 Task: Find connections with filter location Saint-Denis with filter topic #staysafewith filter profile language French with filter current company Daimler India Commercial Vehicles with filter school MIT School of Distance Education with filter industry Retail Books and Printed News with filter service category Video Editing with filter keywords title Marketing Consultant
Action: Mouse moved to (287, 239)
Screenshot: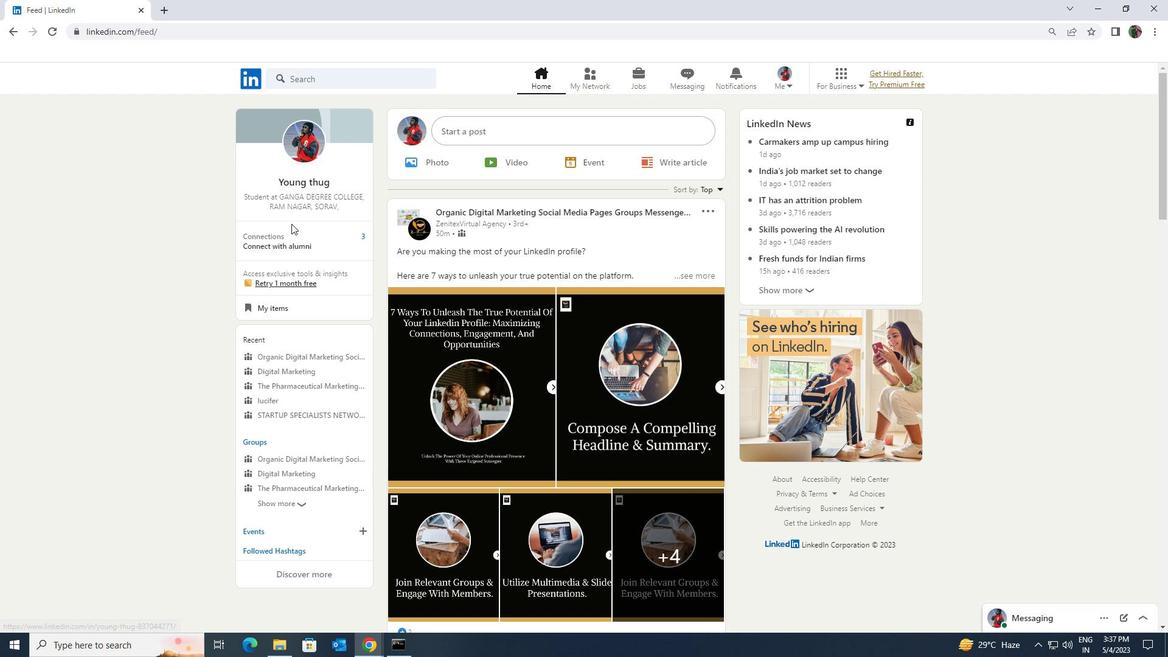 
Action: Mouse pressed left at (287, 239)
Screenshot: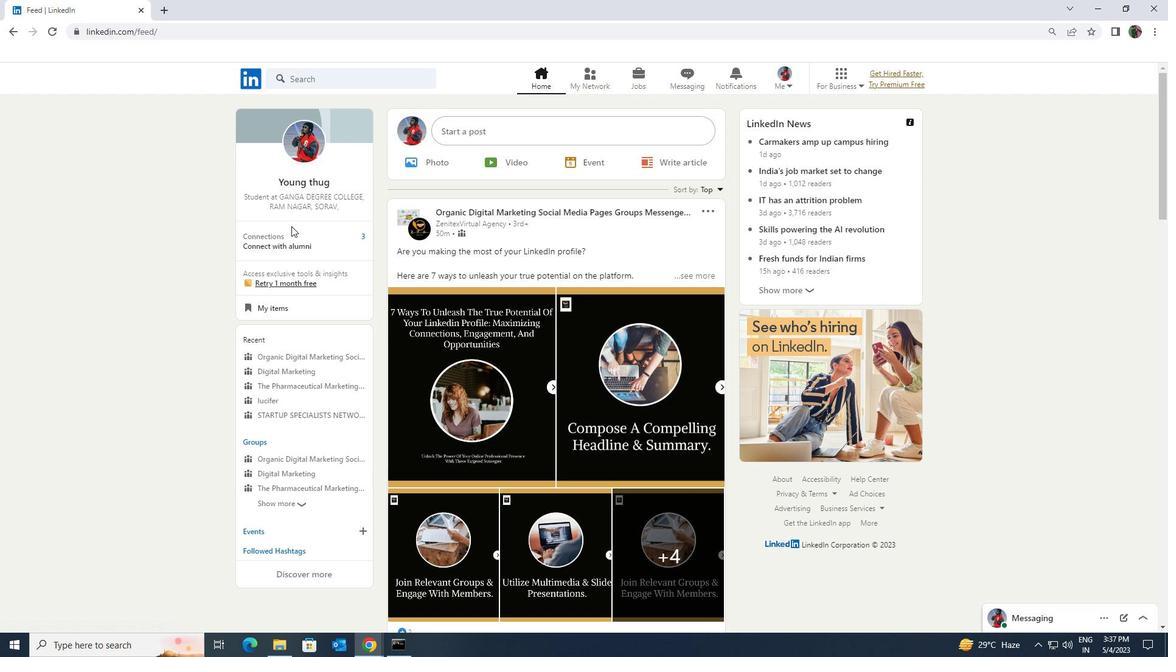 
Action: Mouse moved to (307, 153)
Screenshot: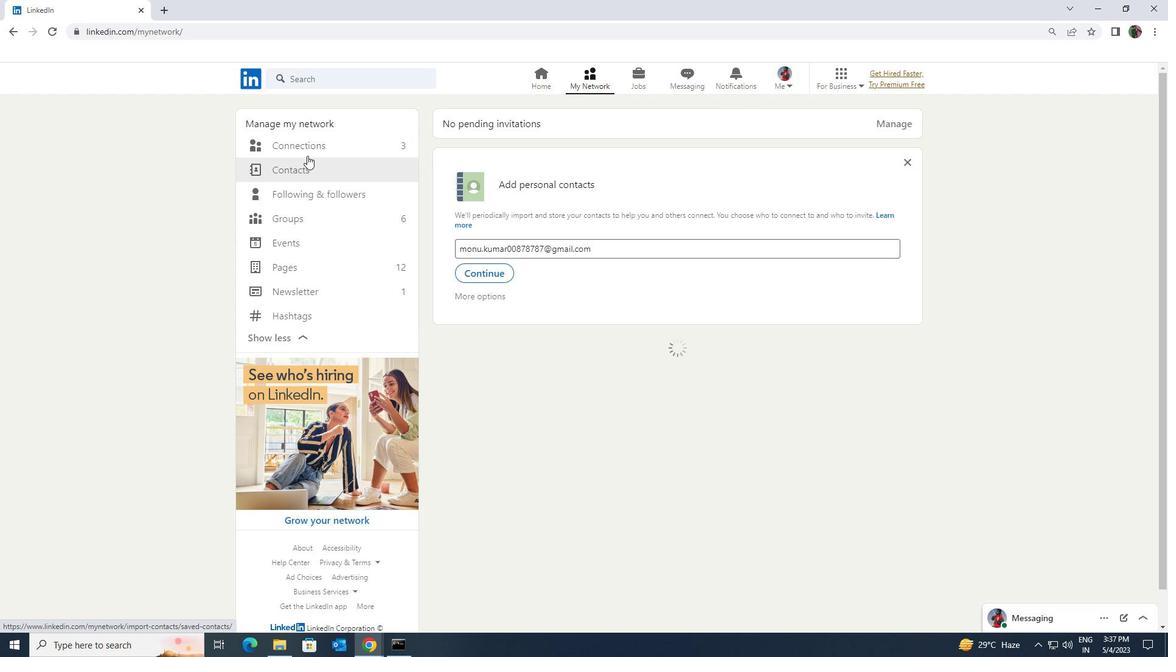 
Action: Mouse pressed left at (307, 153)
Screenshot: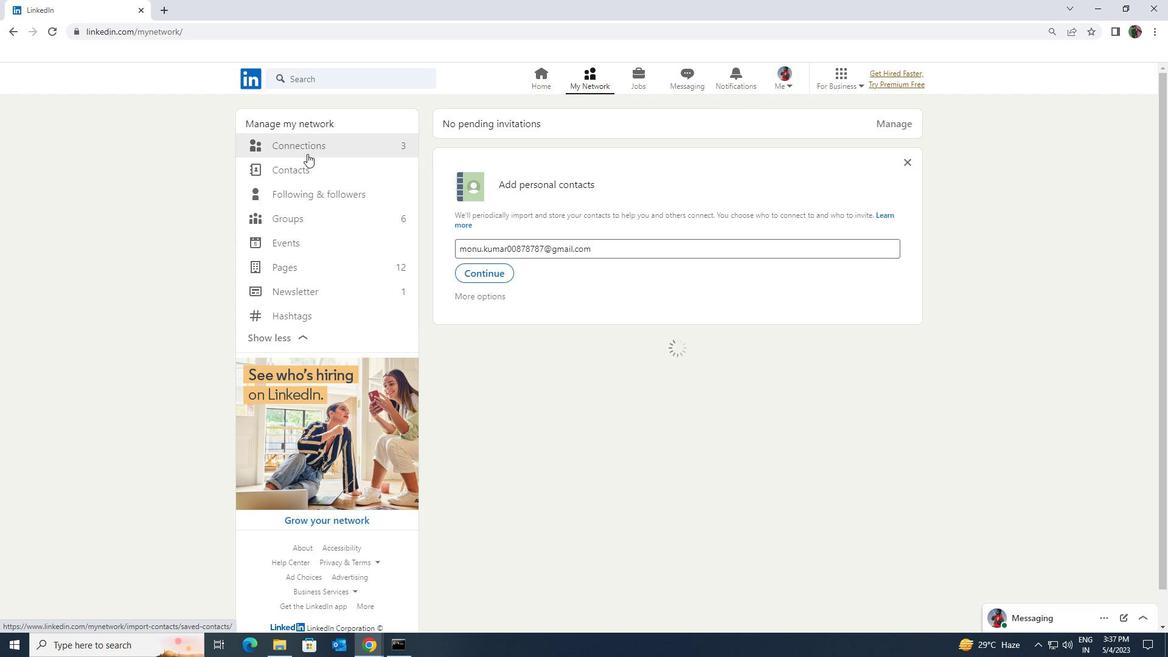 
Action: Mouse moved to (308, 148)
Screenshot: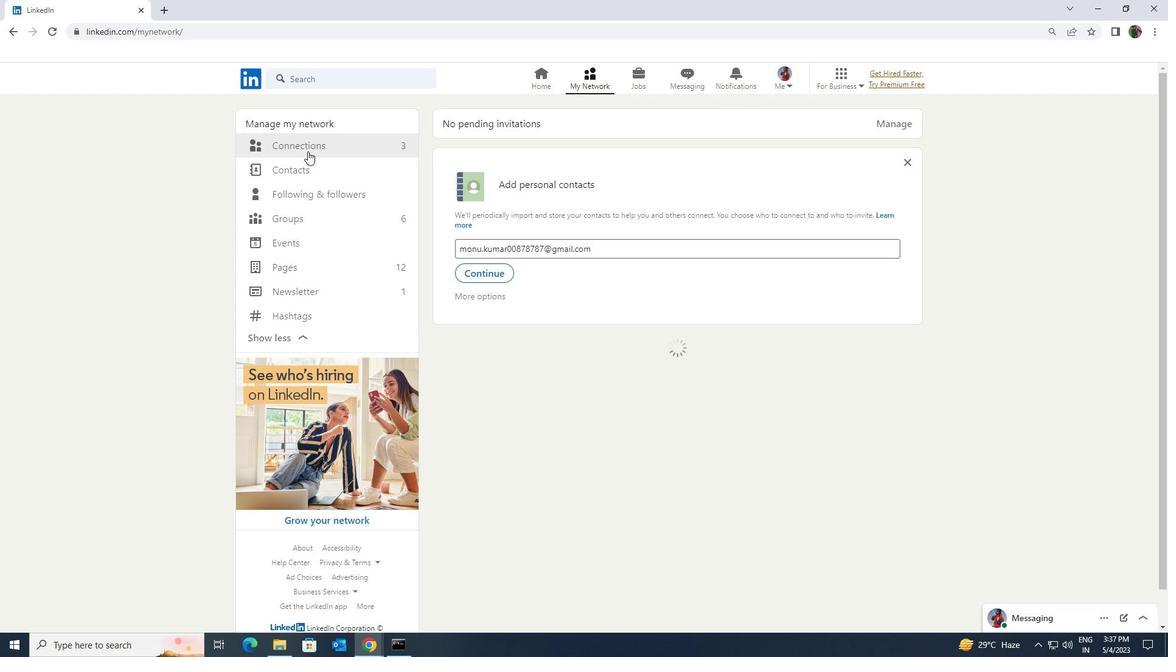 
Action: Mouse pressed left at (308, 148)
Screenshot: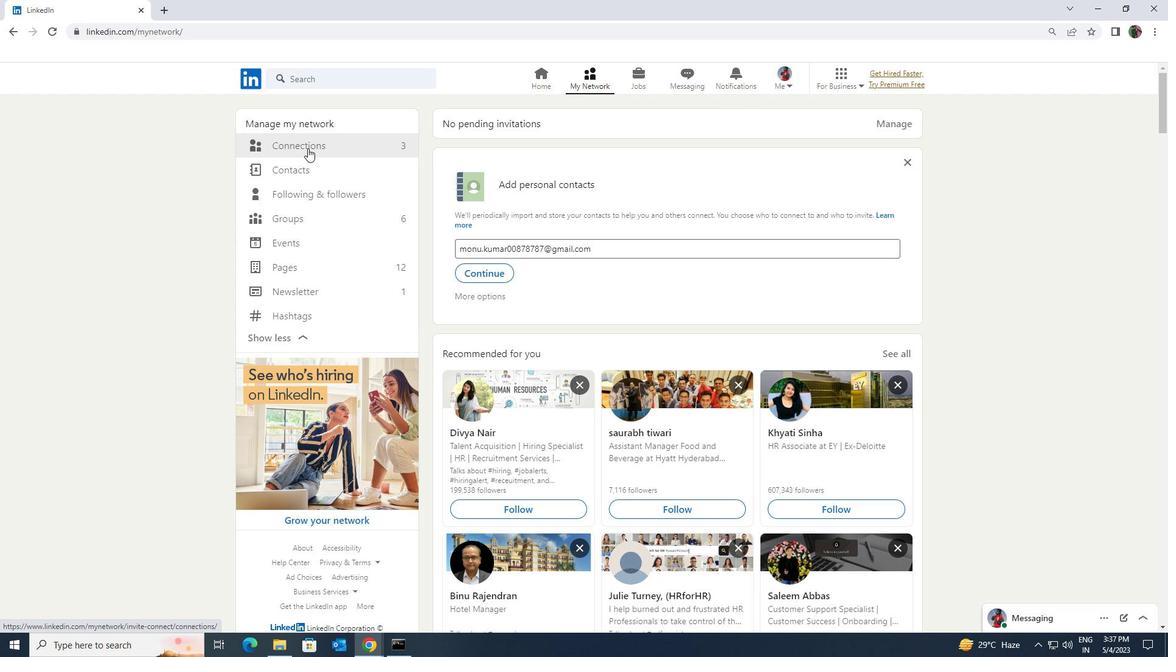 
Action: Mouse moved to (670, 147)
Screenshot: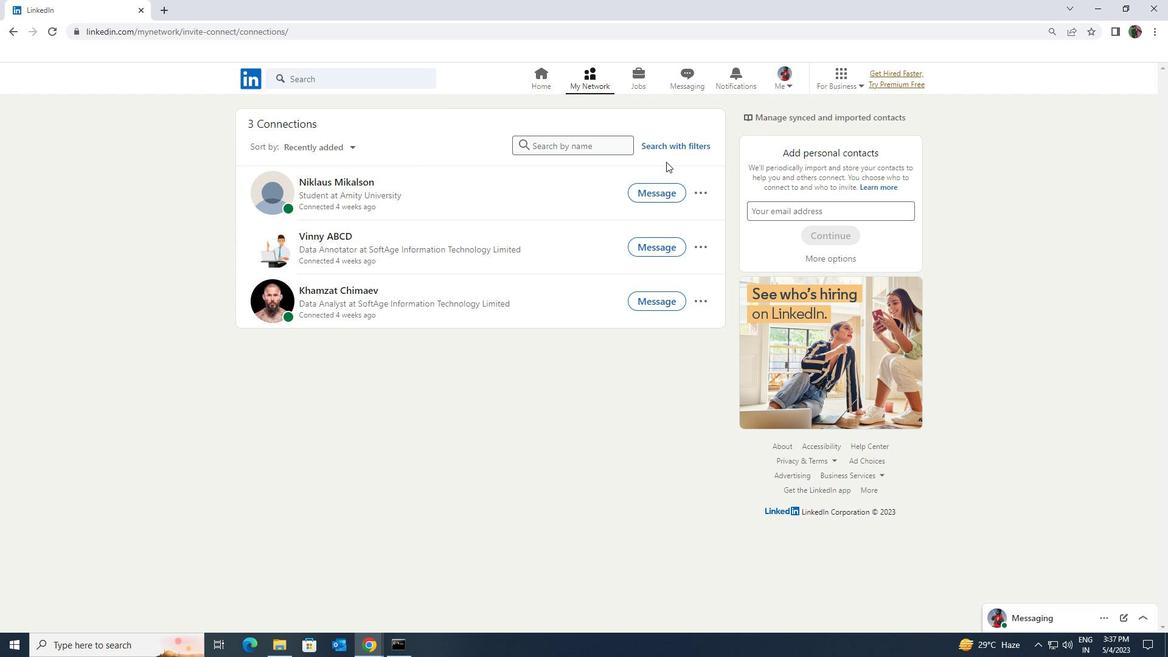 
Action: Mouse pressed left at (670, 147)
Screenshot: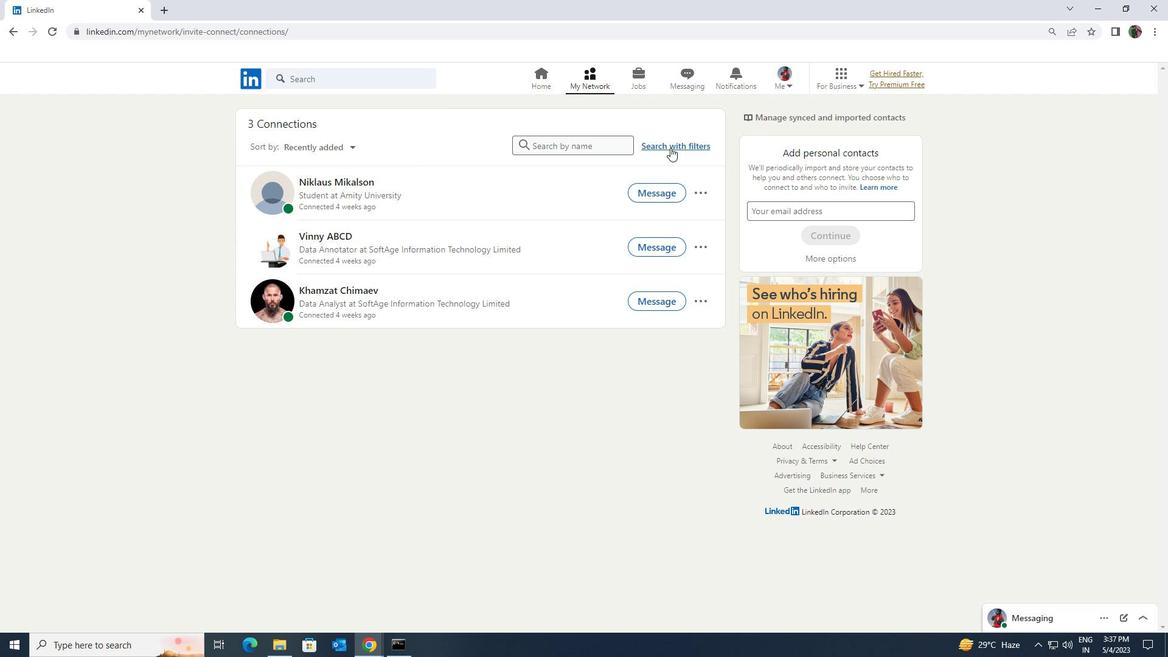 
Action: Mouse moved to (628, 107)
Screenshot: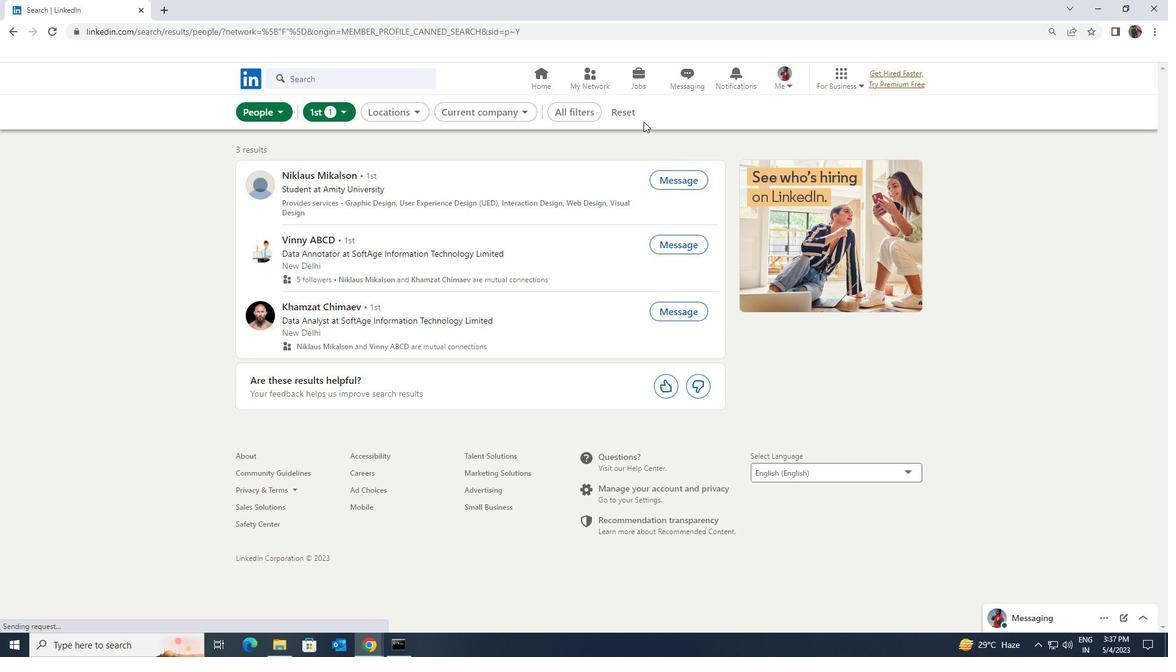 
Action: Mouse pressed left at (628, 107)
Screenshot: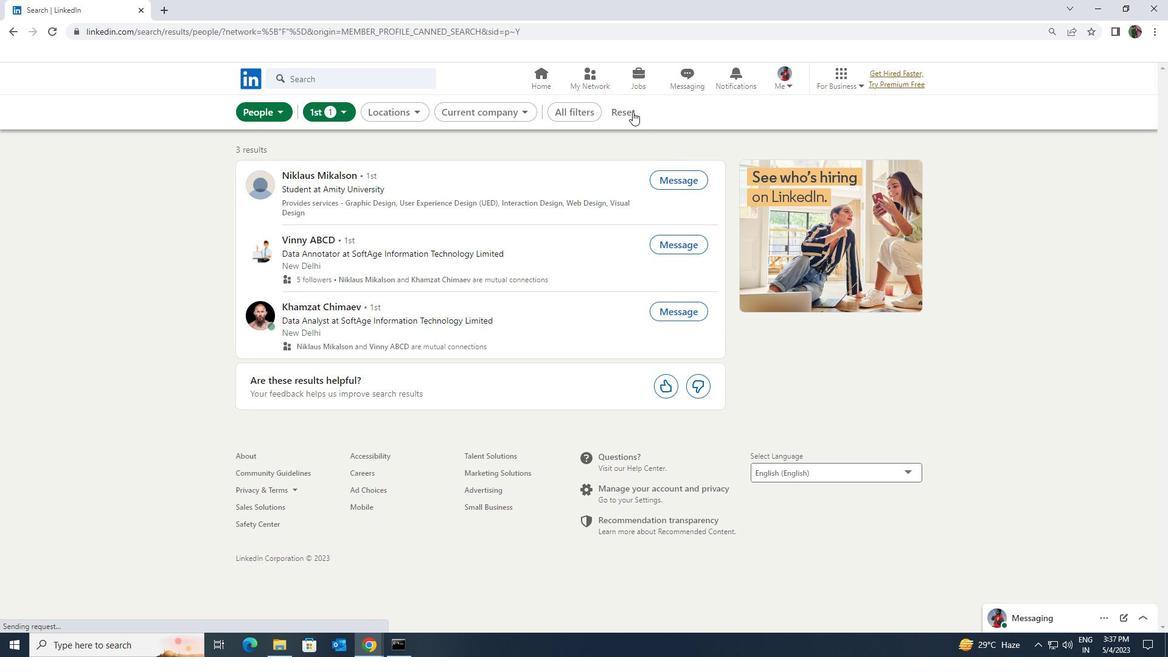 
Action: Mouse moved to (616, 108)
Screenshot: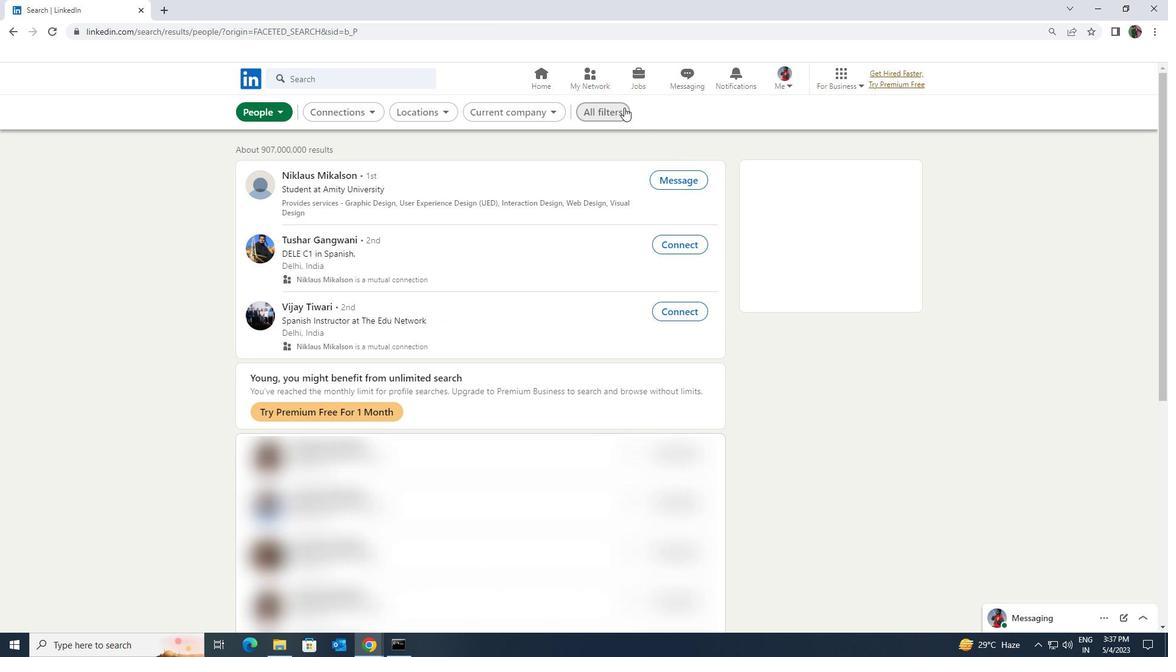 
Action: Mouse pressed left at (616, 108)
Screenshot: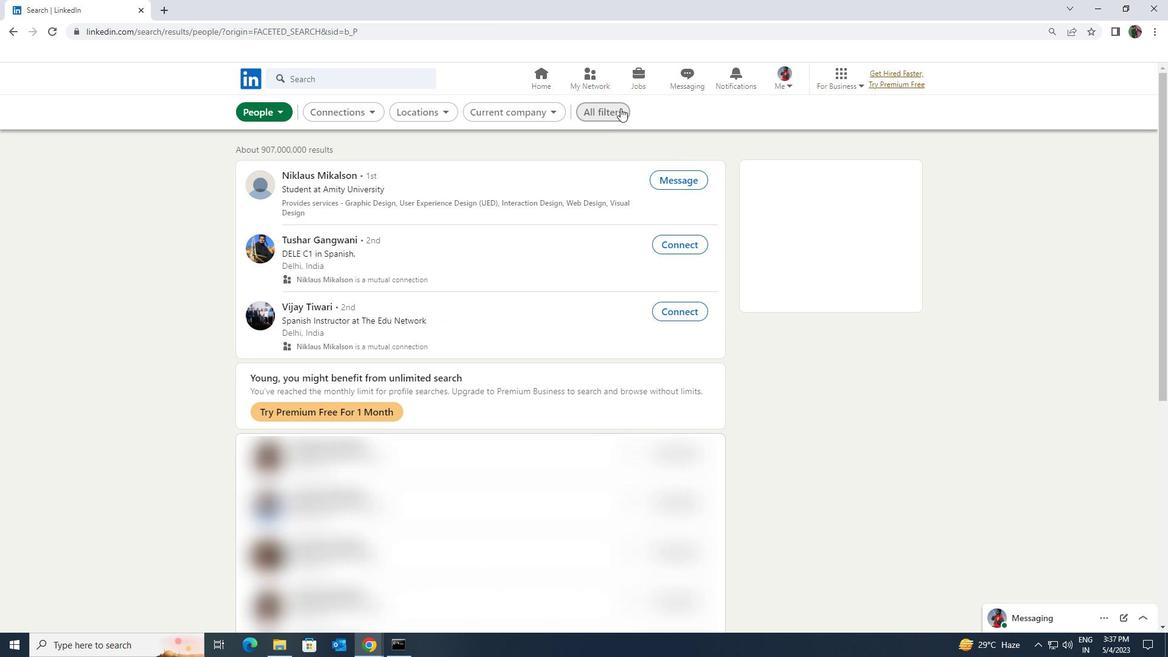 
Action: Mouse moved to (1018, 479)
Screenshot: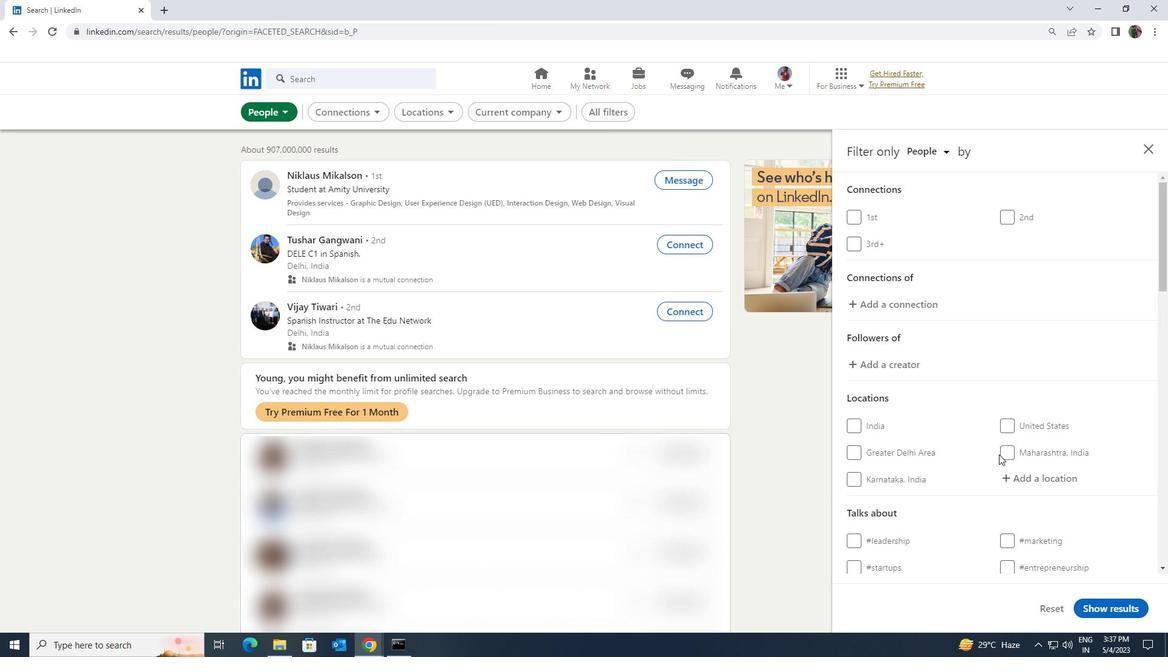 
Action: Mouse pressed left at (1018, 479)
Screenshot: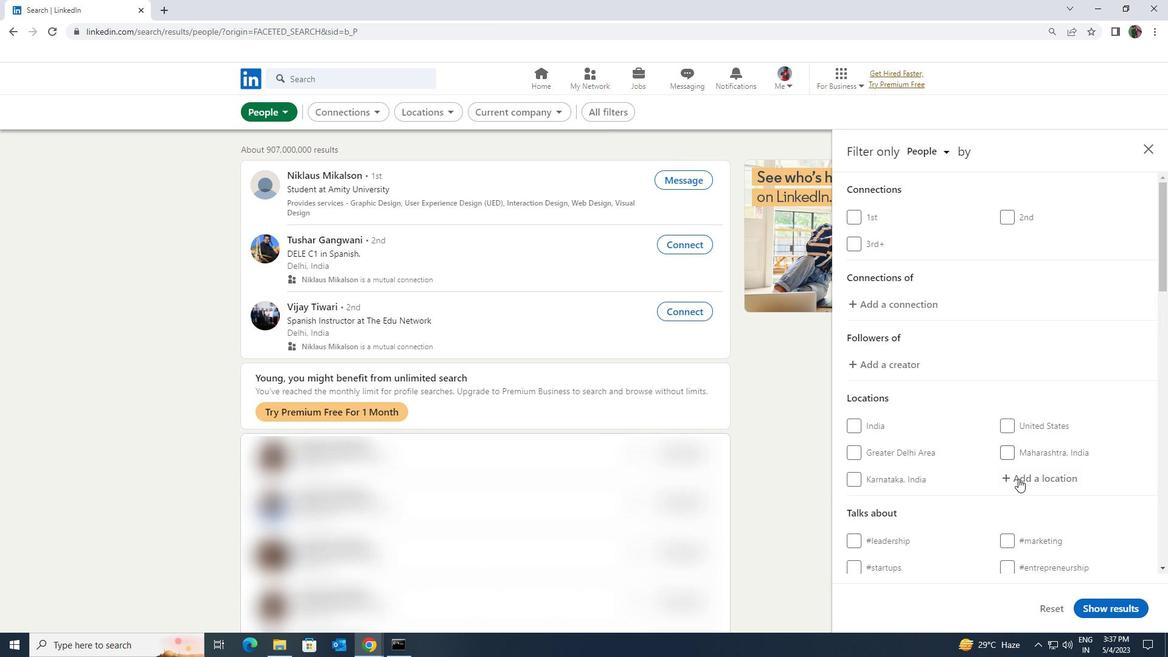 
Action: Key pressed <Key.shift>SAINT<Key.space><Key.shift><Key.shift><Key.shift><Key.shift><Key.shift>DENIS
Screenshot: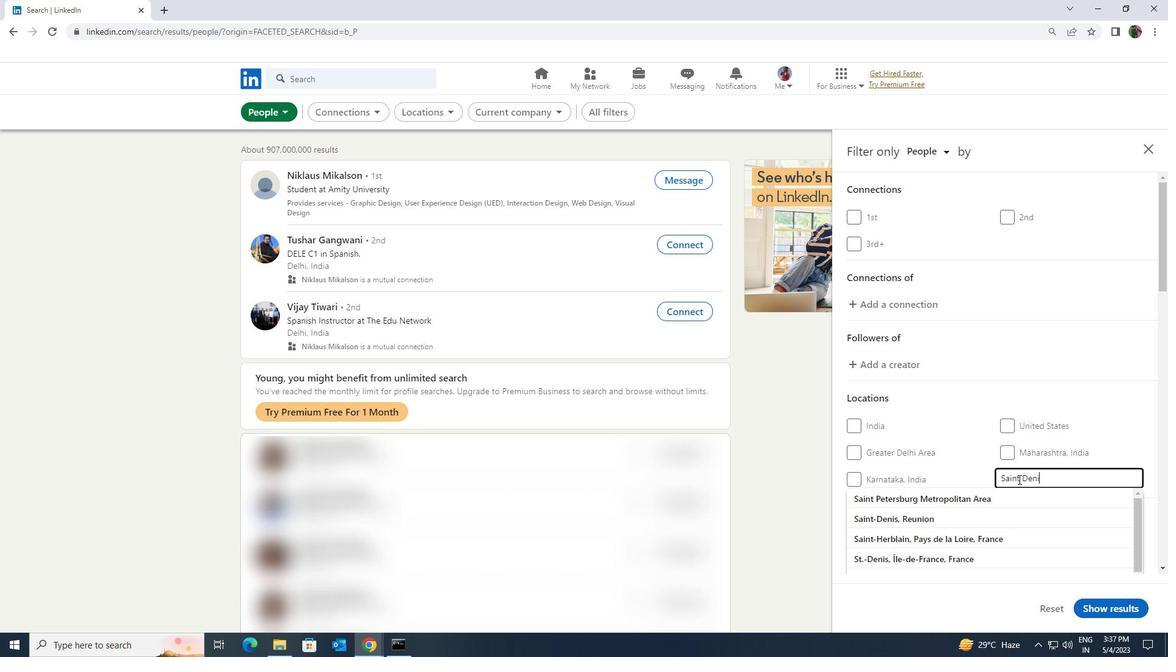 
Action: Mouse moved to (1009, 499)
Screenshot: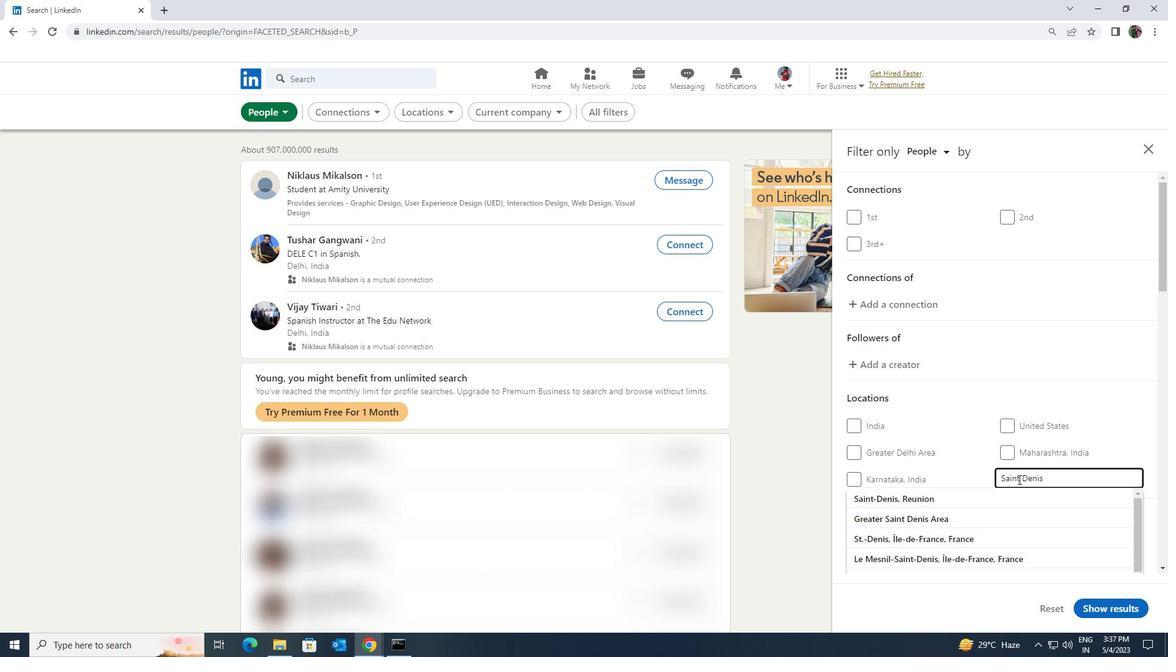 
Action: Mouse pressed left at (1009, 499)
Screenshot: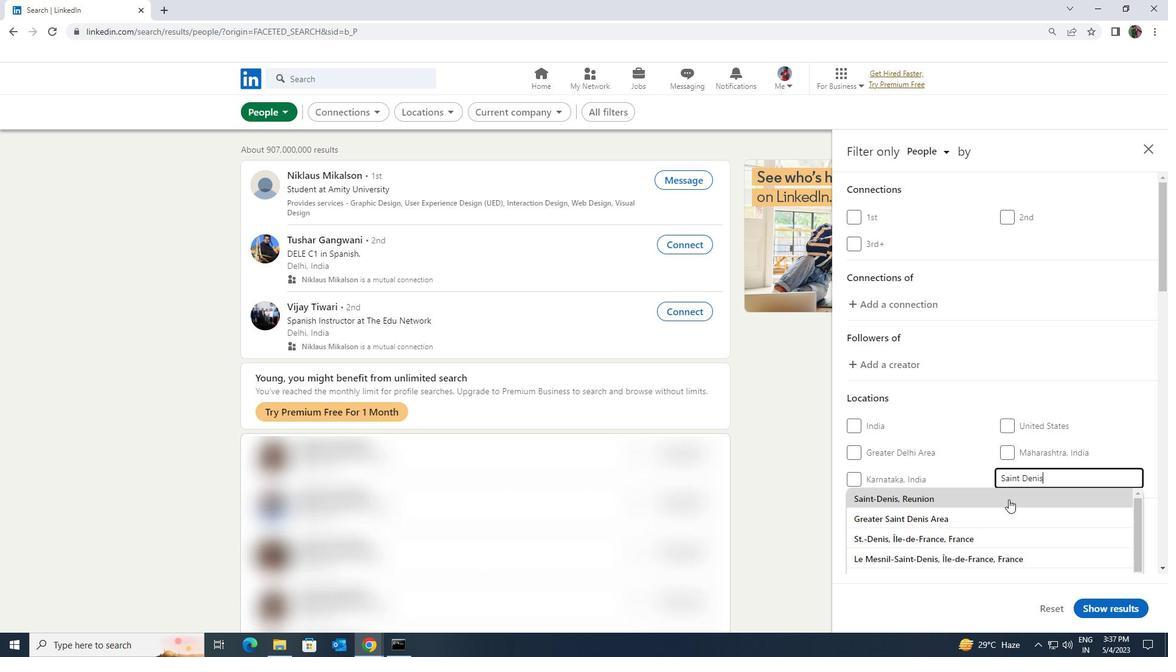 
Action: Mouse scrolled (1009, 499) with delta (0, 0)
Screenshot: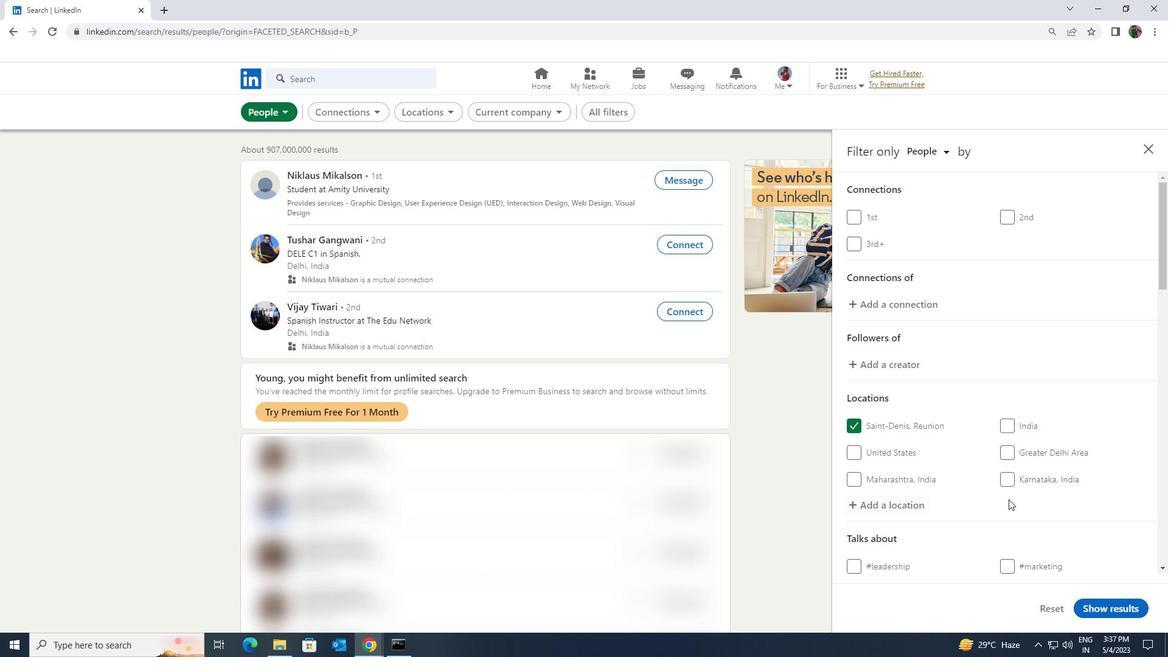 
Action: Mouse scrolled (1009, 499) with delta (0, 0)
Screenshot: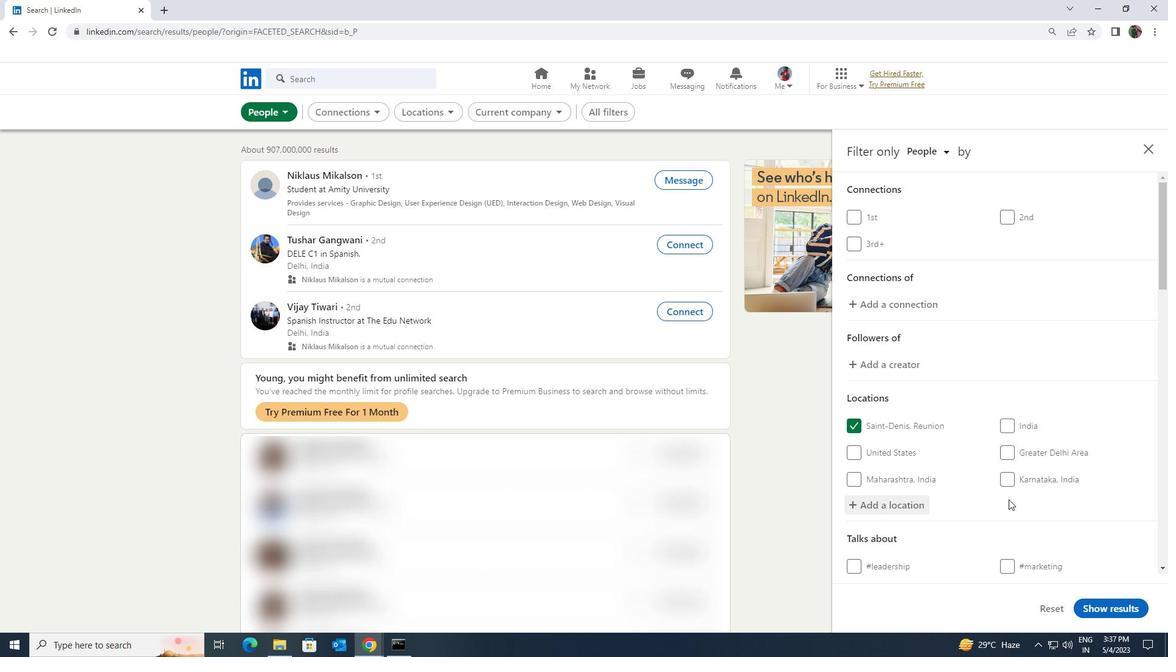 
Action: Mouse moved to (1009, 501)
Screenshot: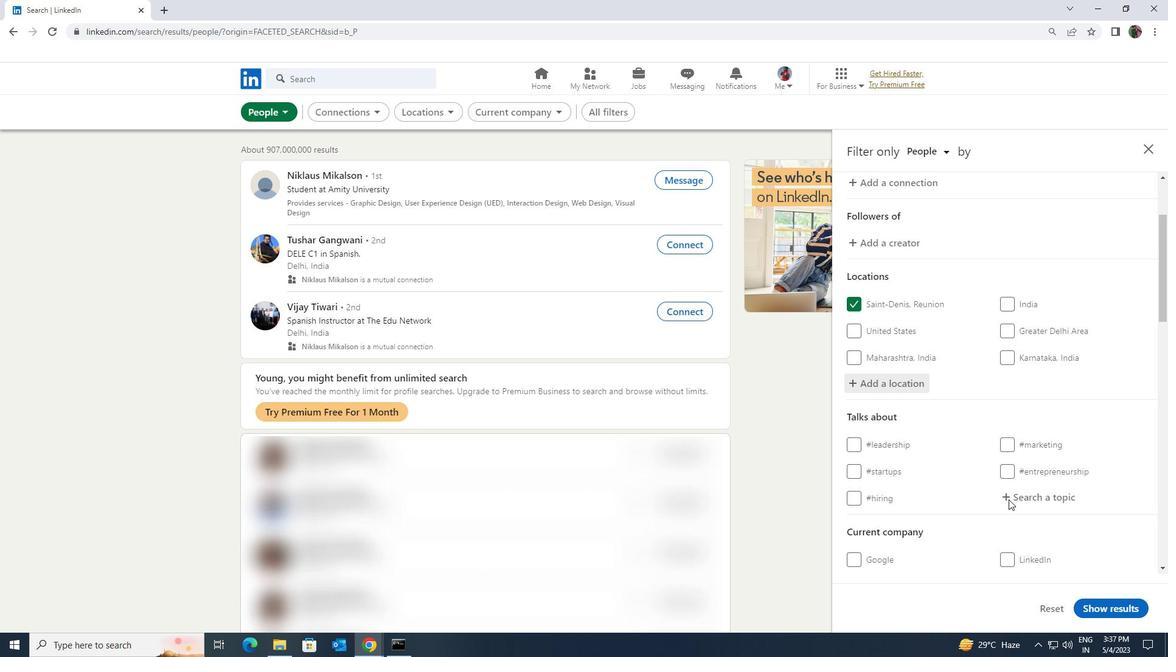 
Action: Mouse pressed left at (1009, 501)
Screenshot: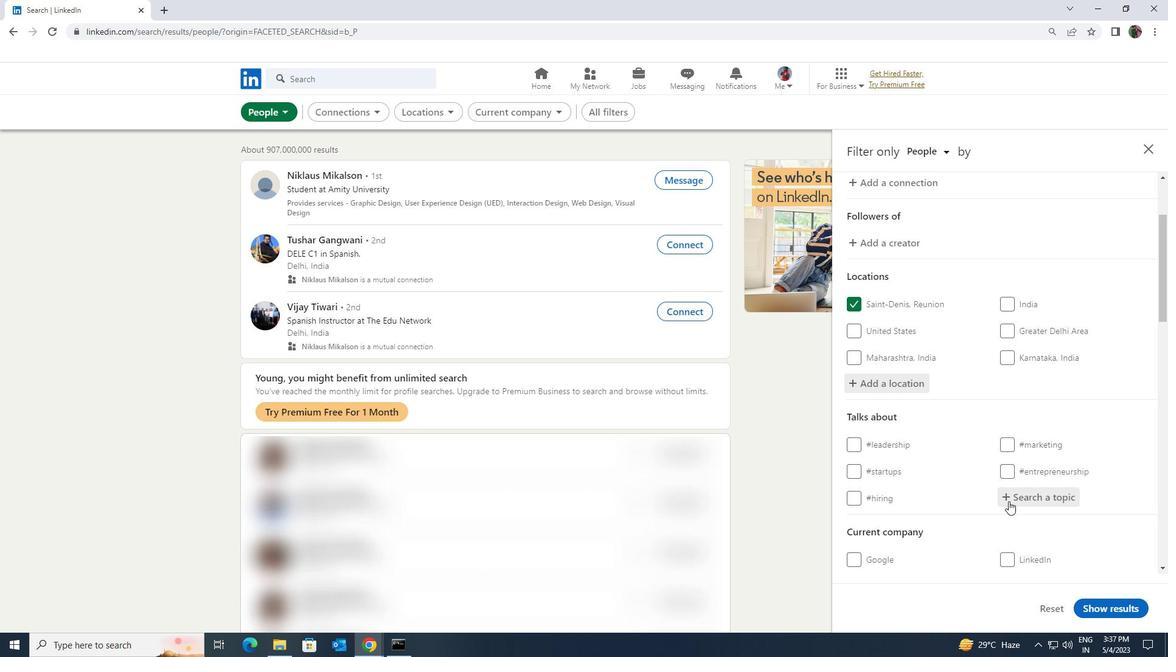 
Action: Key pressed <Key.shift><Key.shift><Key.shift><Key.shift>STAYSAFE
Screenshot: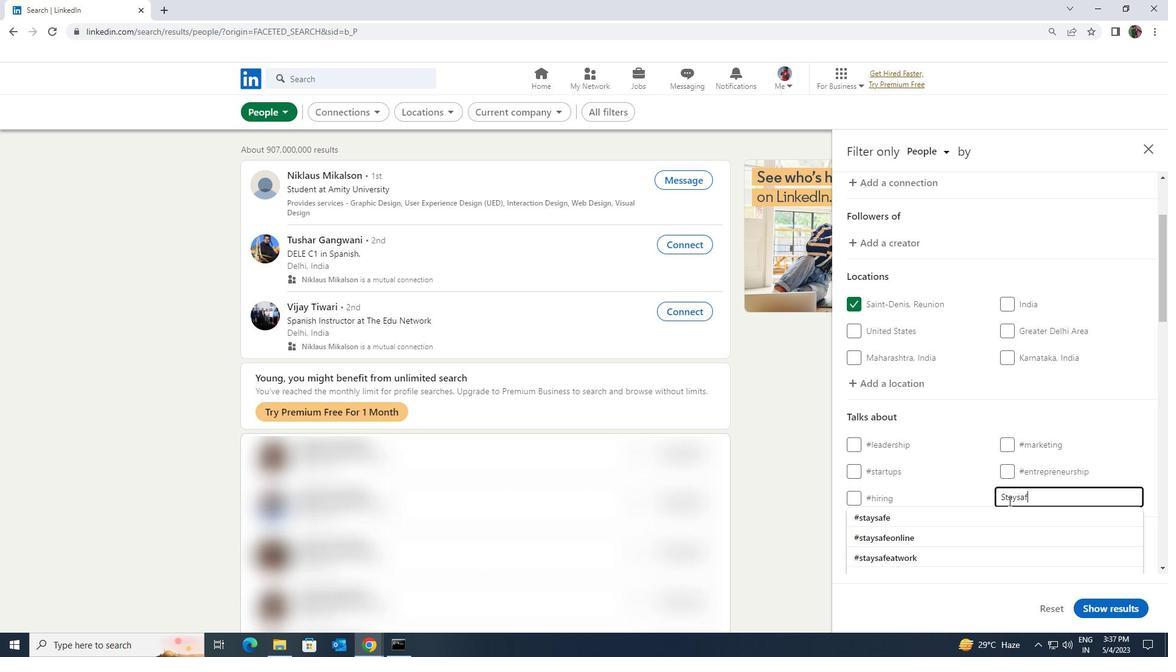 
Action: Mouse moved to (991, 511)
Screenshot: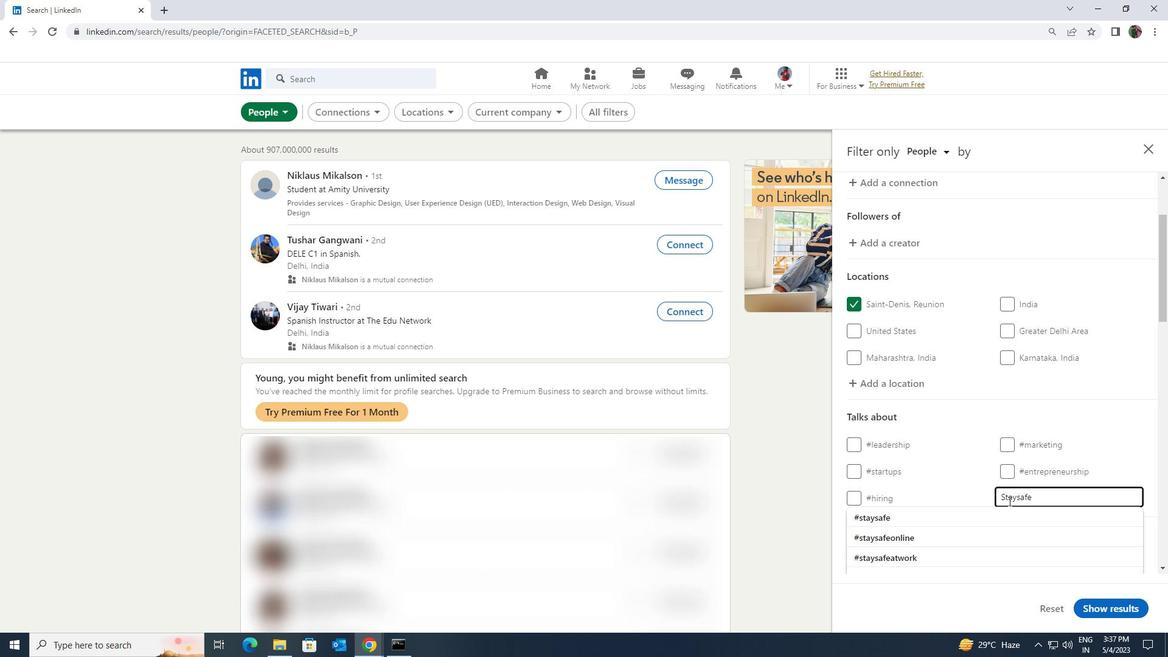 
Action: Mouse pressed left at (991, 511)
Screenshot: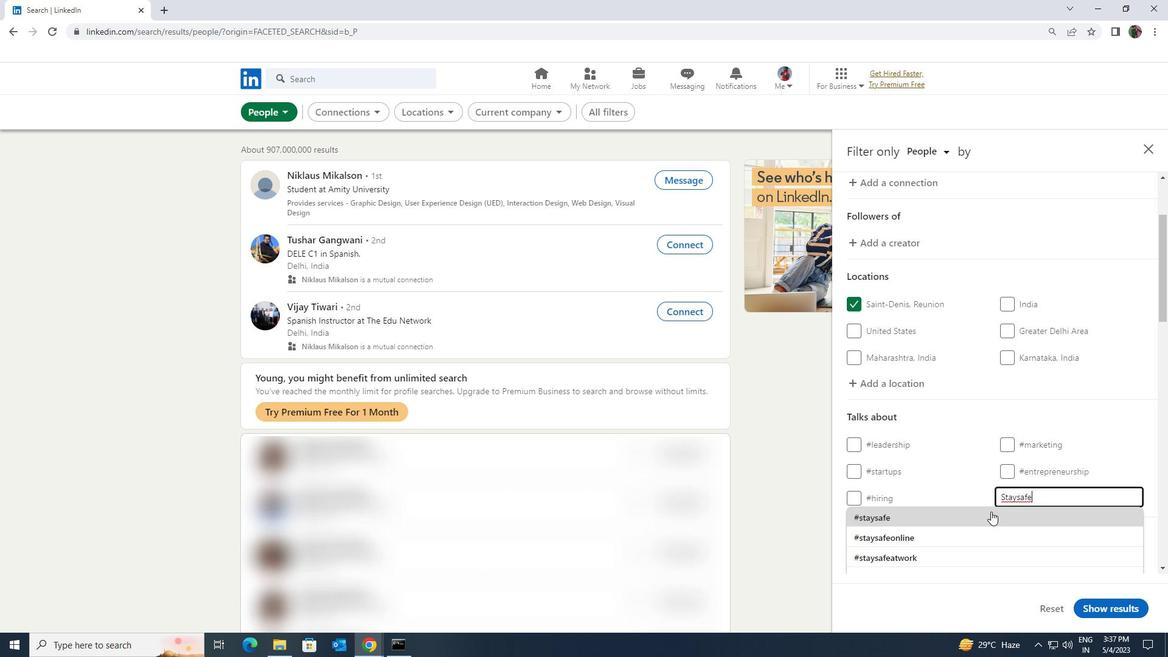 
Action: Mouse scrolled (991, 511) with delta (0, 0)
Screenshot: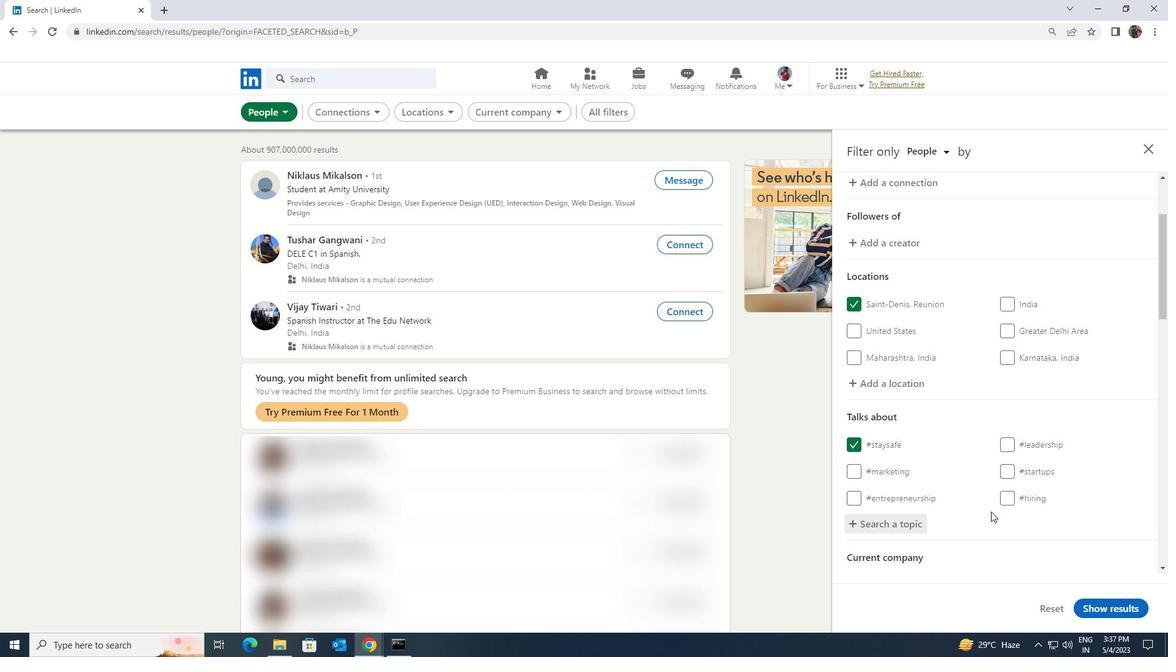 
Action: Mouse moved to (991, 512)
Screenshot: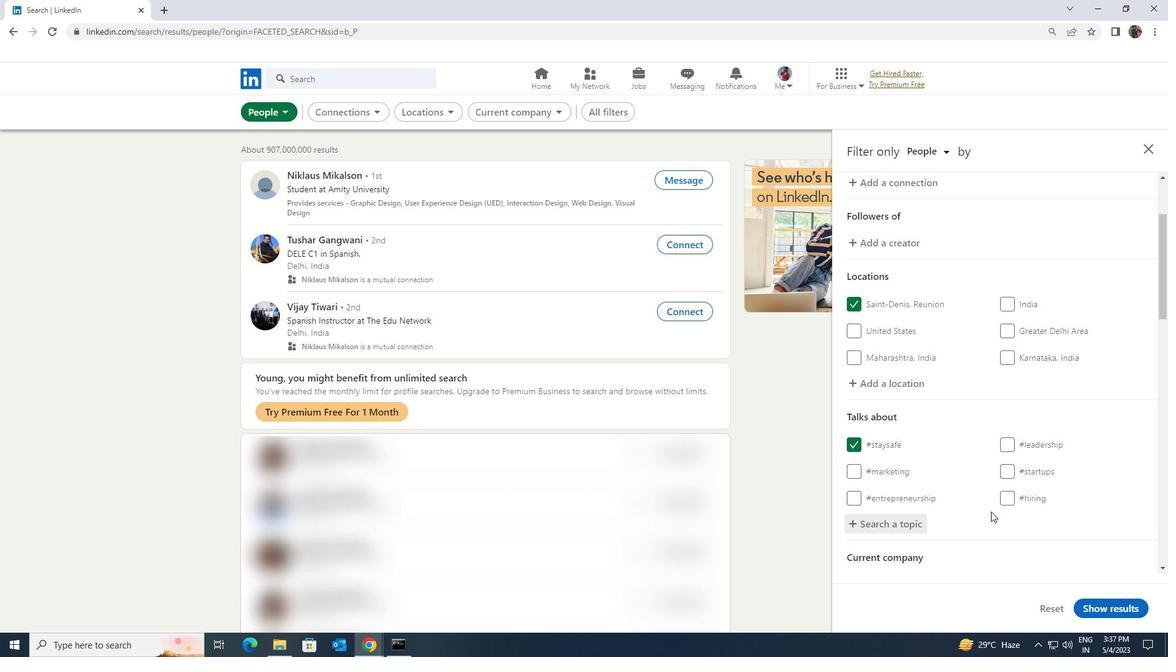 
Action: Mouse scrolled (991, 511) with delta (0, 0)
Screenshot: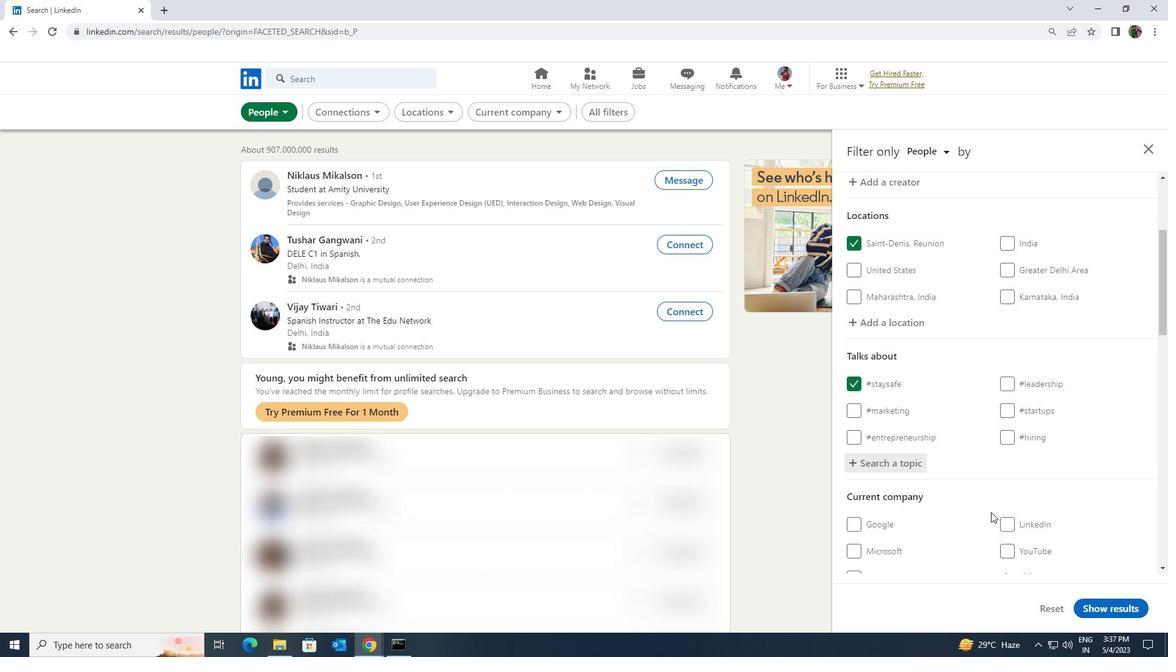 
Action: Mouse scrolled (991, 511) with delta (0, 0)
Screenshot: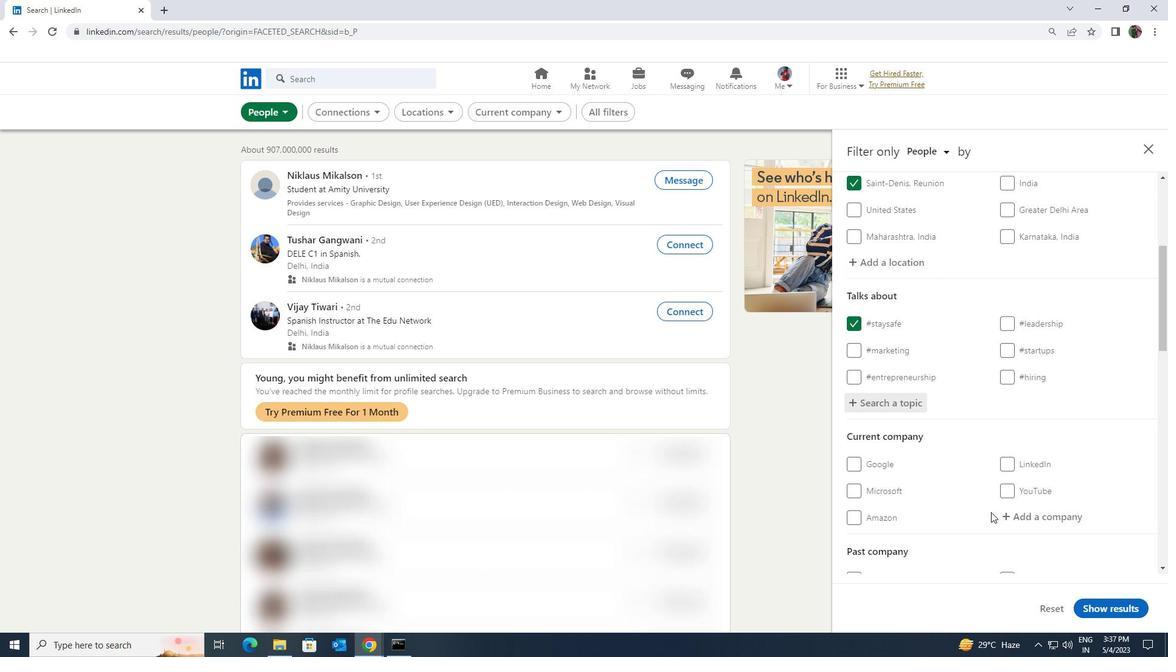 
Action: Mouse scrolled (991, 511) with delta (0, 0)
Screenshot: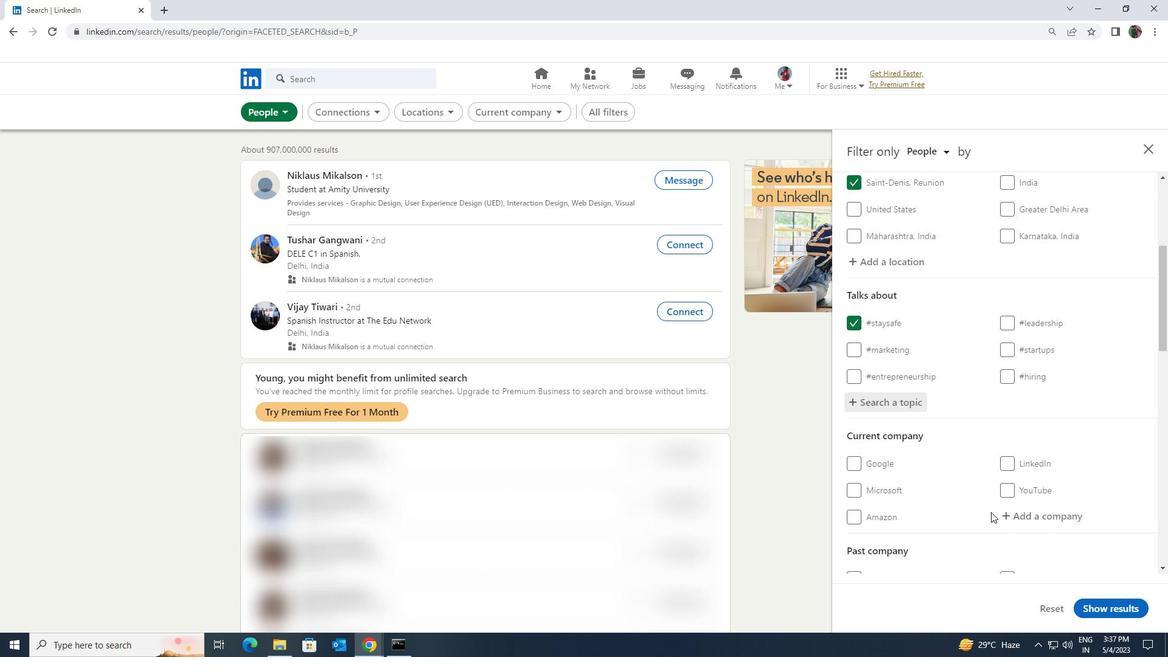 
Action: Mouse scrolled (991, 511) with delta (0, 0)
Screenshot: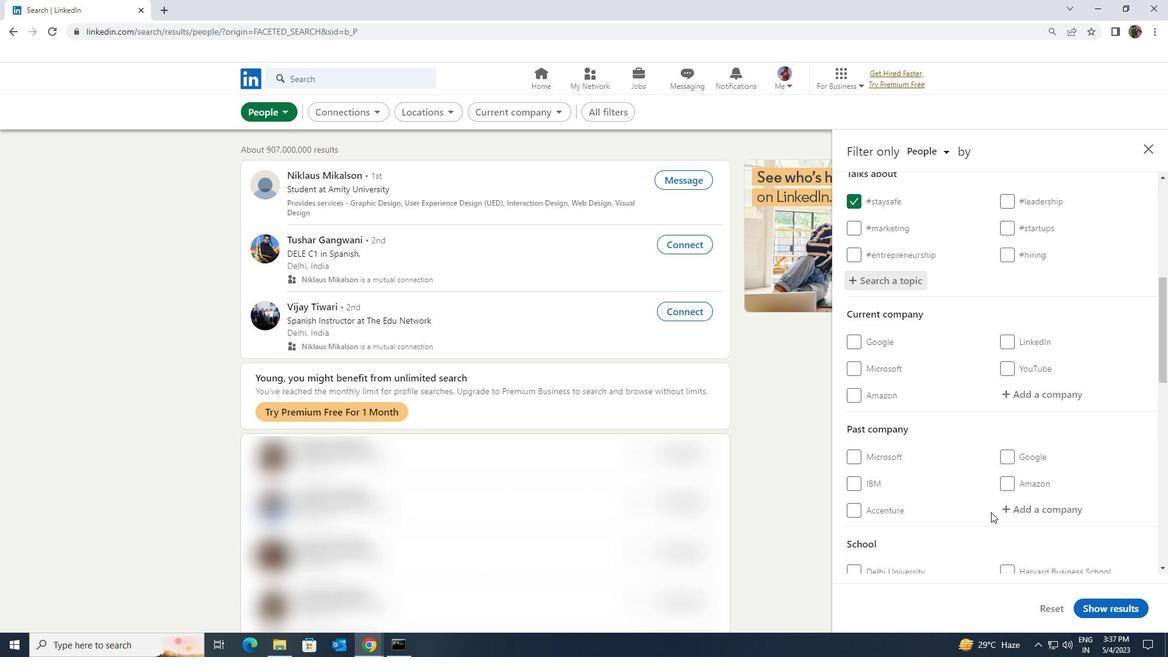 
Action: Mouse scrolled (991, 511) with delta (0, 0)
Screenshot: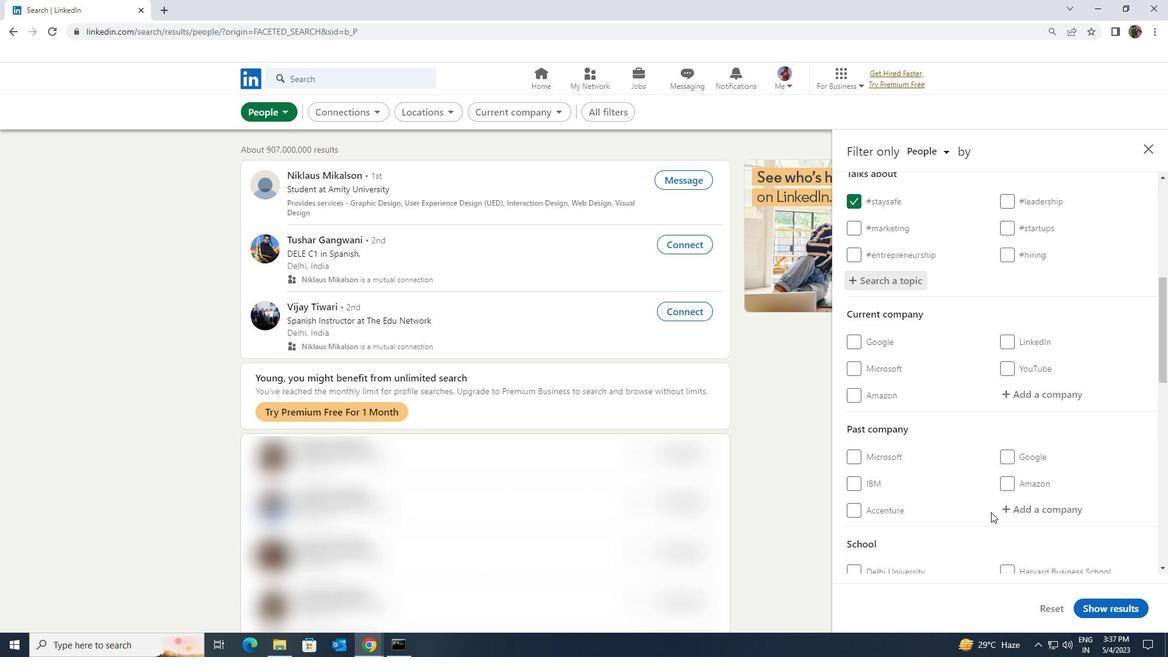
Action: Mouse scrolled (991, 511) with delta (0, 0)
Screenshot: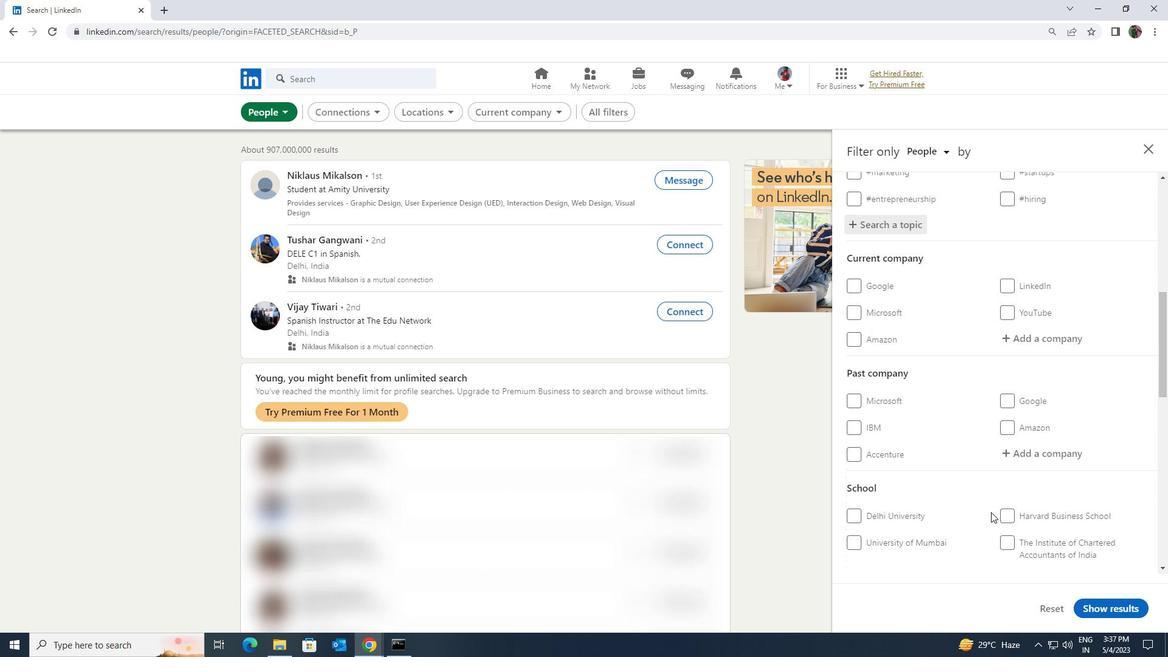 
Action: Mouse scrolled (991, 511) with delta (0, 0)
Screenshot: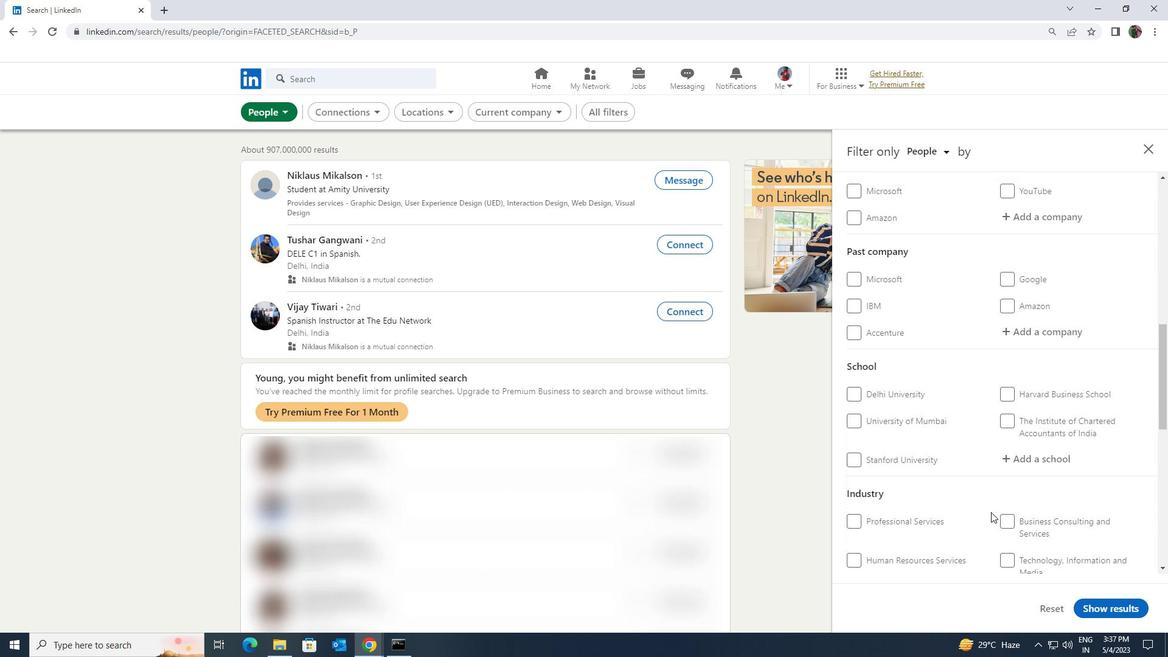 
Action: Mouse scrolled (991, 511) with delta (0, 0)
Screenshot: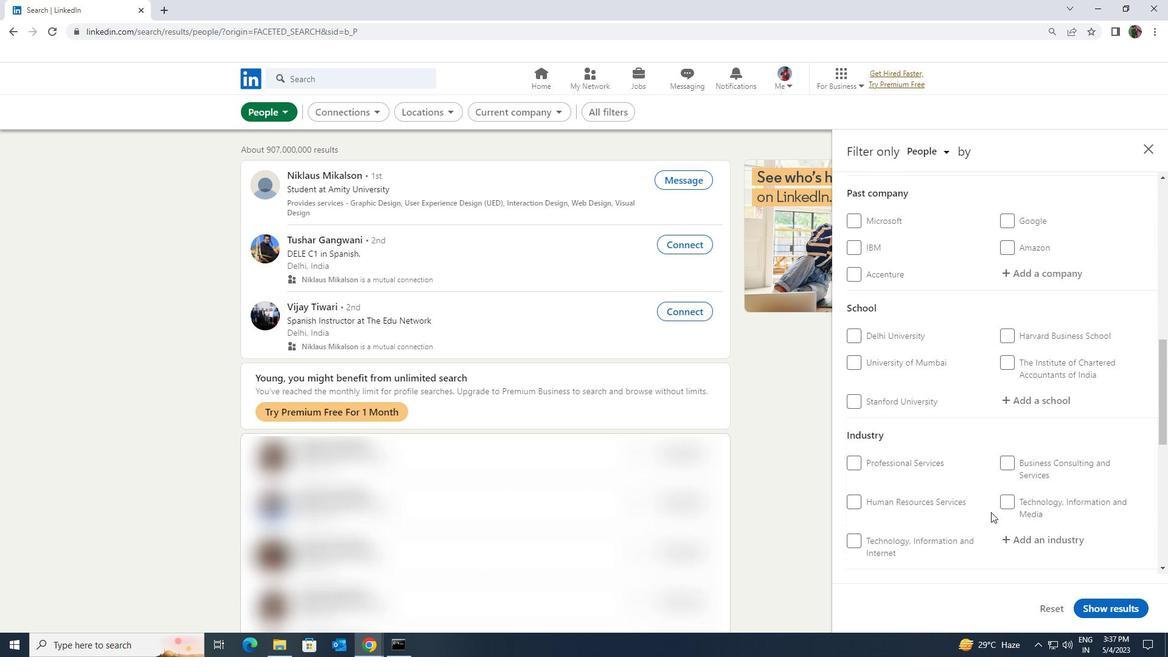 
Action: Mouse moved to (1009, 544)
Screenshot: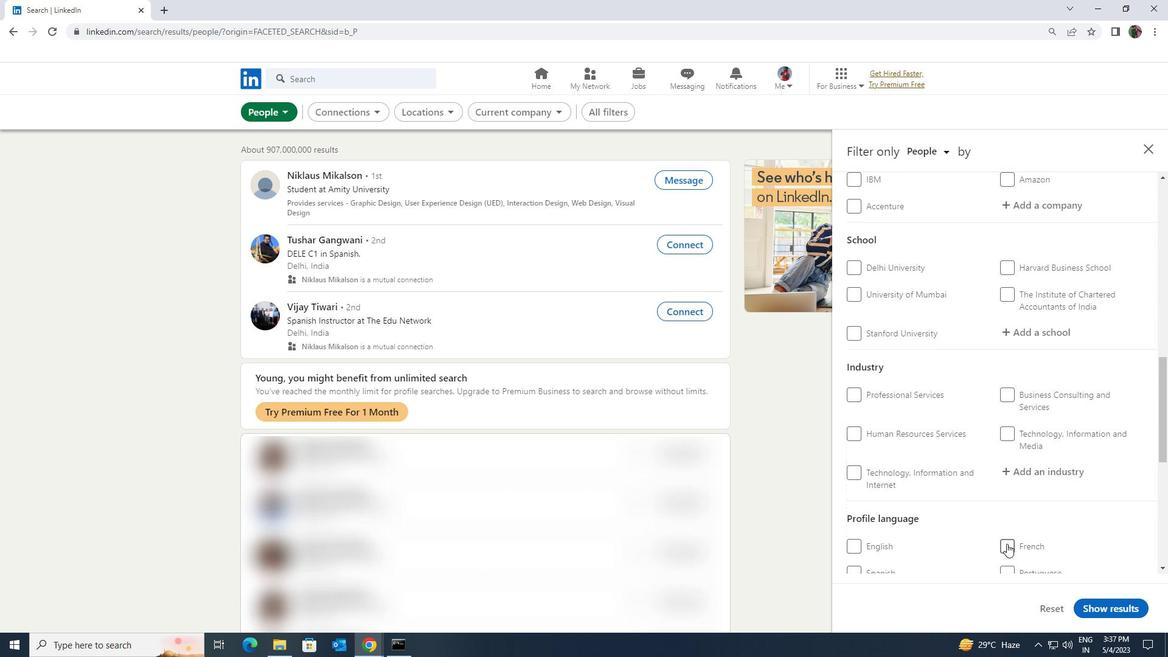 
Action: Mouse pressed left at (1009, 544)
Screenshot: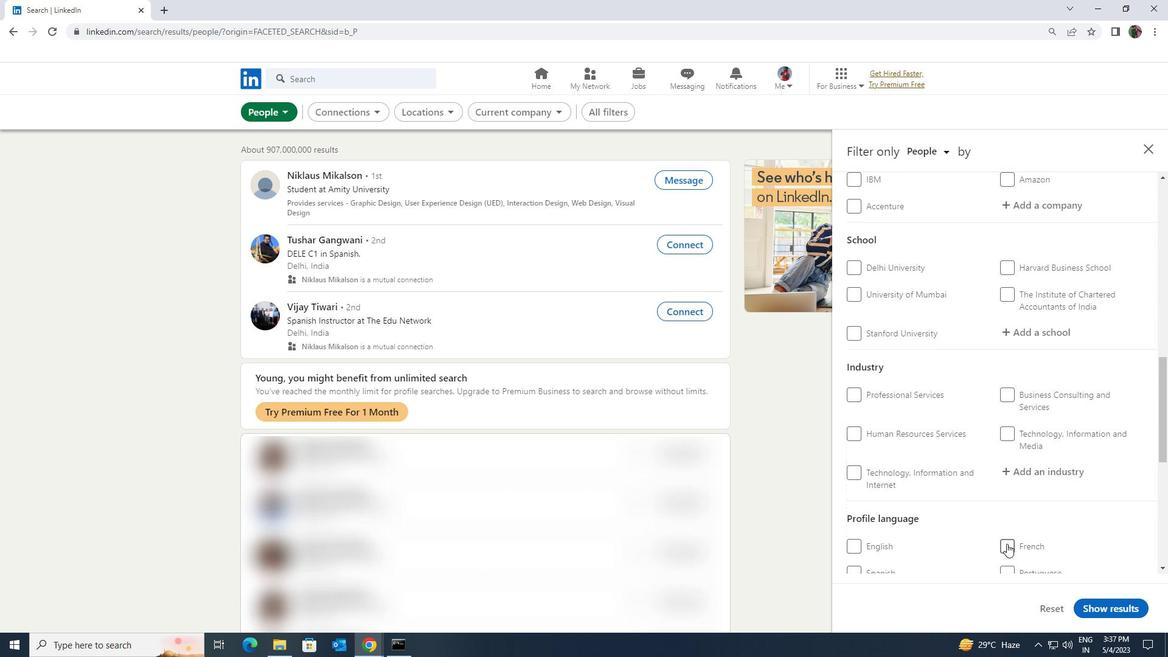 
Action: Mouse moved to (1009, 544)
Screenshot: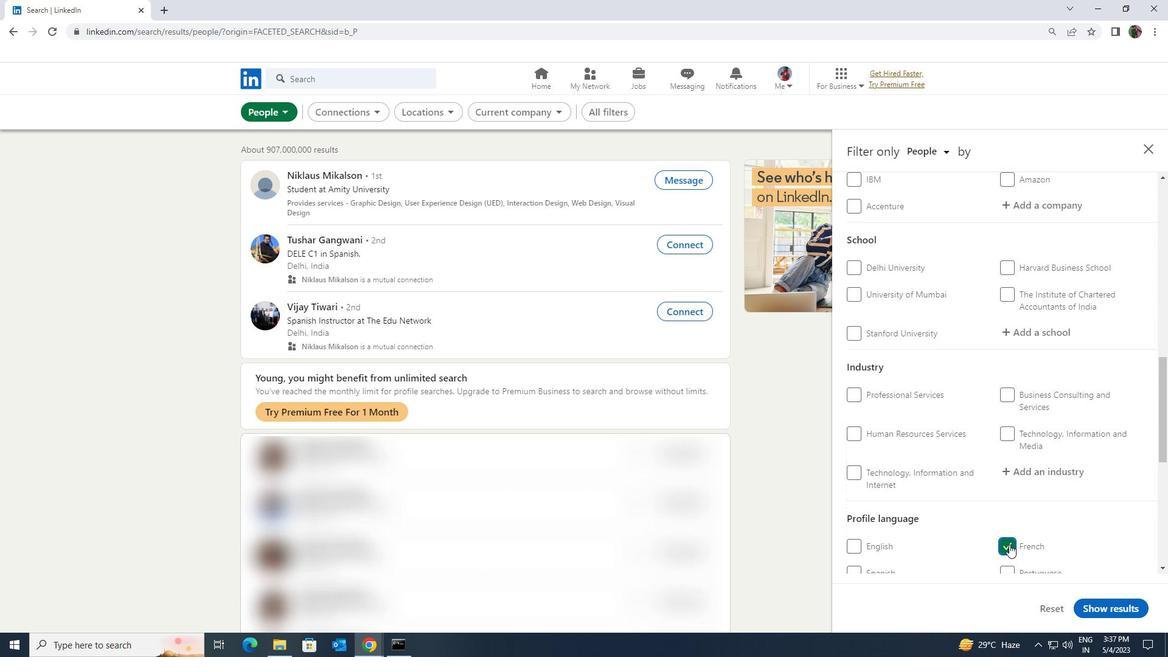 
Action: Mouse scrolled (1009, 545) with delta (0, 0)
Screenshot: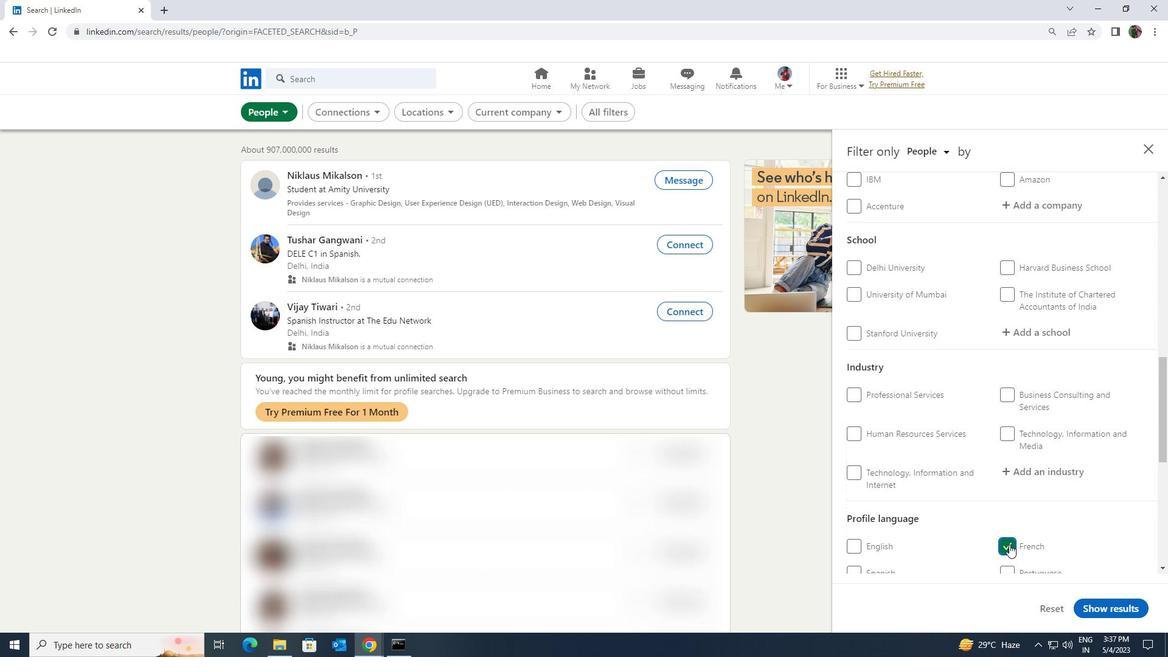 
Action: Mouse moved to (1009, 543)
Screenshot: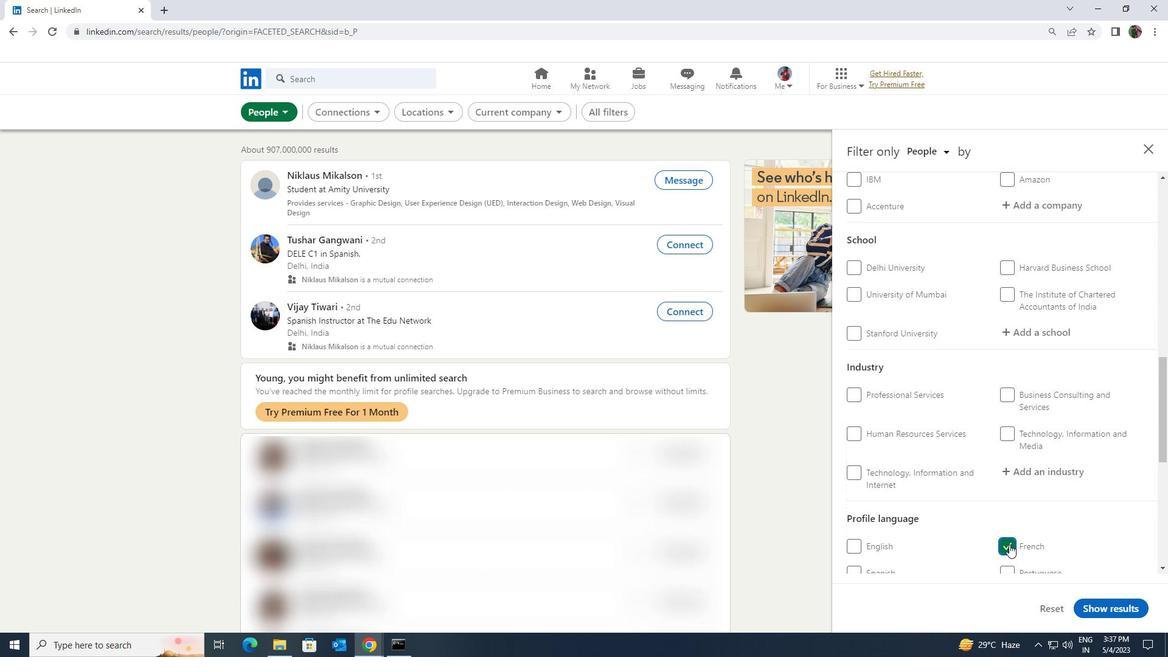 
Action: Mouse scrolled (1009, 544) with delta (0, 0)
Screenshot: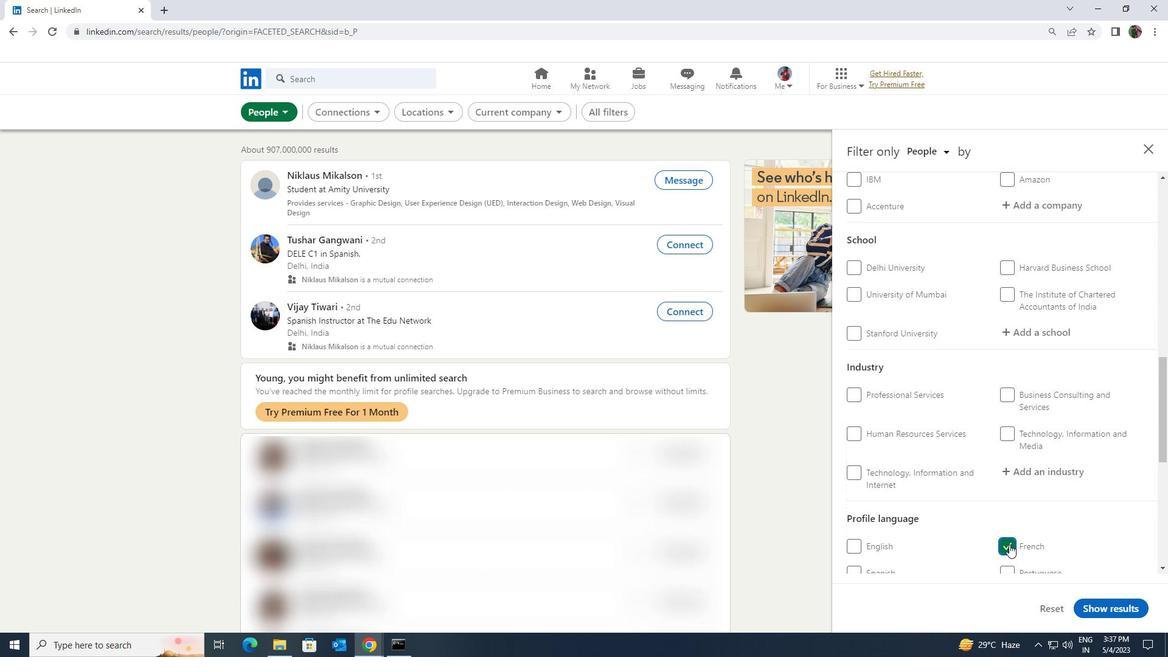 
Action: Mouse moved to (1008, 542)
Screenshot: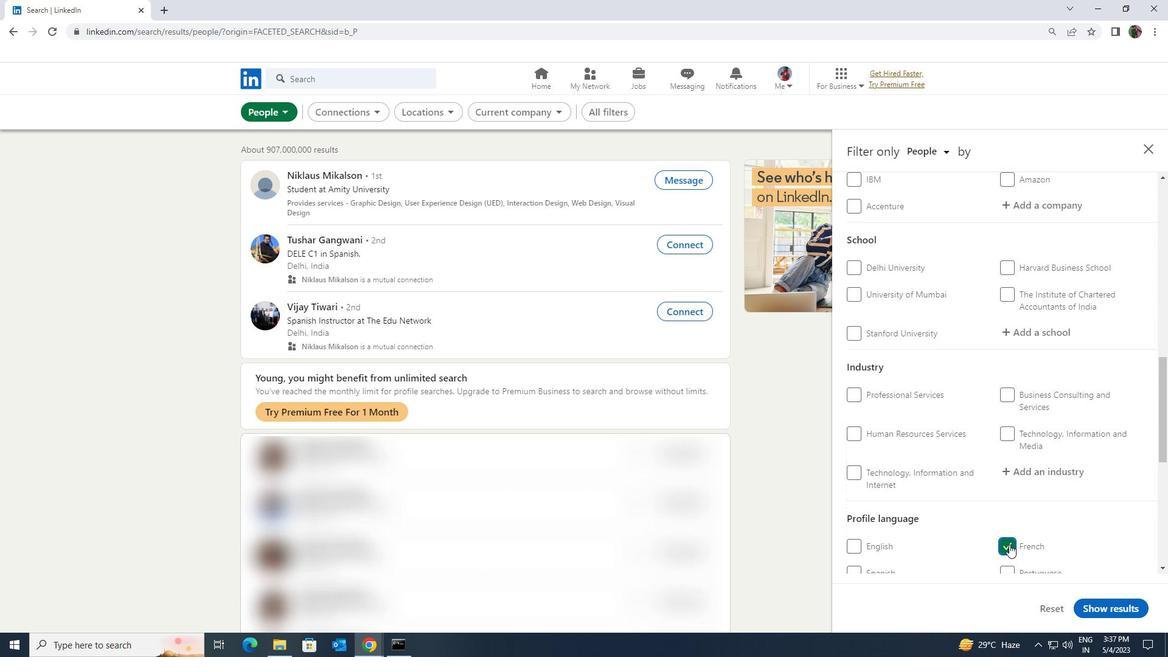 
Action: Mouse scrolled (1008, 542) with delta (0, 0)
Screenshot: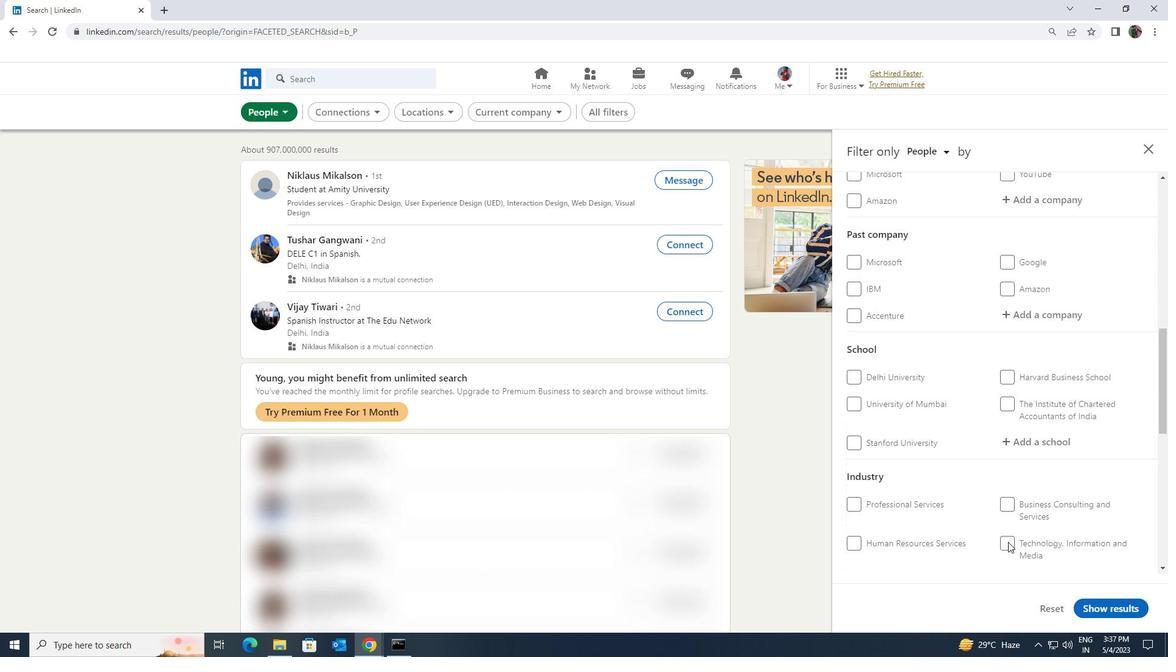 
Action: Mouse scrolled (1008, 542) with delta (0, 0)
Screenshot: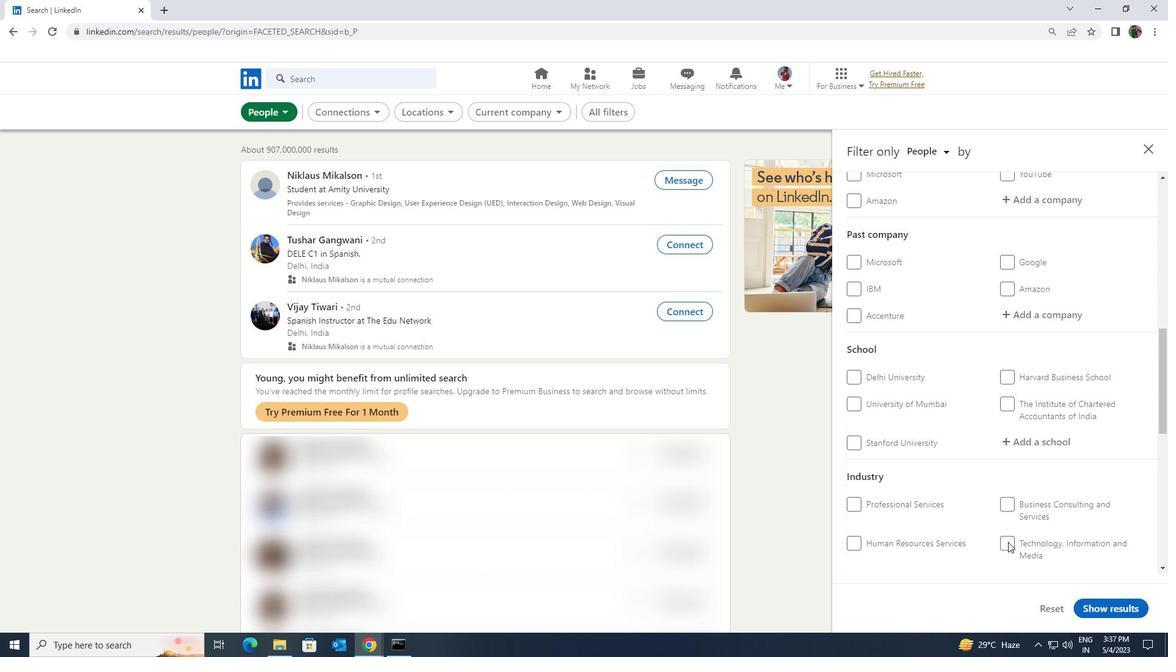 
Action: Mouse scrolled (1008, 542) with delta (0, 0)
Screenshot: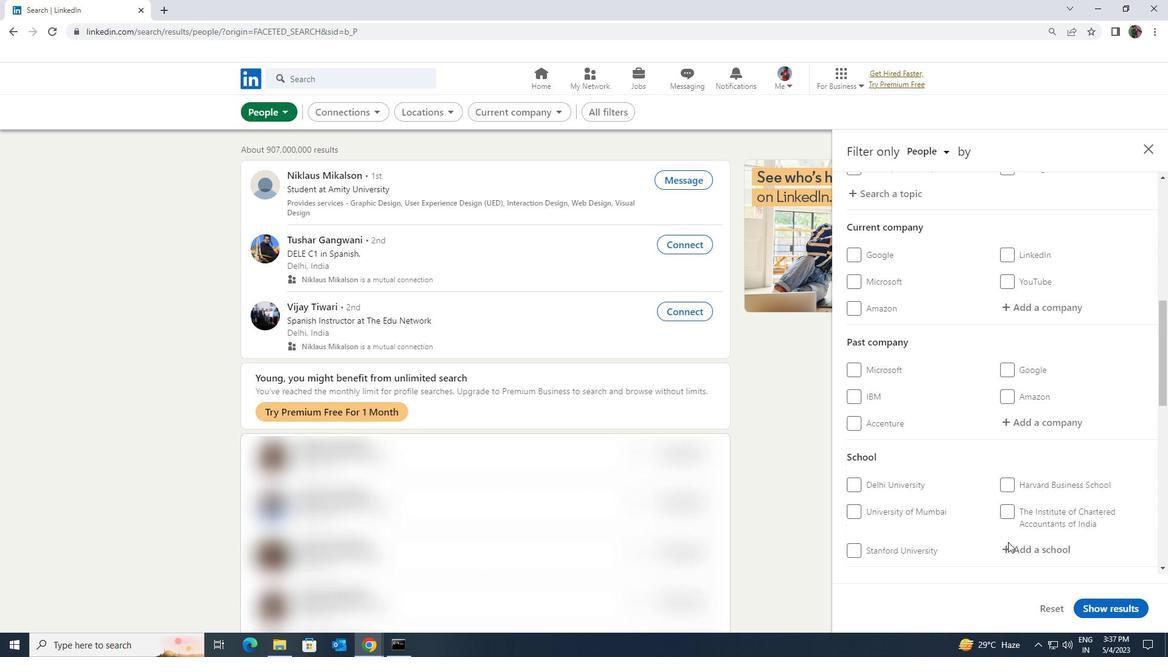 
Action: Mouse moved to (1008, 541)
Screenshot: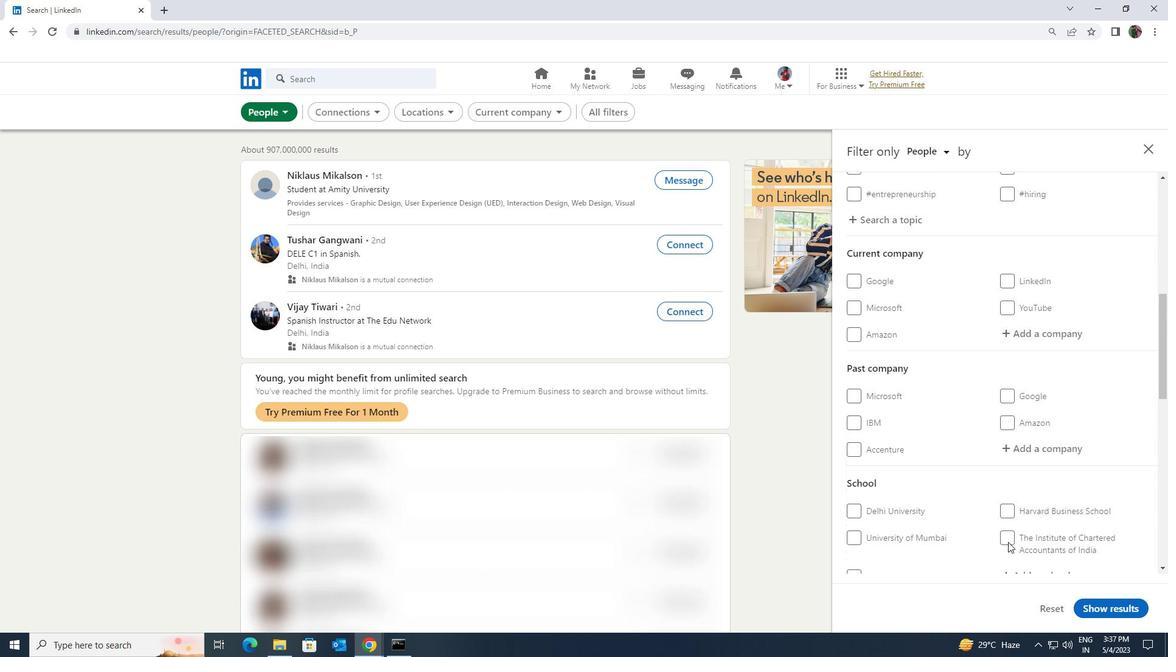
Action: Mouse scrolled (1008, 541) with delta (0, 0)
Screenshot: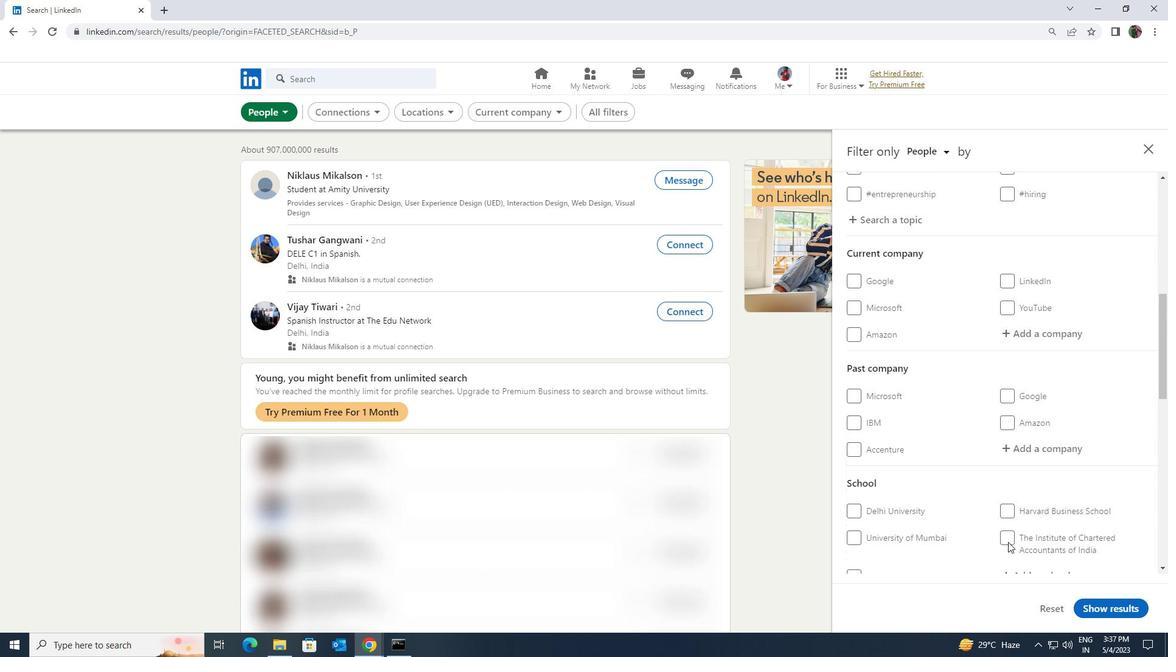 
Action: Mouse moved to (1008, 540)
Screenshot: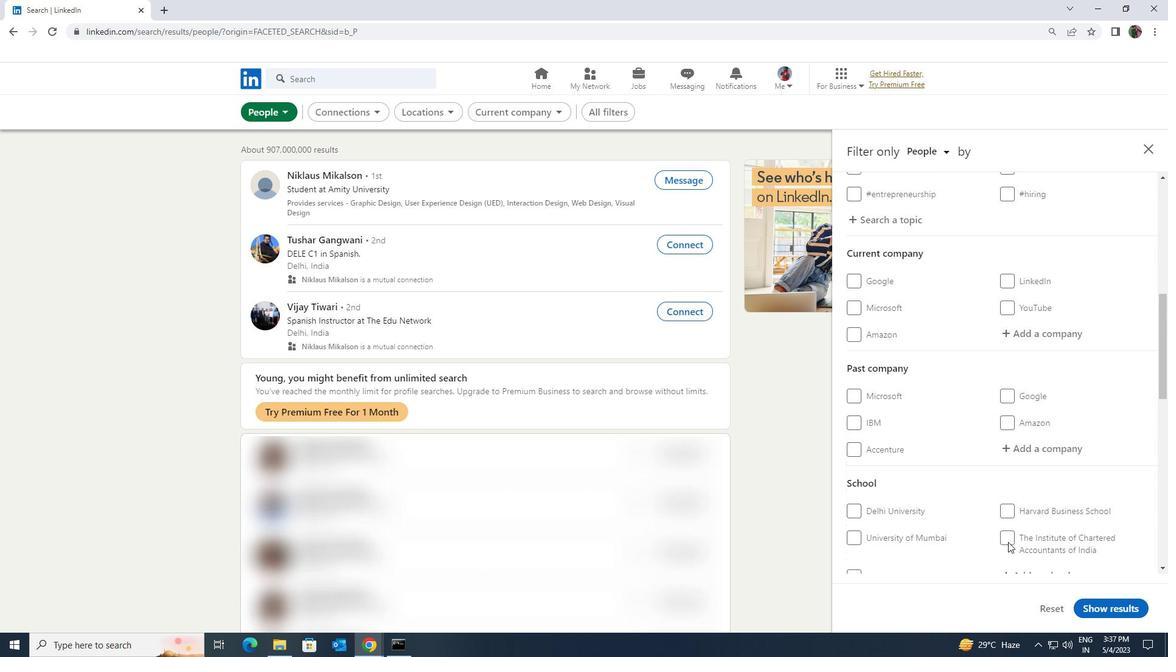 
Action: Mouse scrolled (1008, 541) with delta (0, 0)
Screenshot: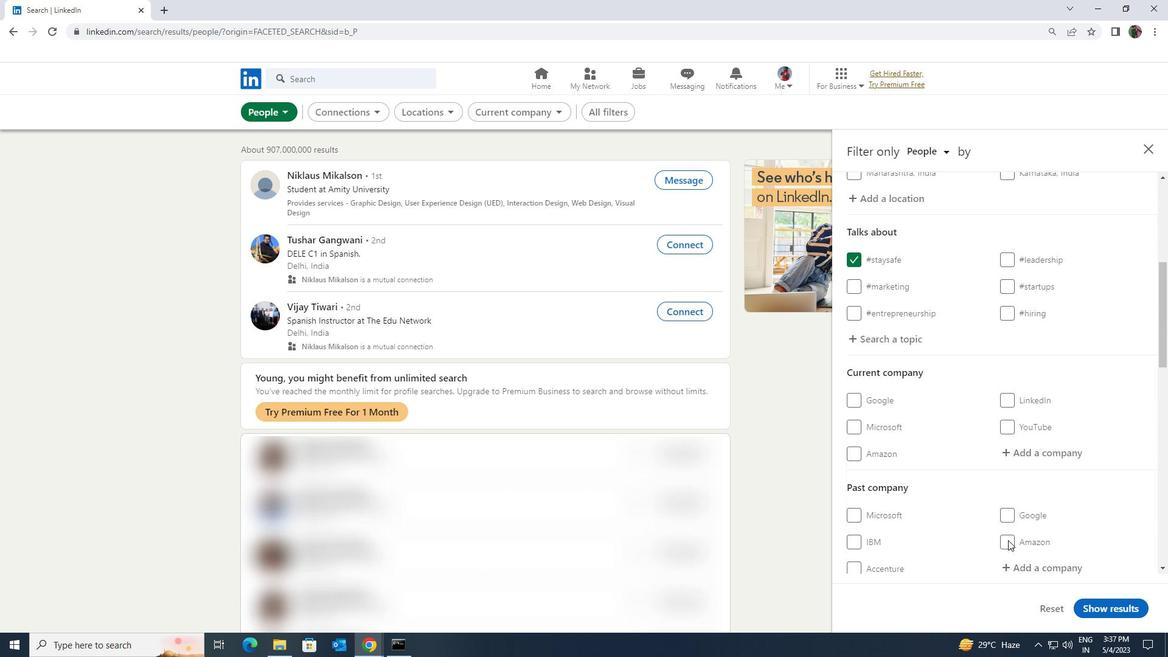 
Action: Mouse moved to (1011, 521)
Screenshot: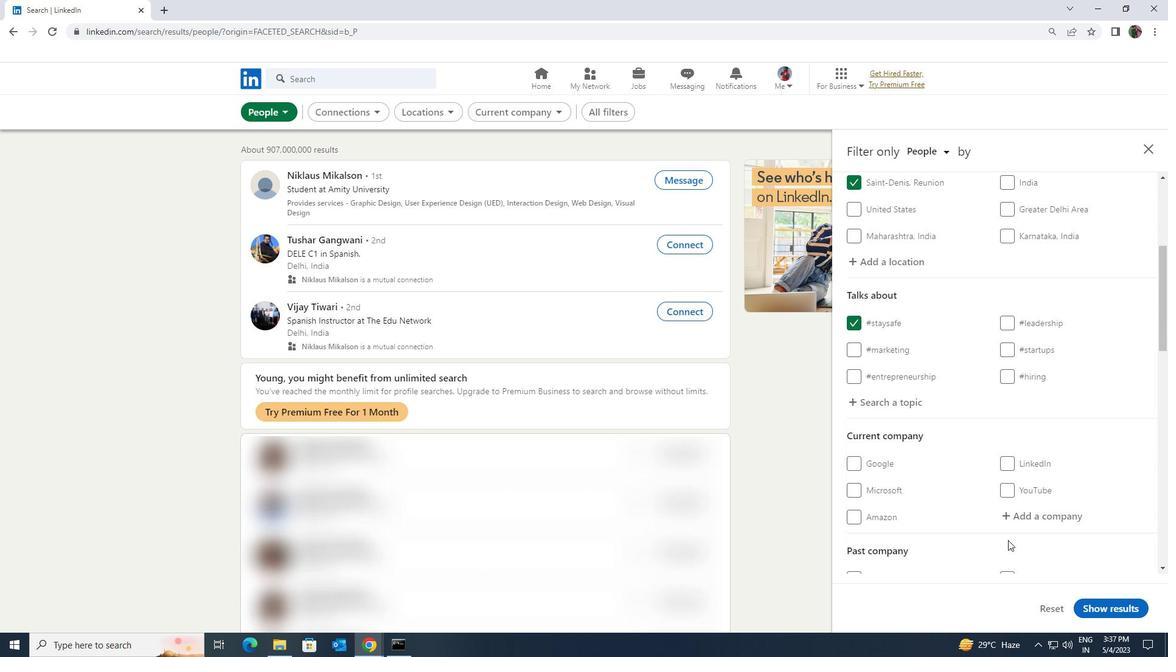 
Action: Mouse pressed left at (1011, 521)
Screenshot: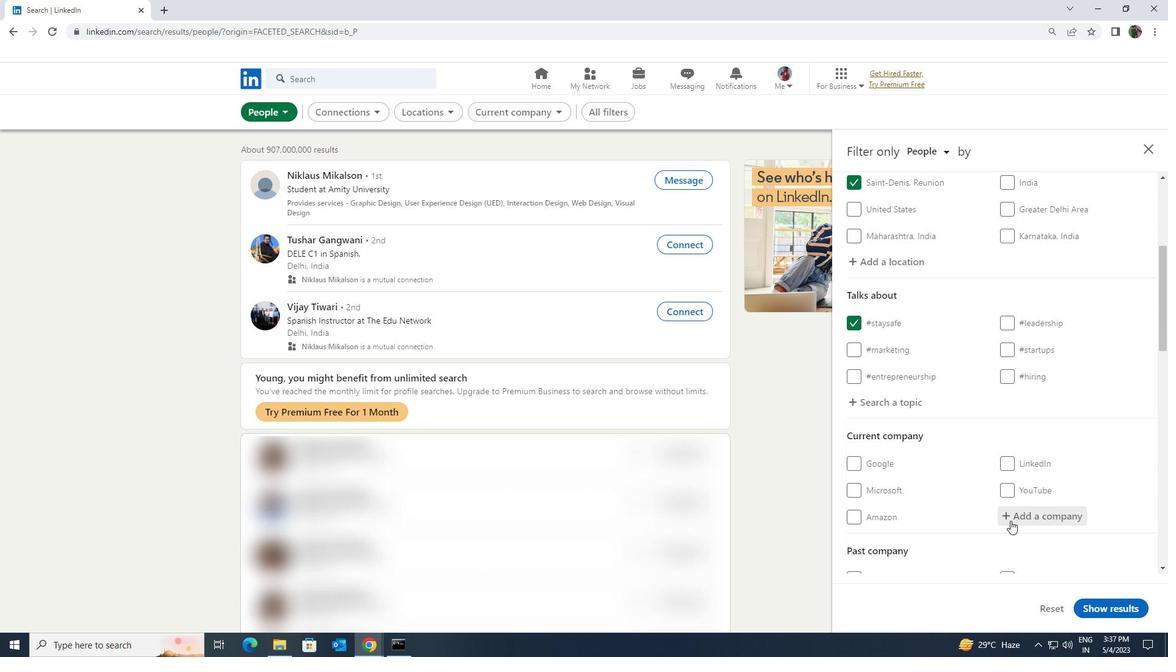 
Action: Key pressed <Key.shift><Key.shift><Key.shift><Key.shift><Key.shift><Key.shift><Key.shift><Key.shift><Key.shift><Key.shift><Key.shift><Key.shift>DAIMLER<Key.space><Key.shift>INDIA
Screenshot: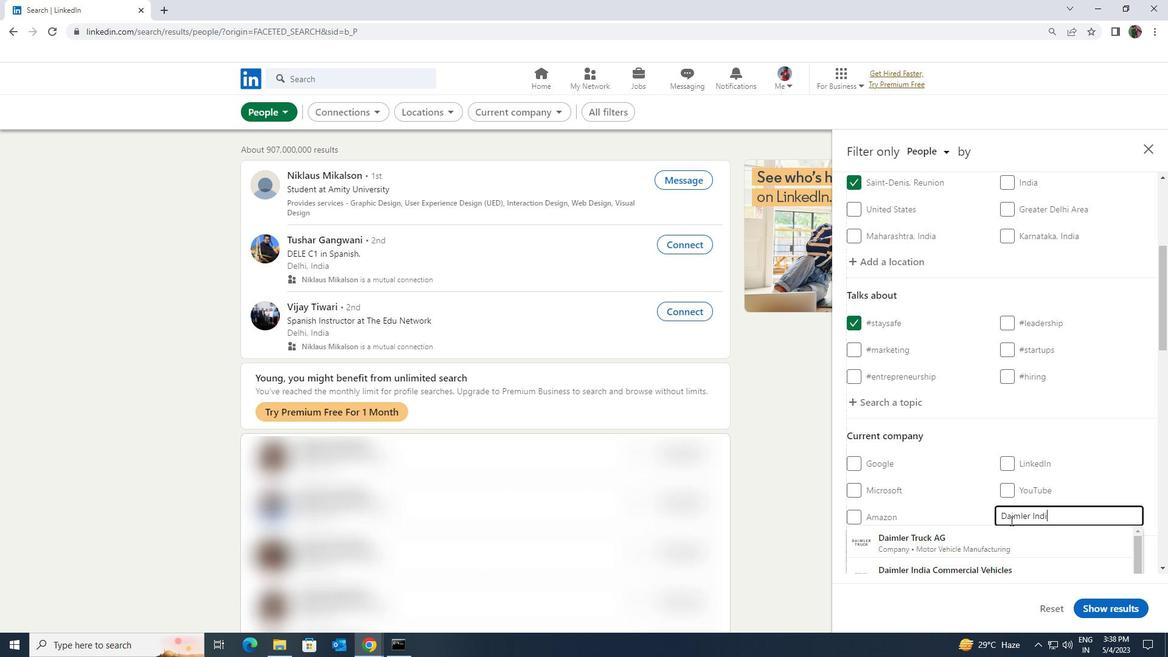 
Action: Mouse moved to (1000, 542)
Screenshot: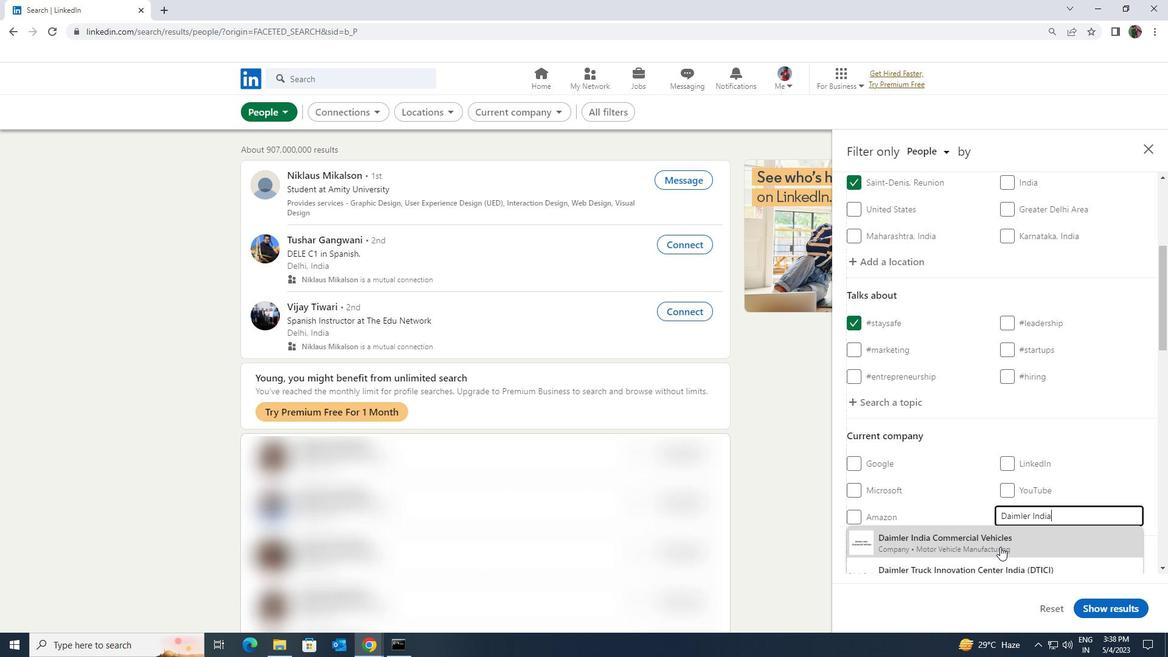 
Action: Mouse pressed left at (1000, 542)
Screenshot: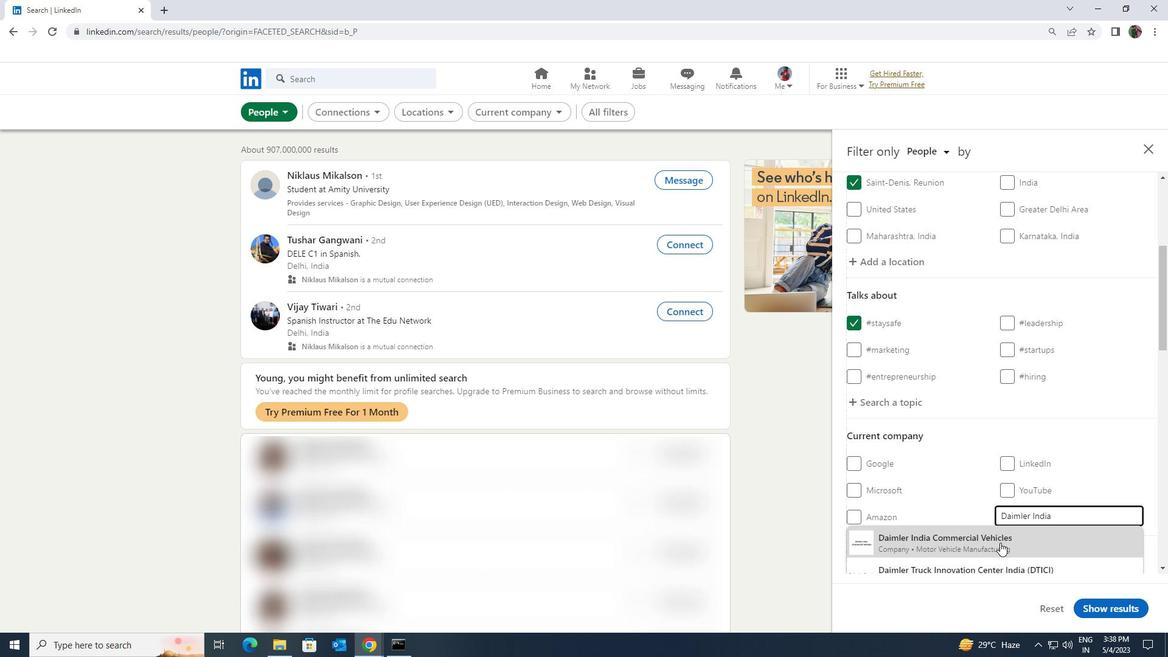 
Action: Mouse scrolled (1000, 542) with delta (0, 0)
Screenshot: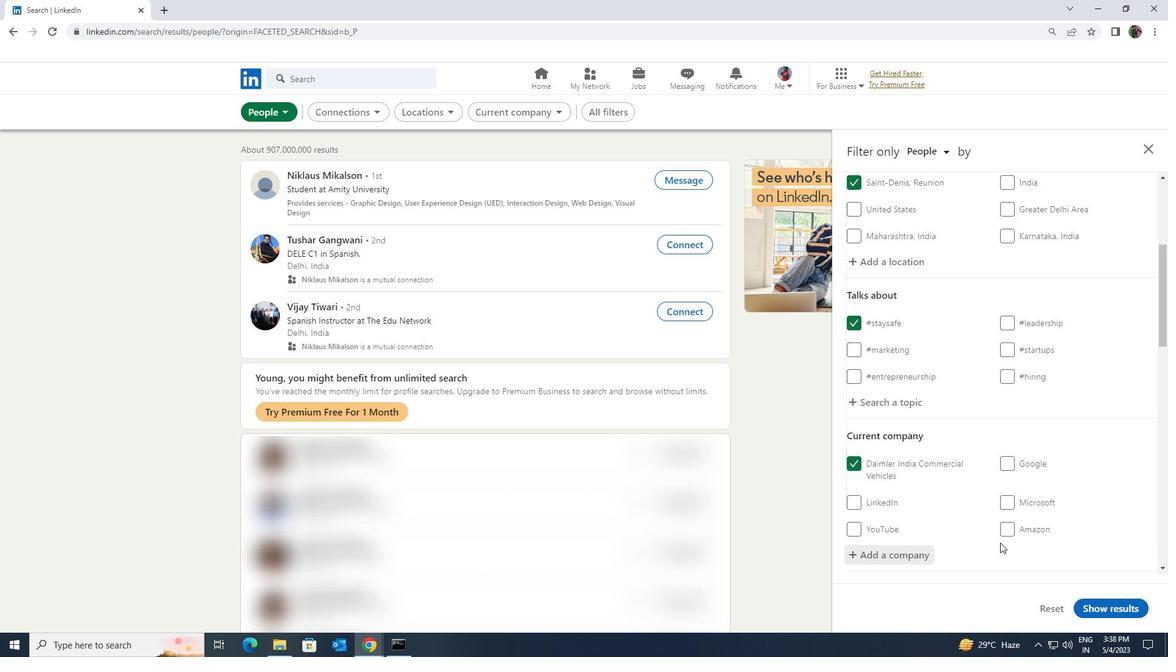 
Action: Mouse scrolled (1000, 542) with delta (0, 0)
Screenshot: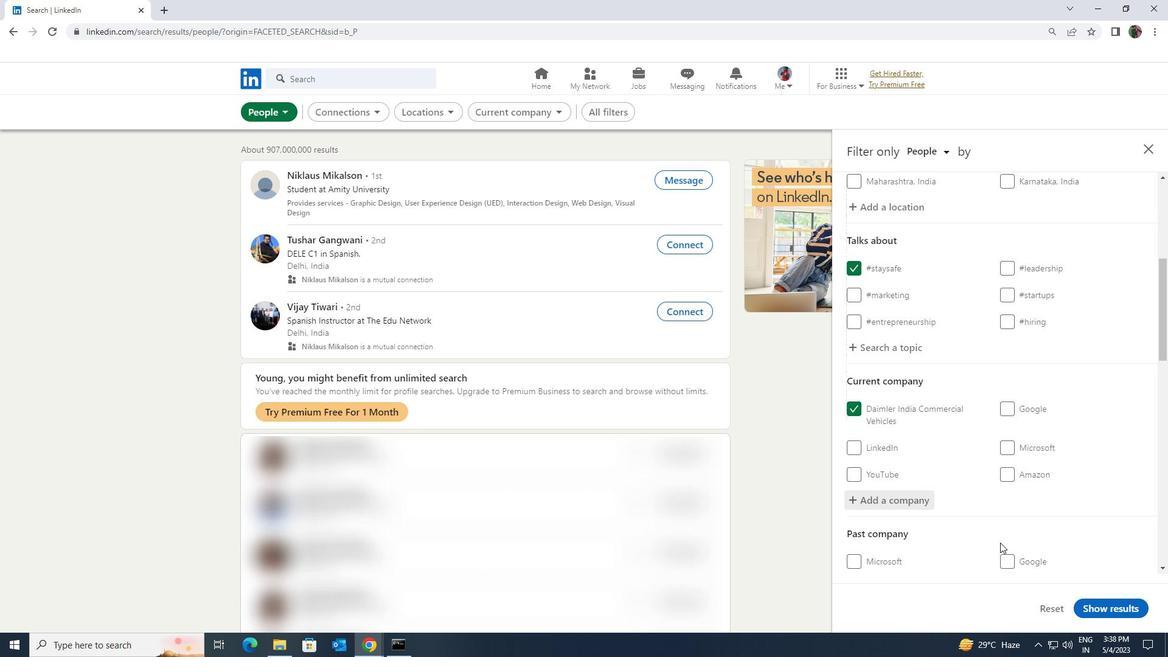 
Action: Mouse scrolled (1000, 542) with delta (0, 0)
Screenshot: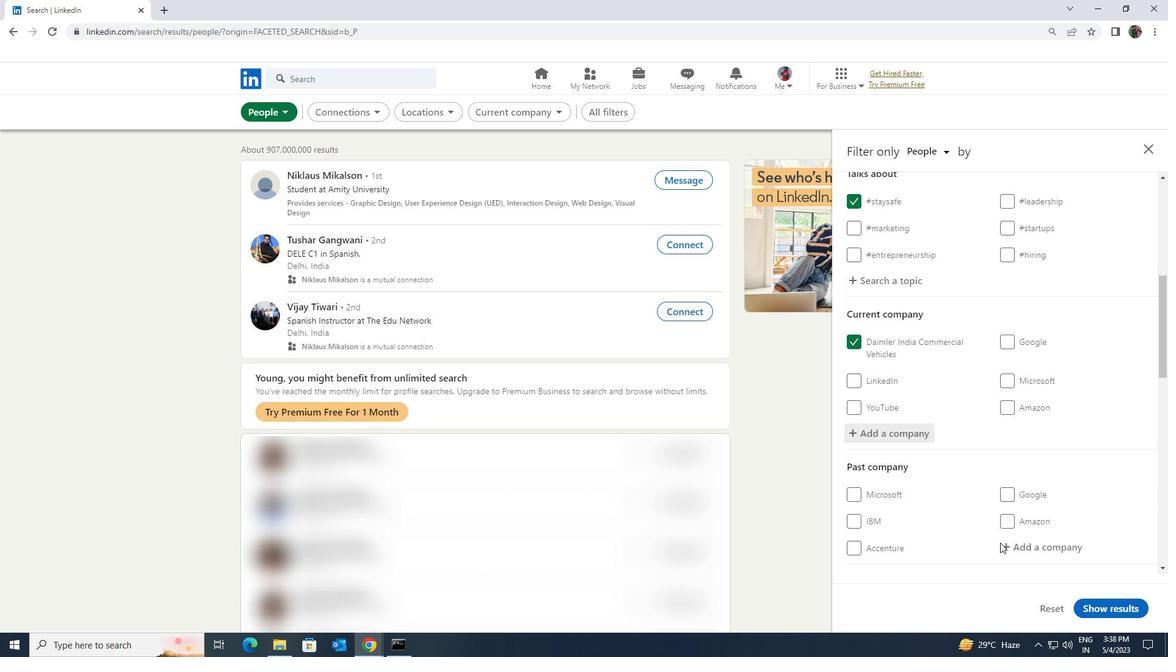 
Action: Mouse scrolled (1000, 542) with delta (0, 0)
Screenshot: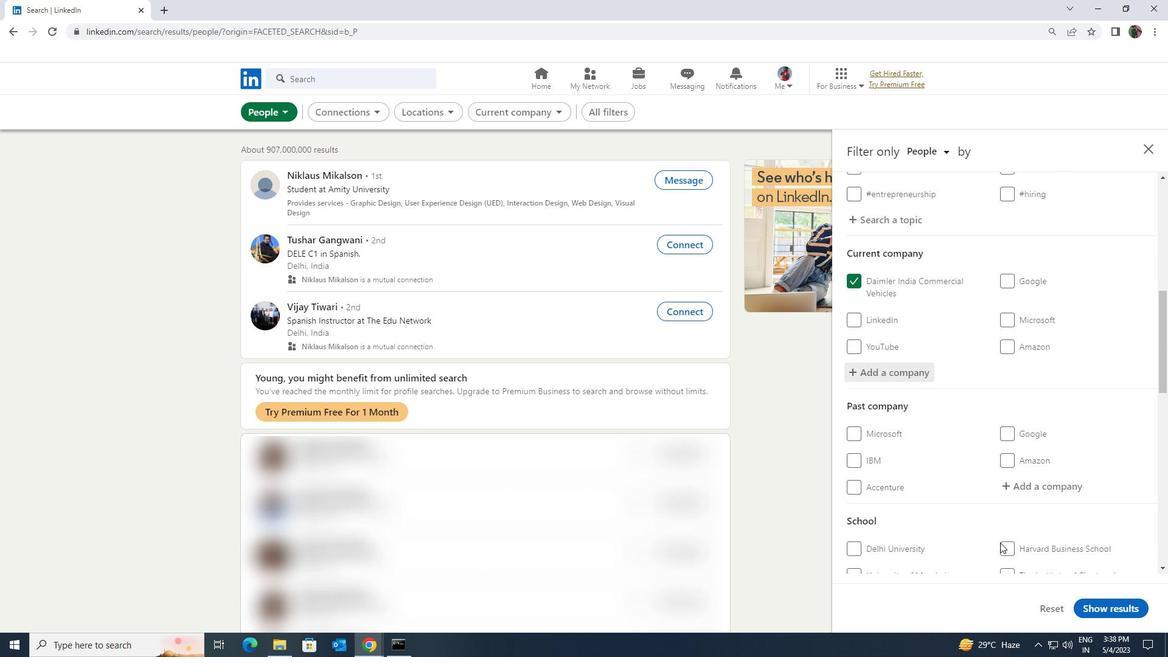 
Action: Mouse scrolled (1000, 542) with delta (0, 0)
Screenshot: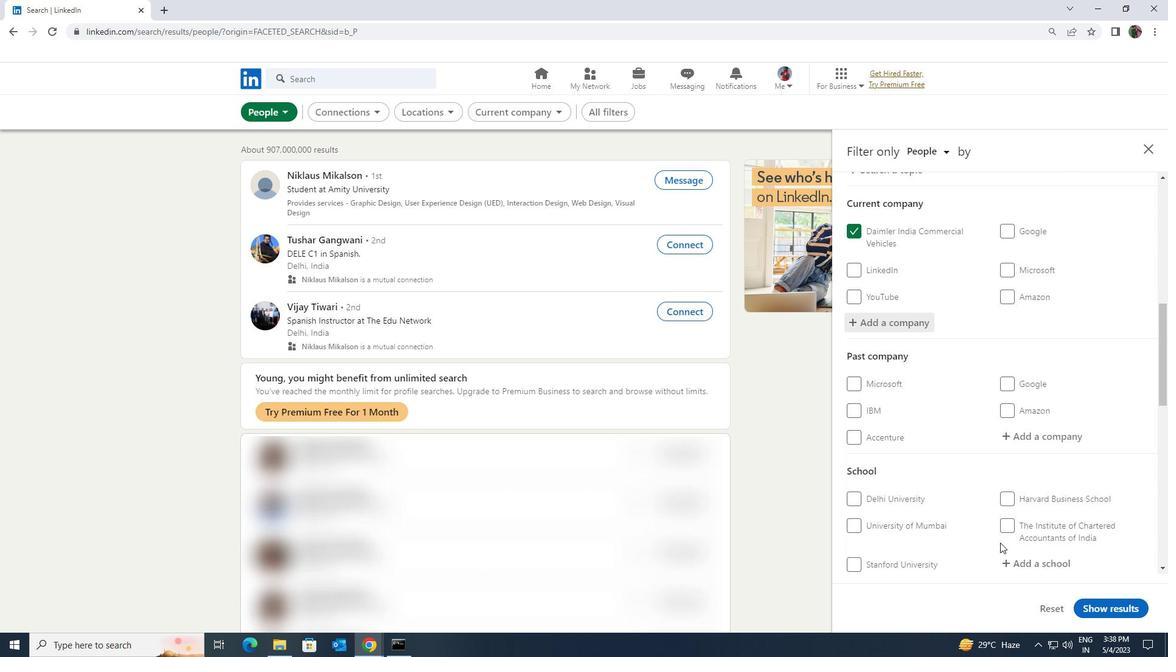 
Action: Mouse moved to (1002, 494)
Screenshot: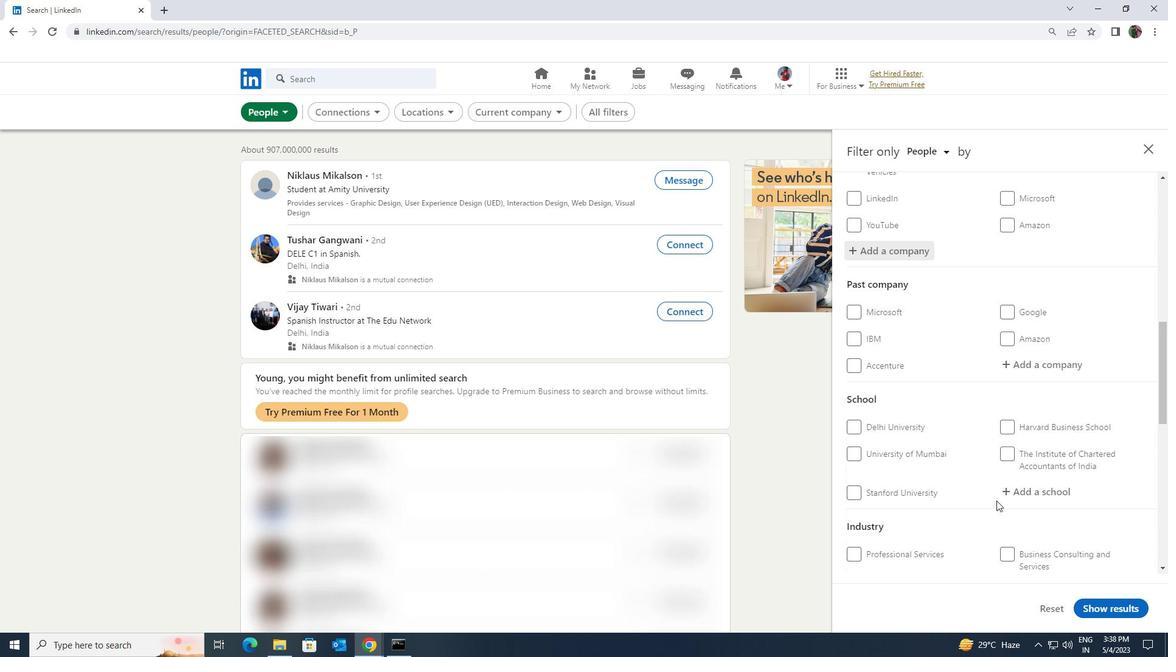 
Action: Mouse pressed left at (1002, 494)
Screenshot: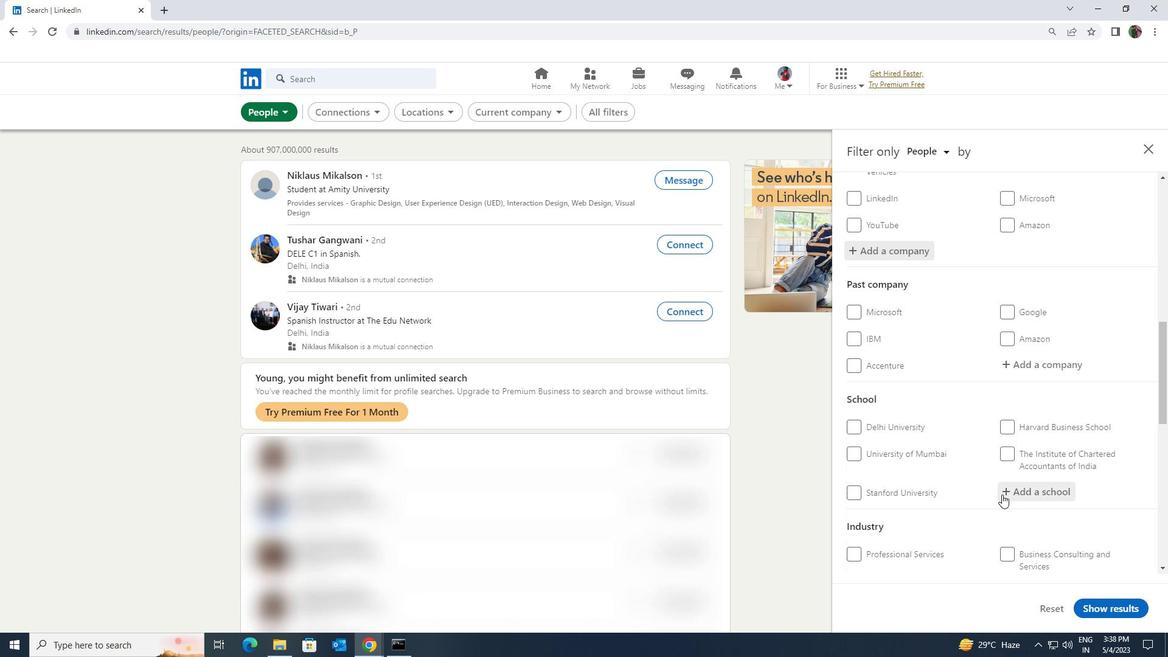 
Action: Key pressed <Key.shift><Key.shift><Key.shift><Key.shift><Key.shift><Key.shift><Key.shift><Key.shift><Key.shift><Key.shift><Key.shift><Key.shift><Key.shift><Key.shift><Key.shift><Key.shift><Key.shift><Key.shift><Key.shift><Key.shift><Key.shift><Key.shift><Key.shift><Key.shift><Key.shift><Key.shift><Key.shift><Key.shift><Key.shift><Key.shift><Key.shift>MIT<Key.space><Key.shift>SCHOOL<Key.space><Key.shift>OF<Key.space><Key.shift>DISTANCE
Screenshot: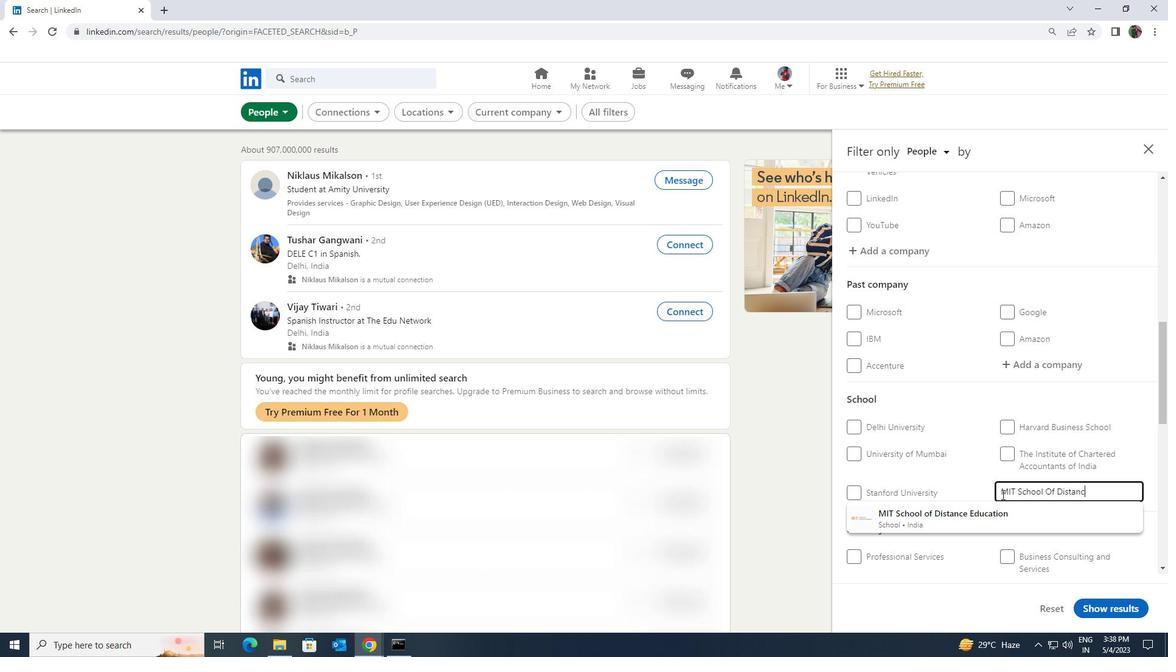 
Action: Mouse moved to (1000, 511)
Screenshot: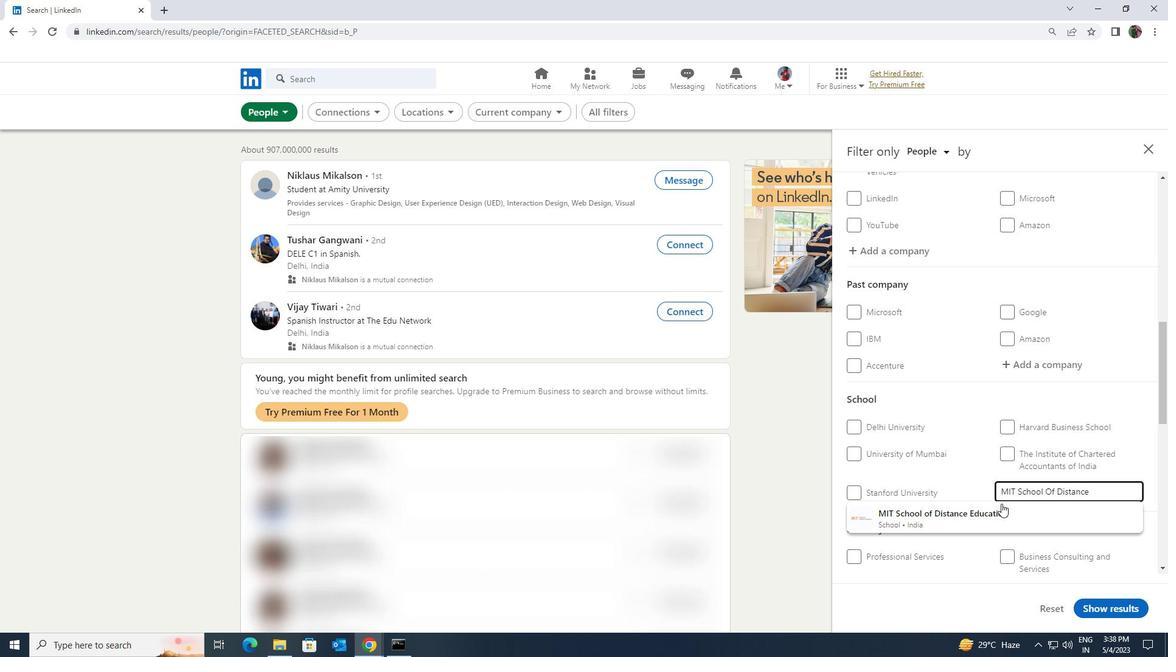 
Action: Mouse pressed left at (1000, 511)
Screenshot: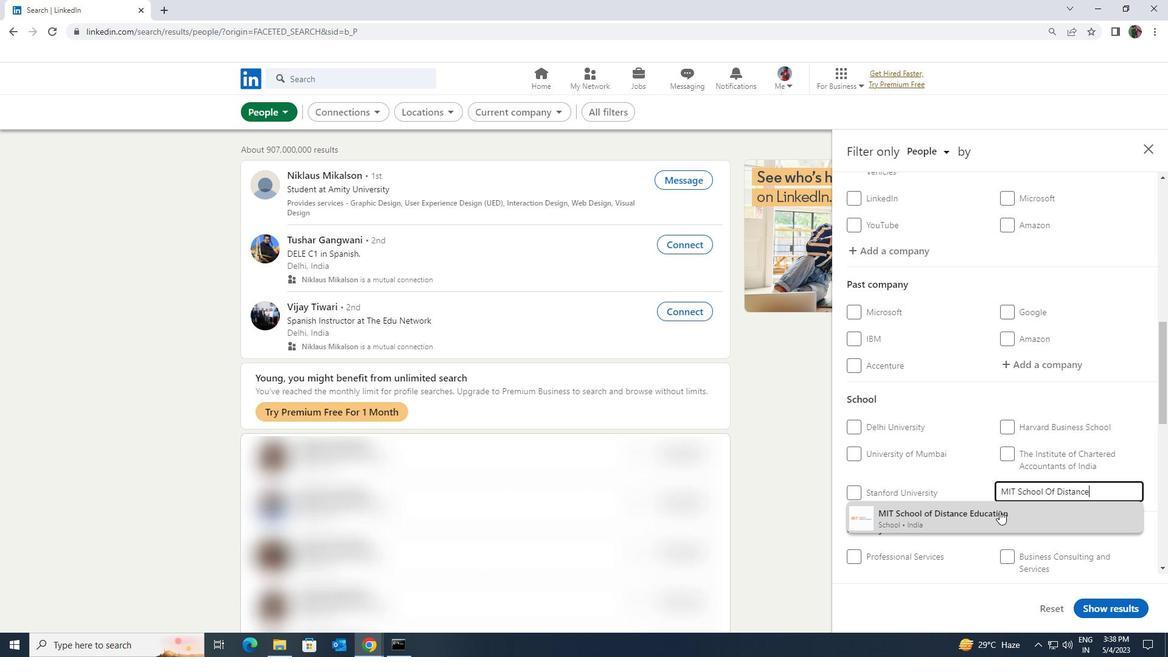
Action: Mouse scrolled (1000, 510) with delta (0, 0)
Screenshot: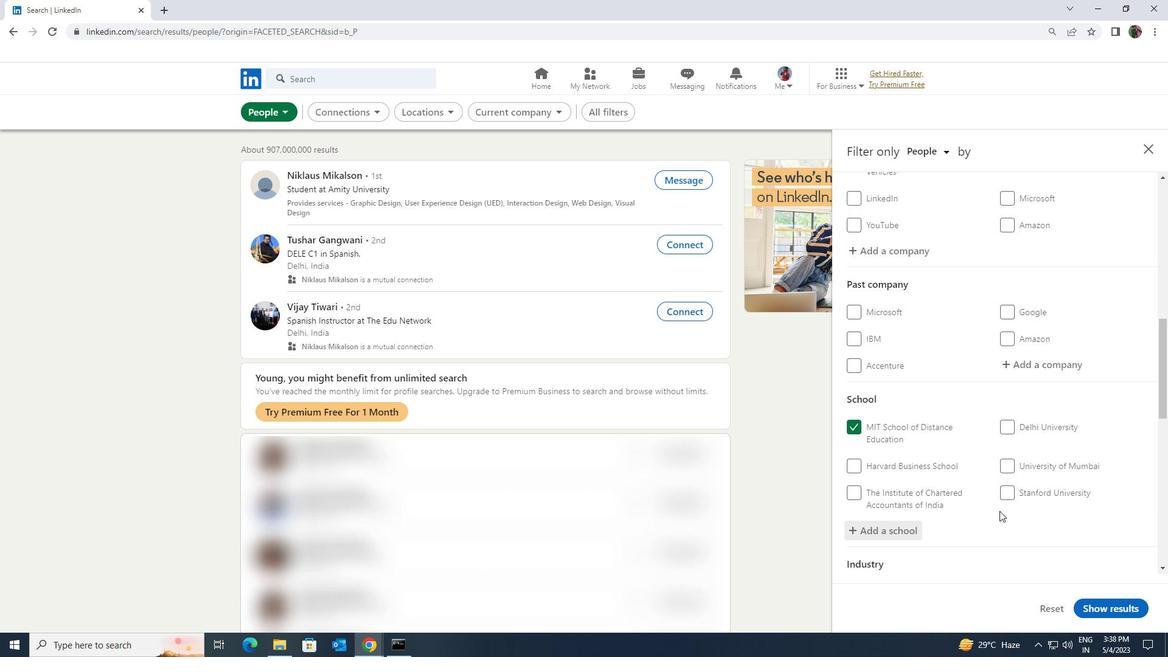 
Action: Mouse scrolled (1000, 510) with delta (0, 0)
Screenshot: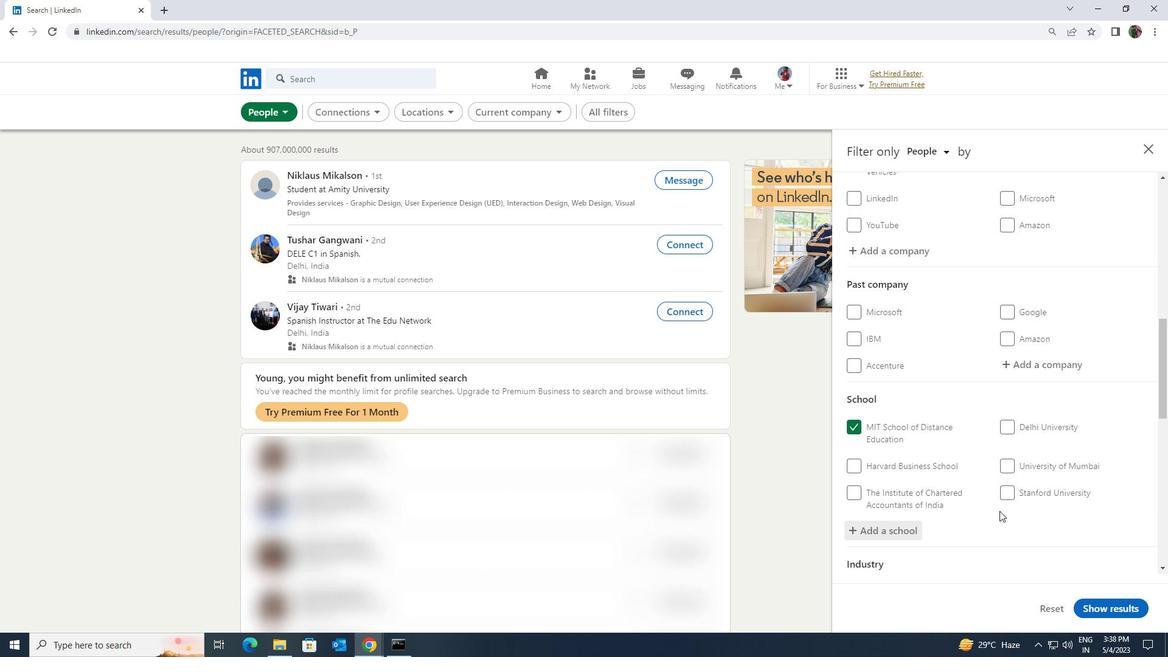 
Action: Mouse scrolled (1000, 510) with delta (0, 0)
Screenshot: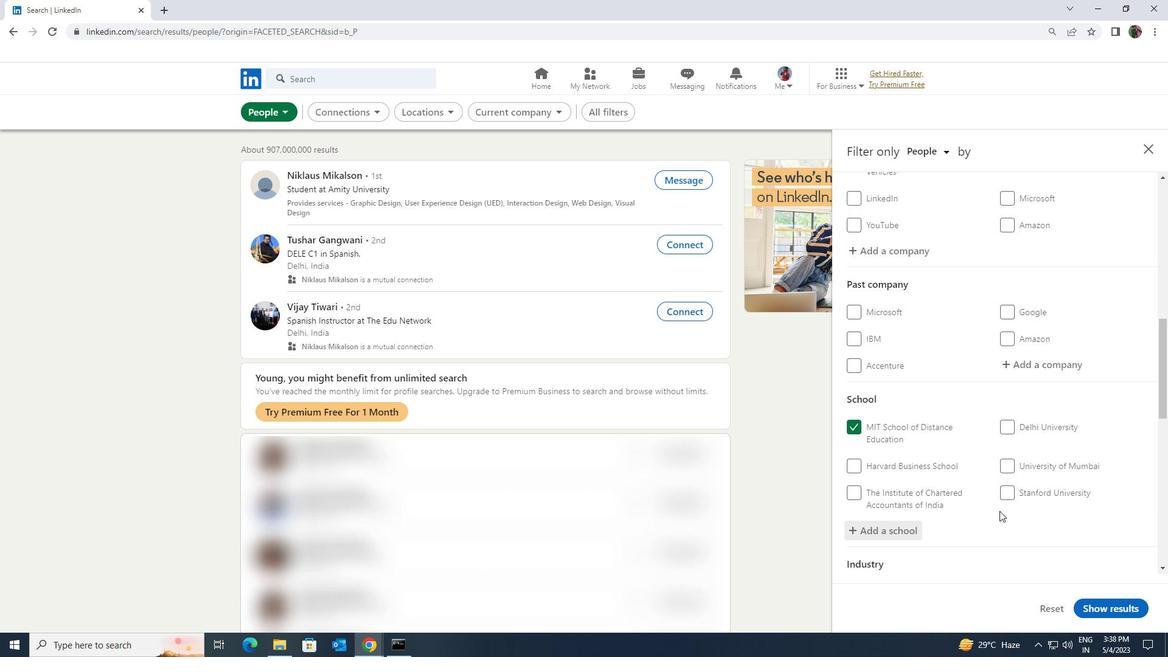 
Action: Mouse moved to (1023, 486)
Screenshot: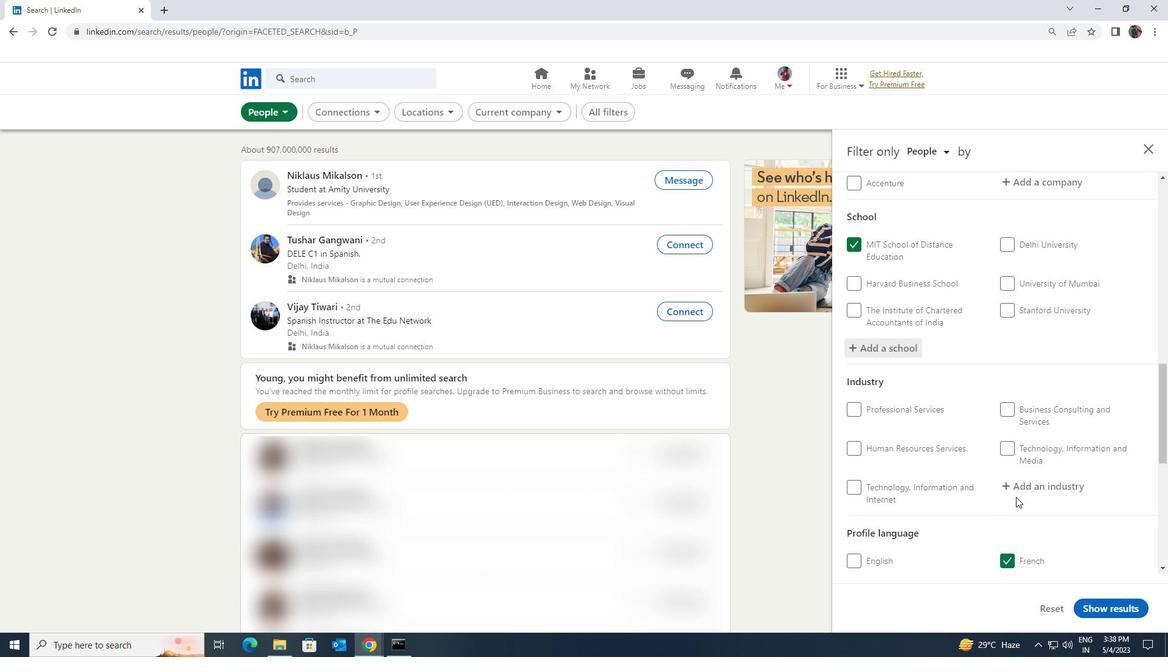 
Action: Mouse pressed left at (1023, 486)
Screenshot: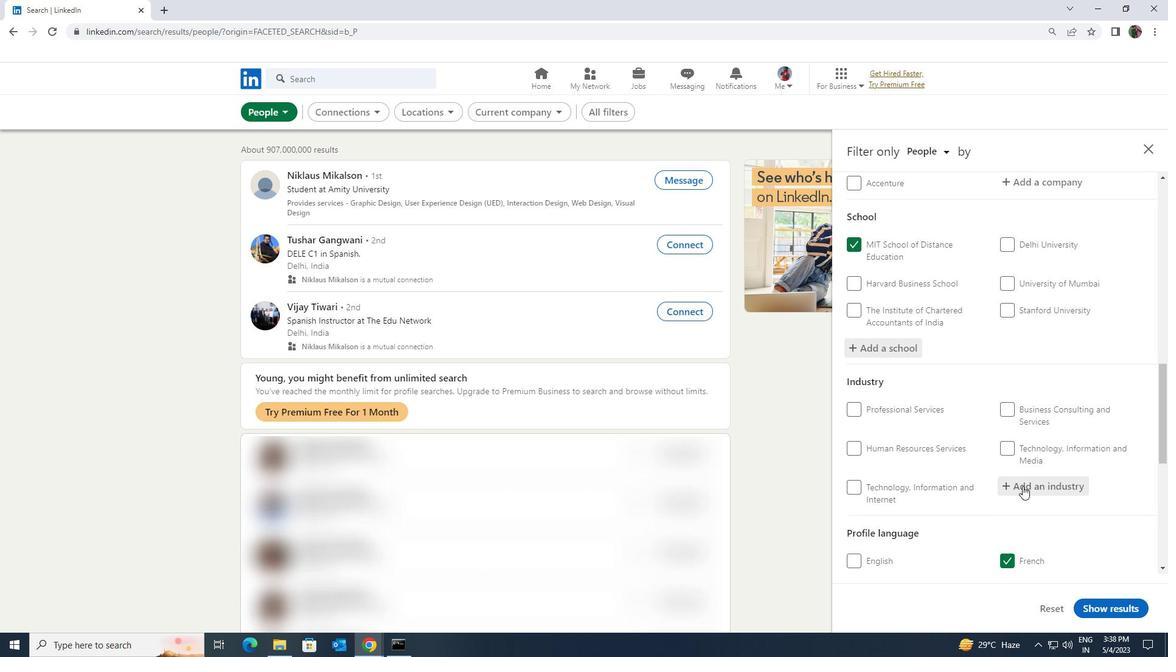 
Action: Key pressed <Key.shift><Key.shift><Key.shift>RETAIL<Key.space><Key.shift>BOOKS
Screenshot: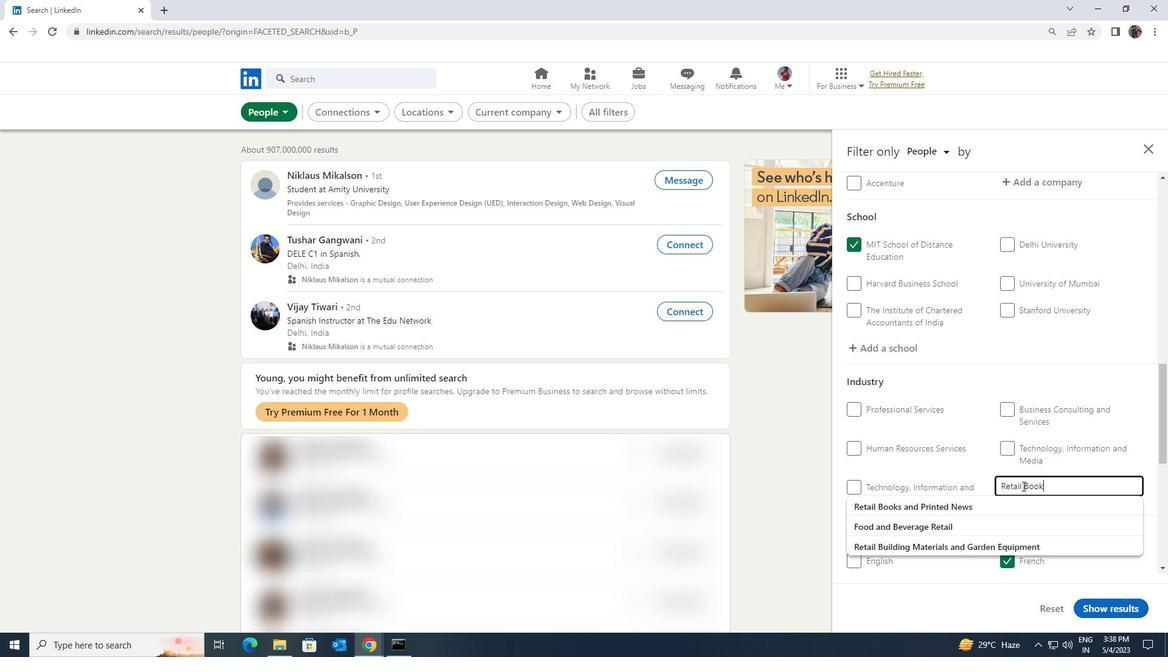 
Action: Mouse moved to (1017, 499)
Screenshot: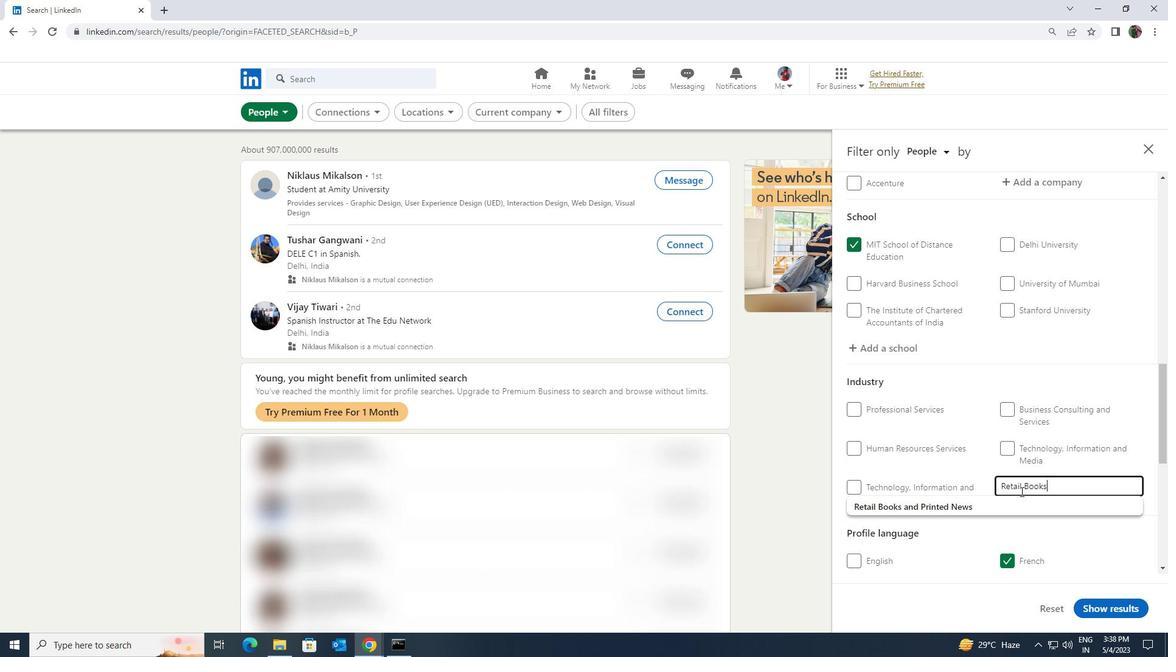 
Action: Mouse pressed left at (1017, 499)
Screenshot: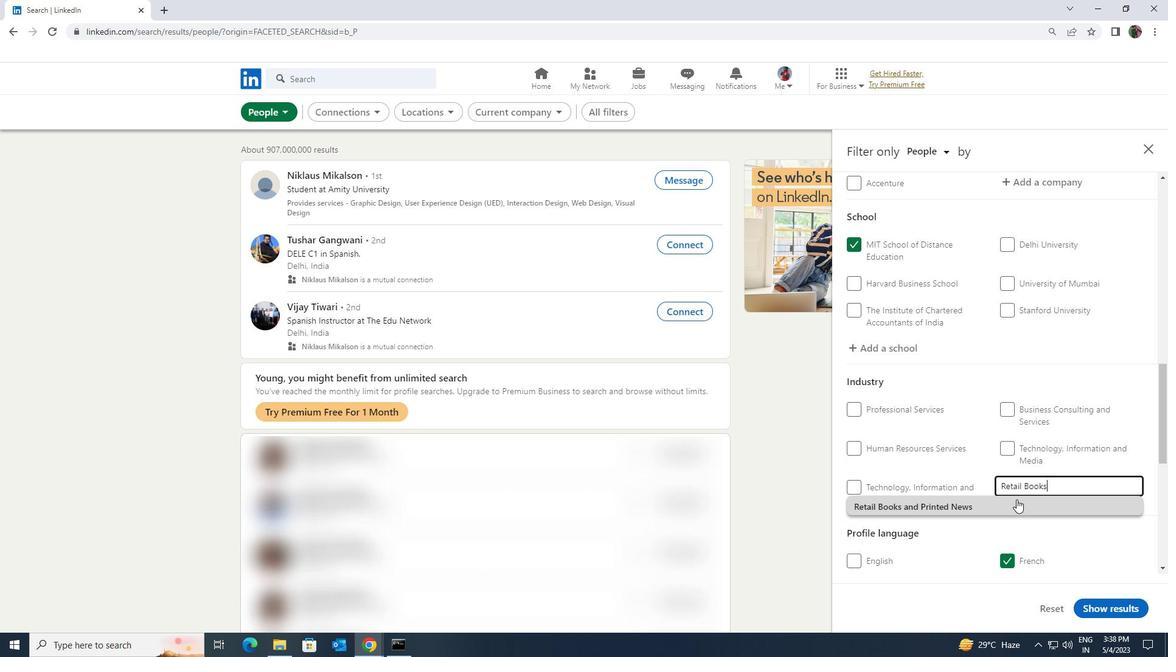 
Action: Mouse moved to (1014, 502)
Screenshot: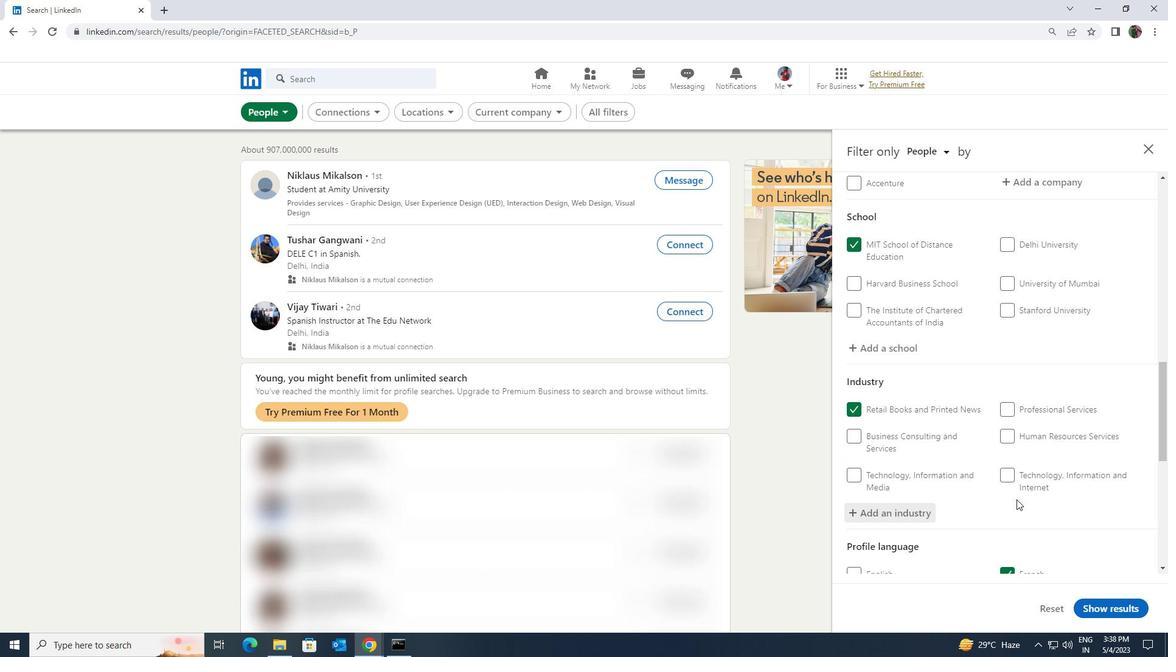 
Action: Mouse scrolled (1014, 501) with delta (0, 0)
Screenshot: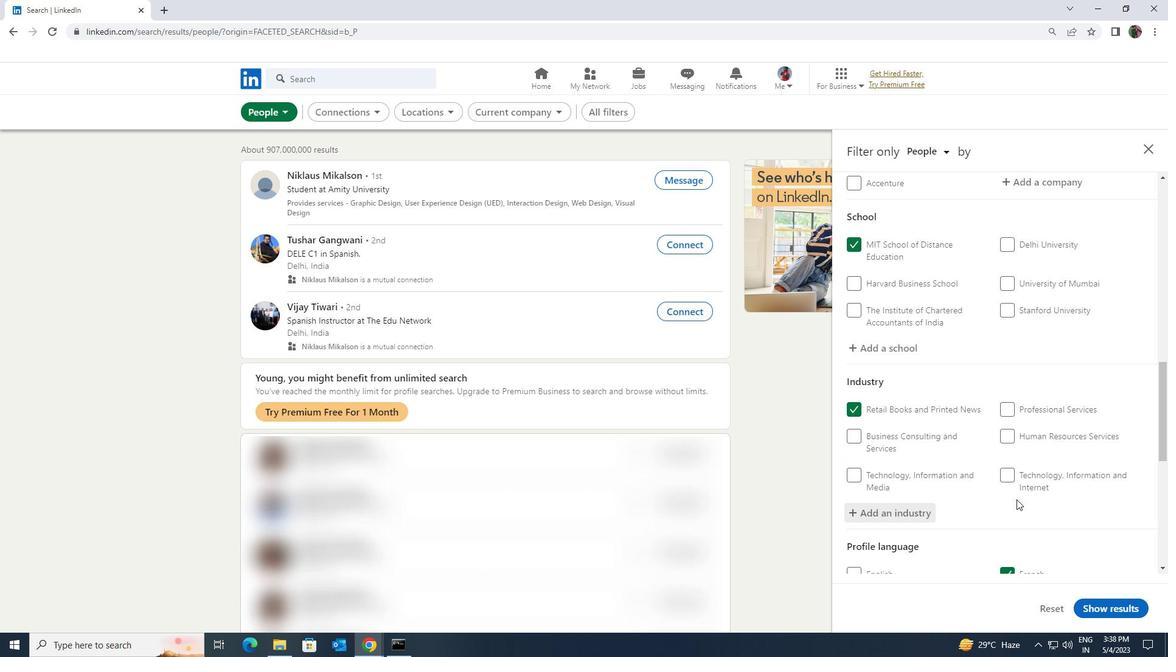 
Action: Mouse scrolled (1014, 501) with delta (0, 0)
Screenshot: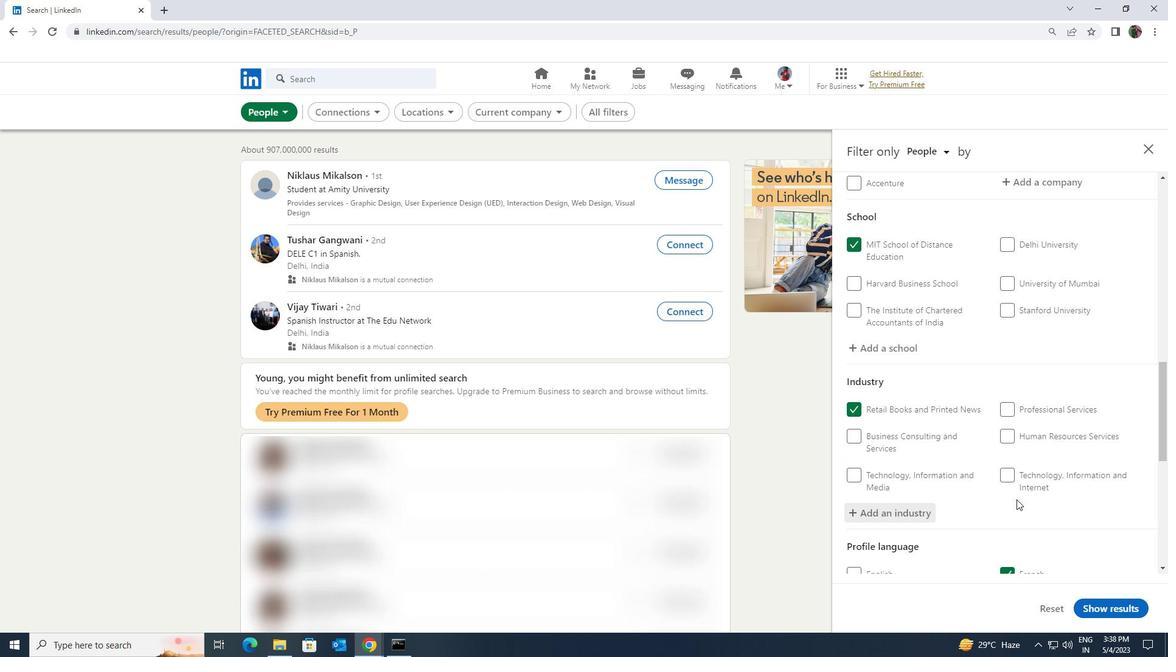 
Action: Mouse moved to (1014, 502)
Screenshot: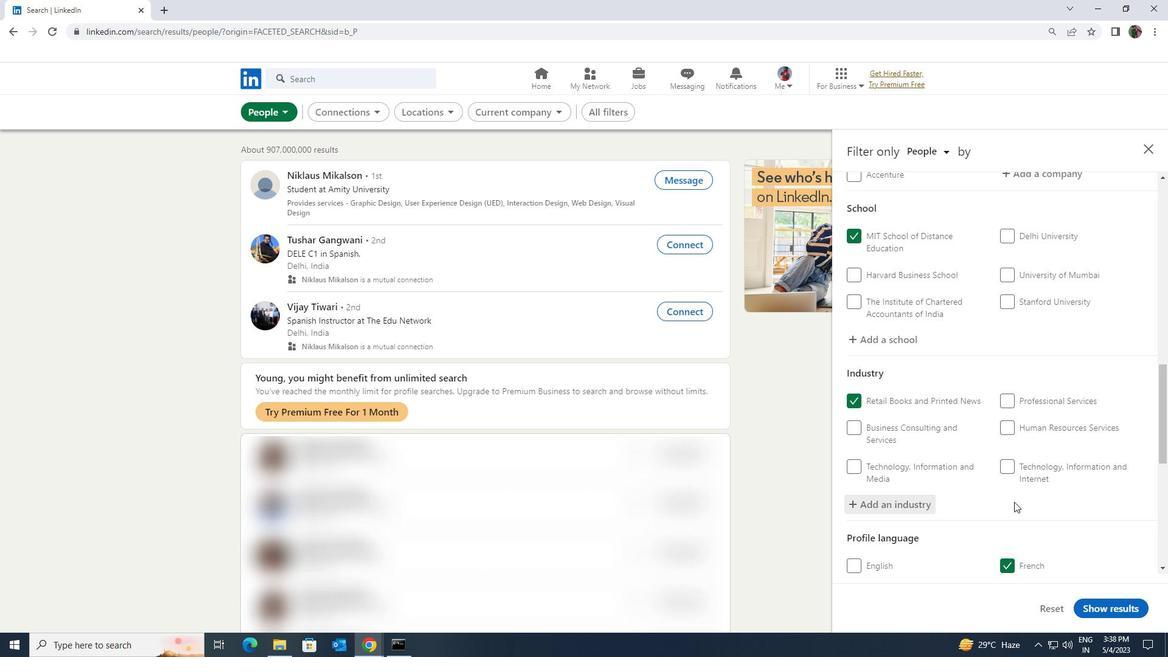 
Action: Mouse scrolled (1014, 501) with delta (0, 0)
Screenshot: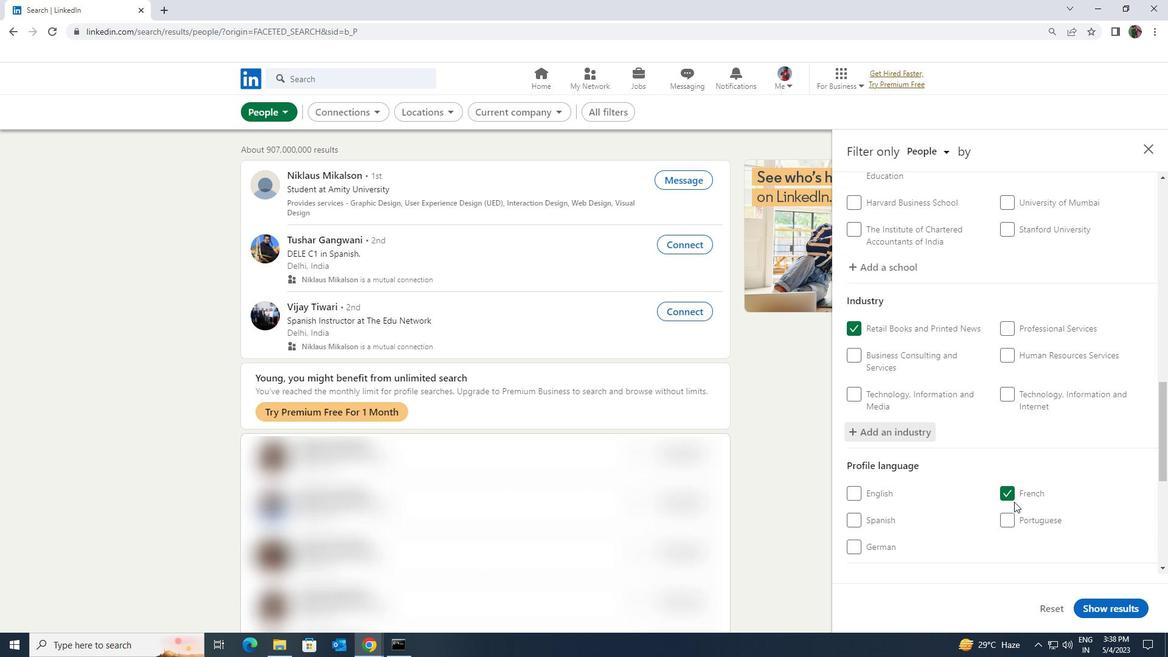 
Action: Mouse scrolled (1014, 501) with delta (0, 0)
Screenshot: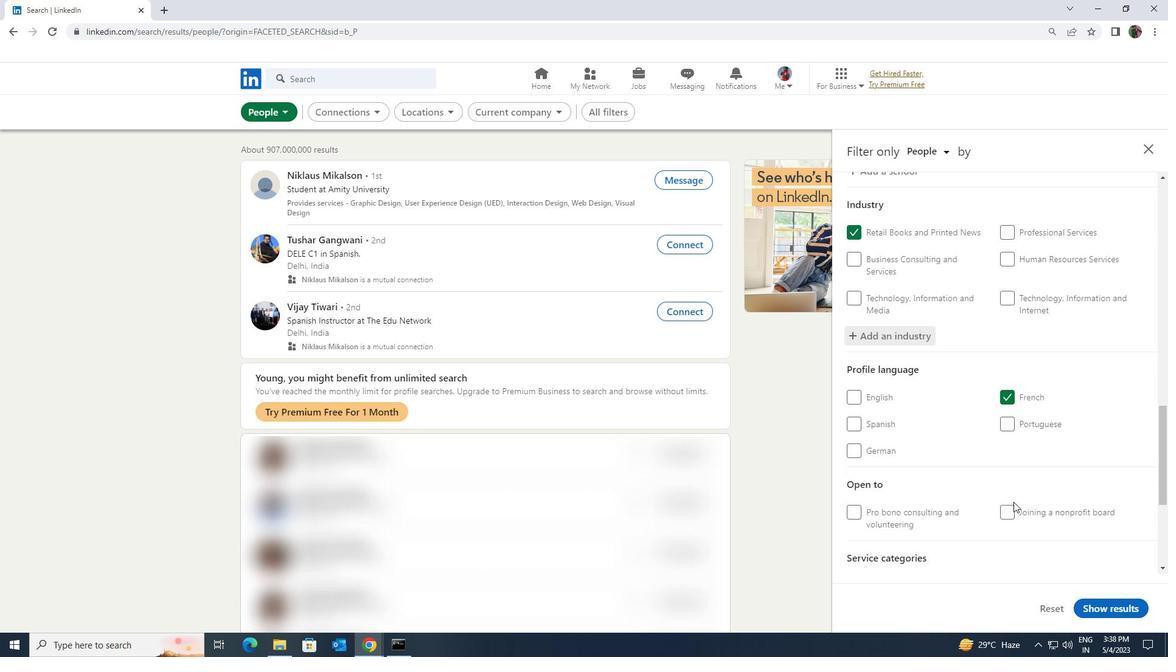
Action: Mouse scrolled (1014, 501) with delta (0, 0)
Screenshot: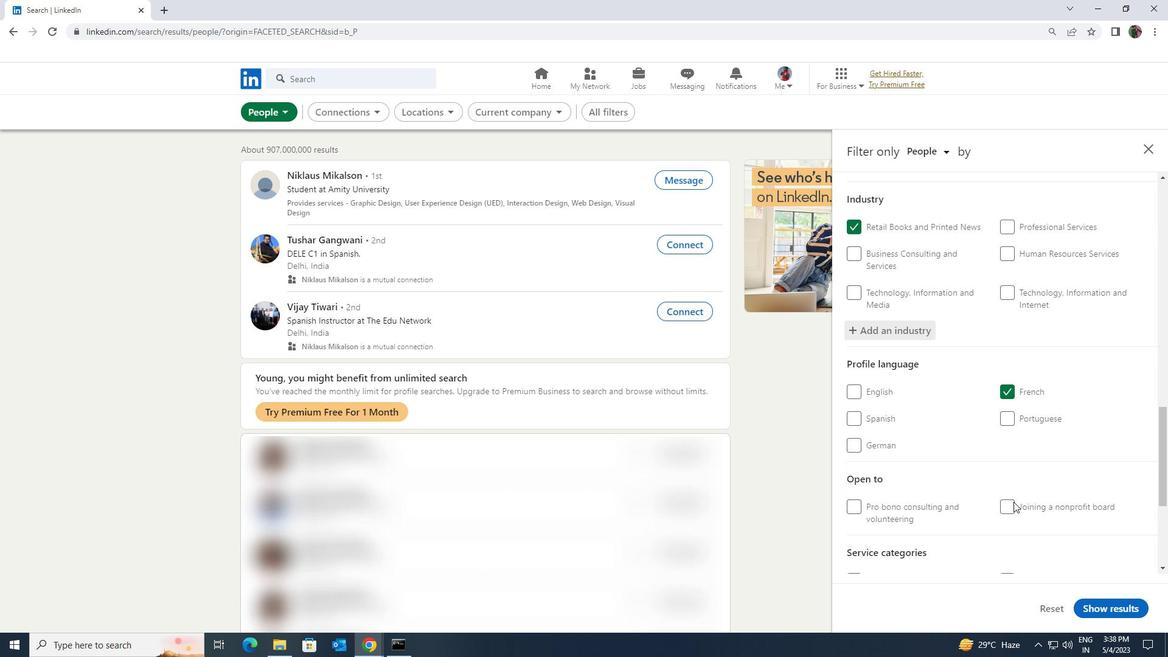
Action: Mouse scrolled (1014, 501) with delta (0, 0)
Screenshot: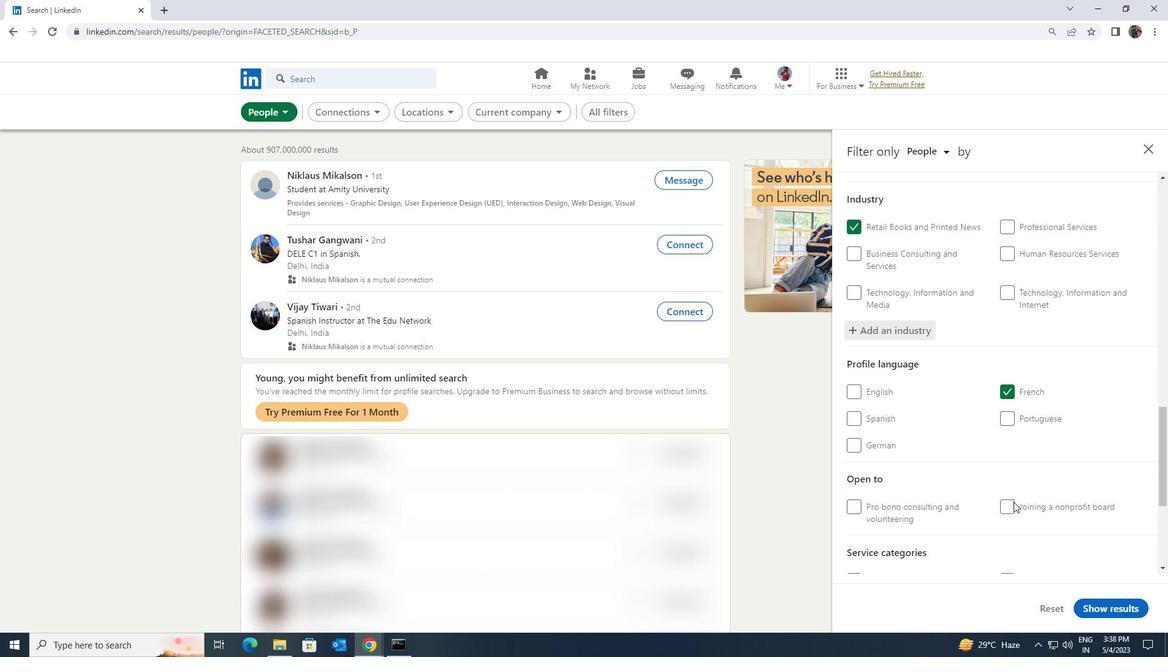 
Action: Mouse moved to (1018, 457)
Screenshot: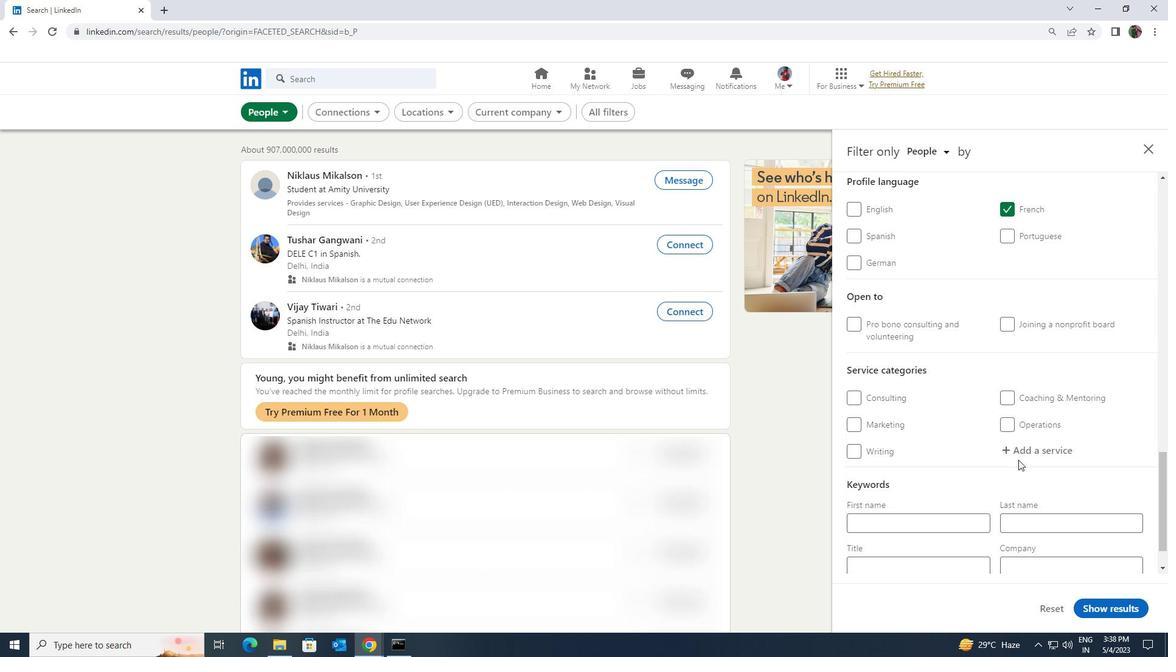 
Action: Mouse pressed left at (1018, 457)
Screenshot: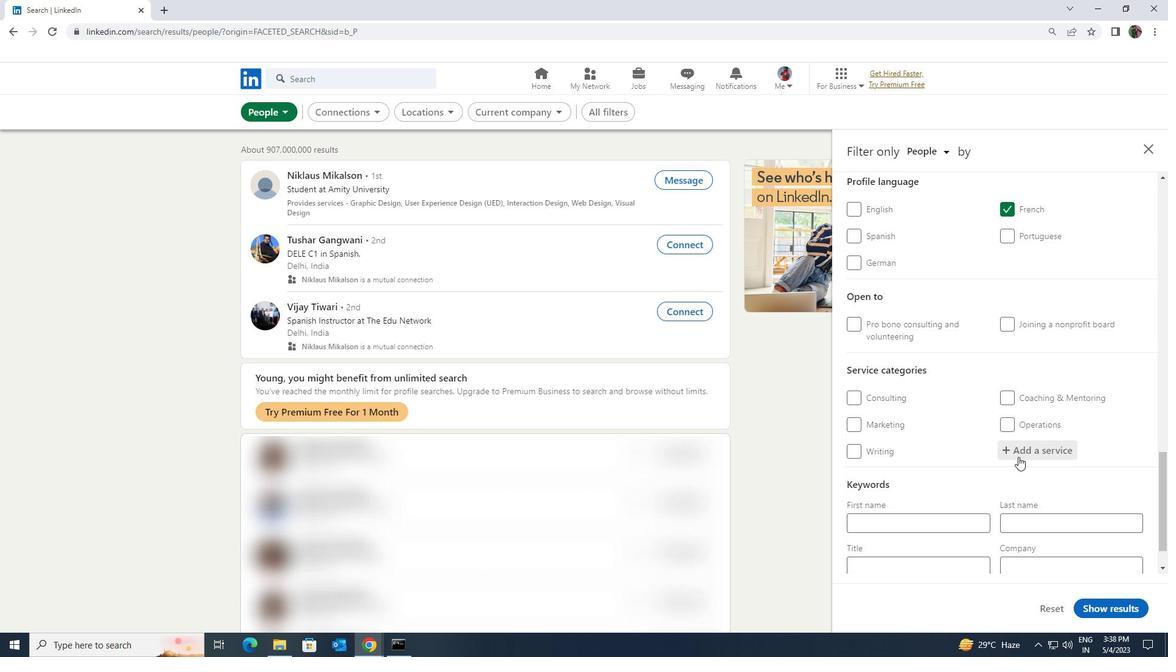 
Action: Key pressed <Key.shift><Key.shift><Key.shift><Key.shift><Key.shift><Key.shift><Key.shift>VIDEO<Key.space>
Screenshot: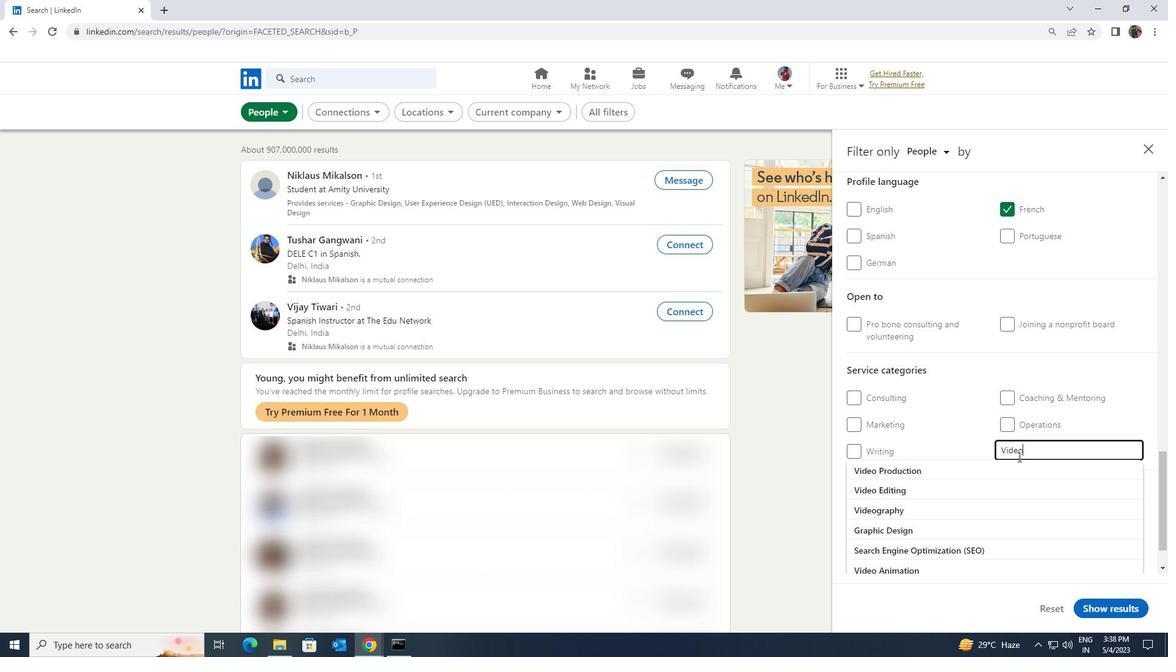 
Action: Mouse moved to (1005, 486)
Screenshot: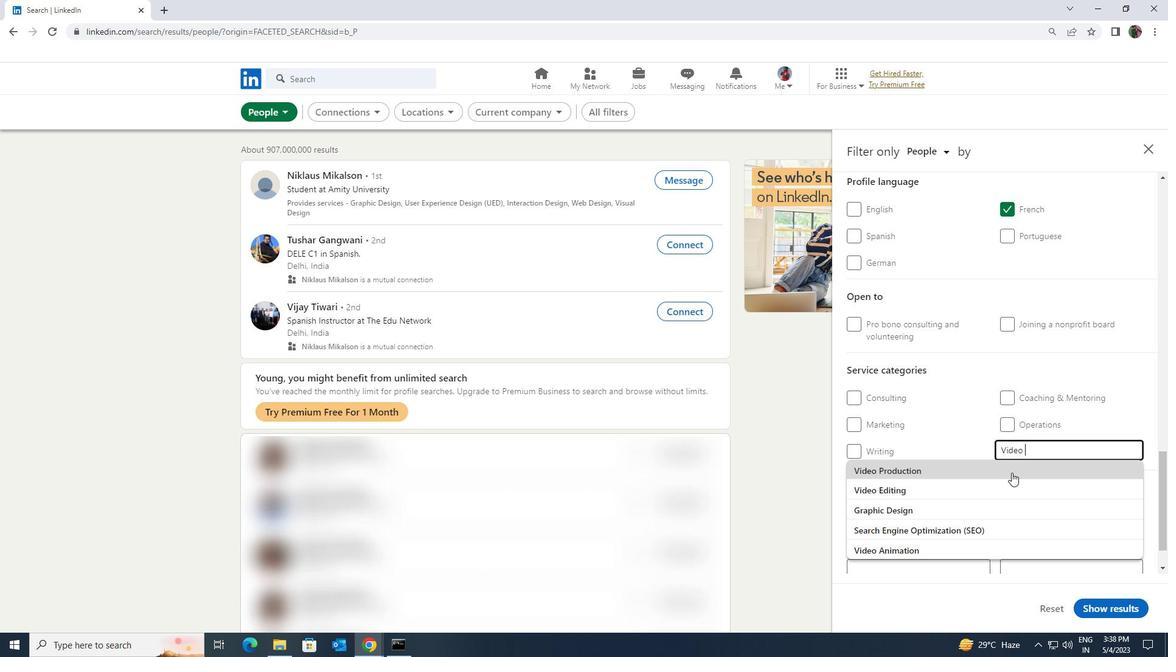 
Action: Mouse pressed left at (1005, 486)
Screenshot: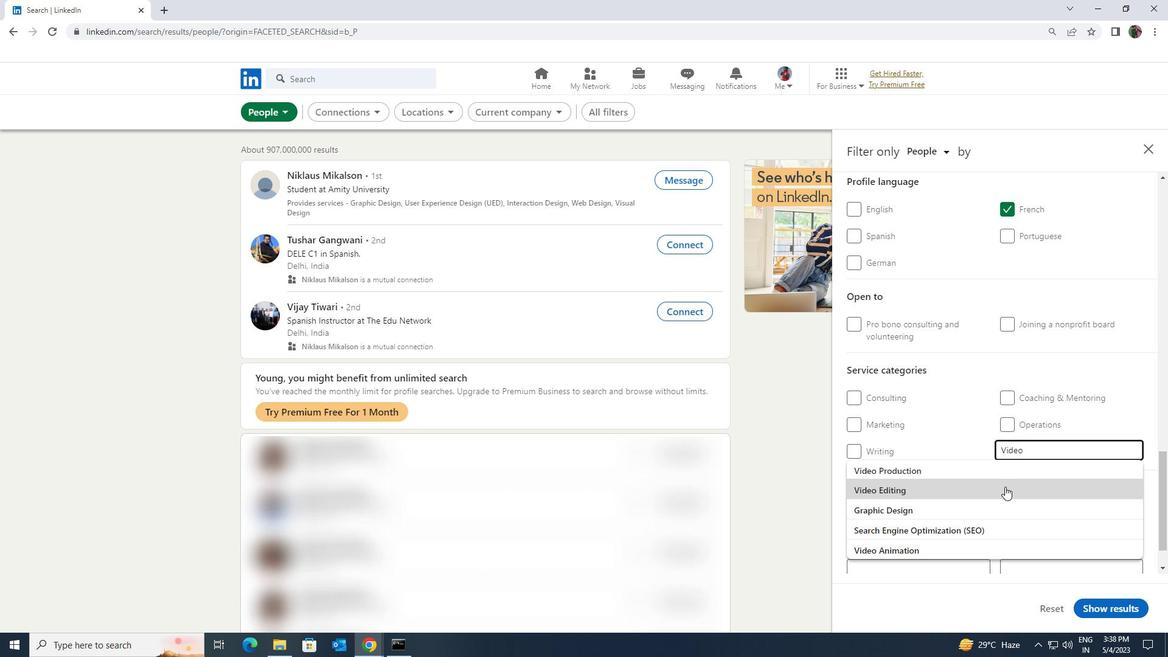 
Action: Mouse scrolled (1005, 486) with delta (0, 0)
Screenshot: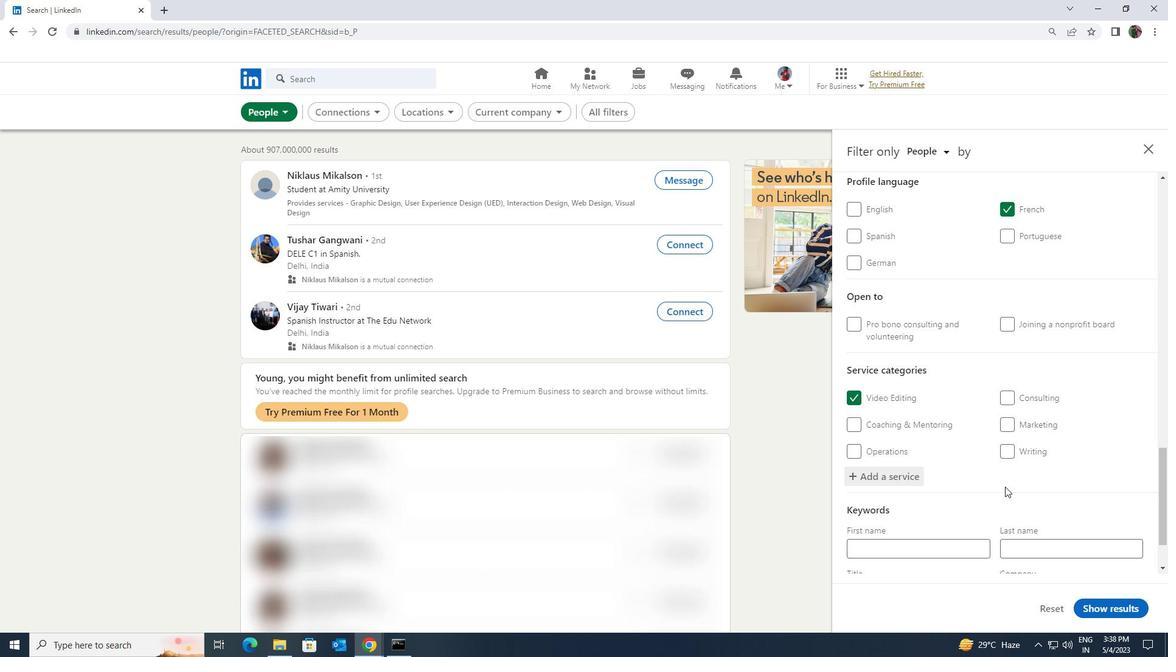 
Action: Mouse scrolled (1005, 486) with delta (0, 0)
Screenshot: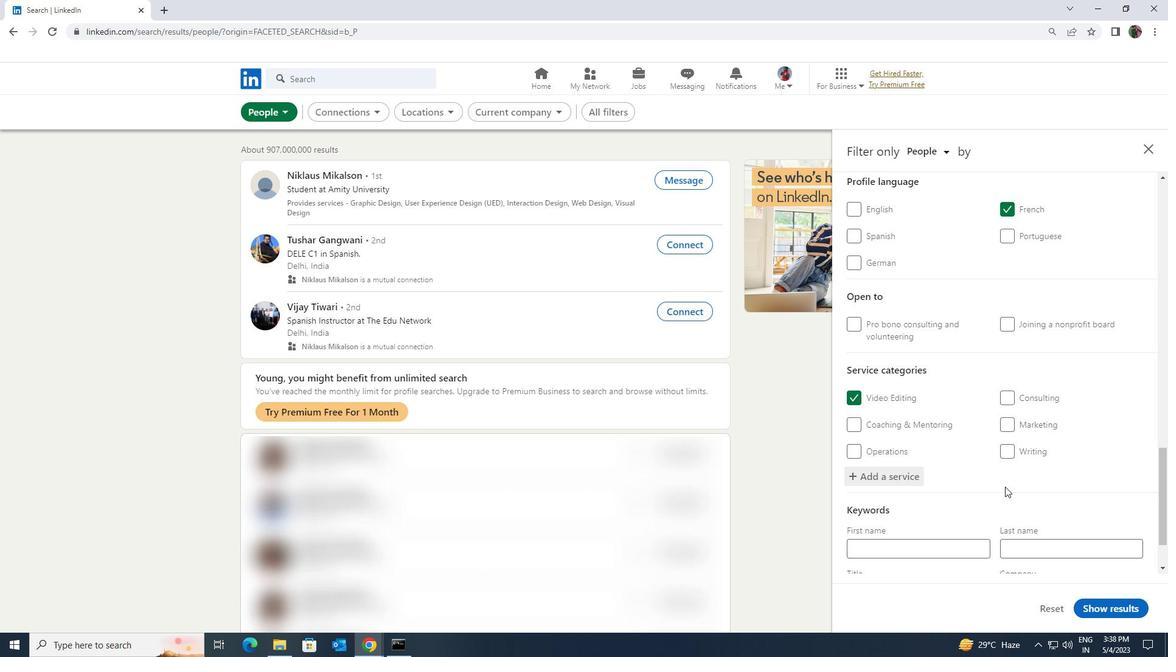 
Action: Mouse moved to (969, 516)
Screenshot: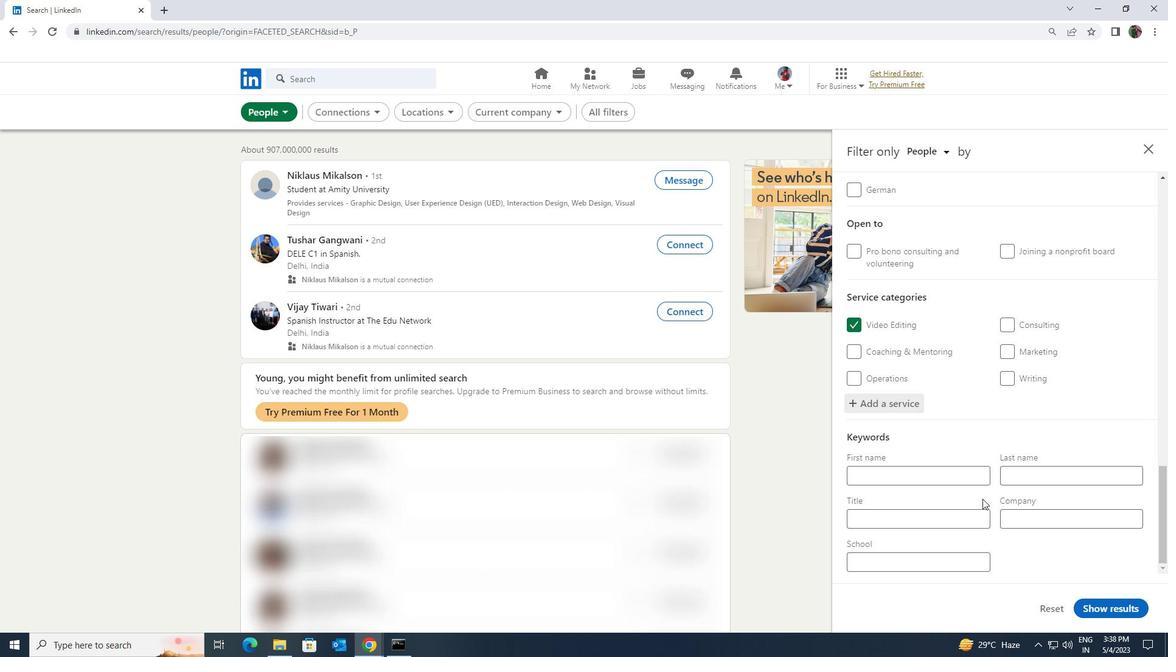 
Action: Mouse pressed left at (969, 516)
Screenshot: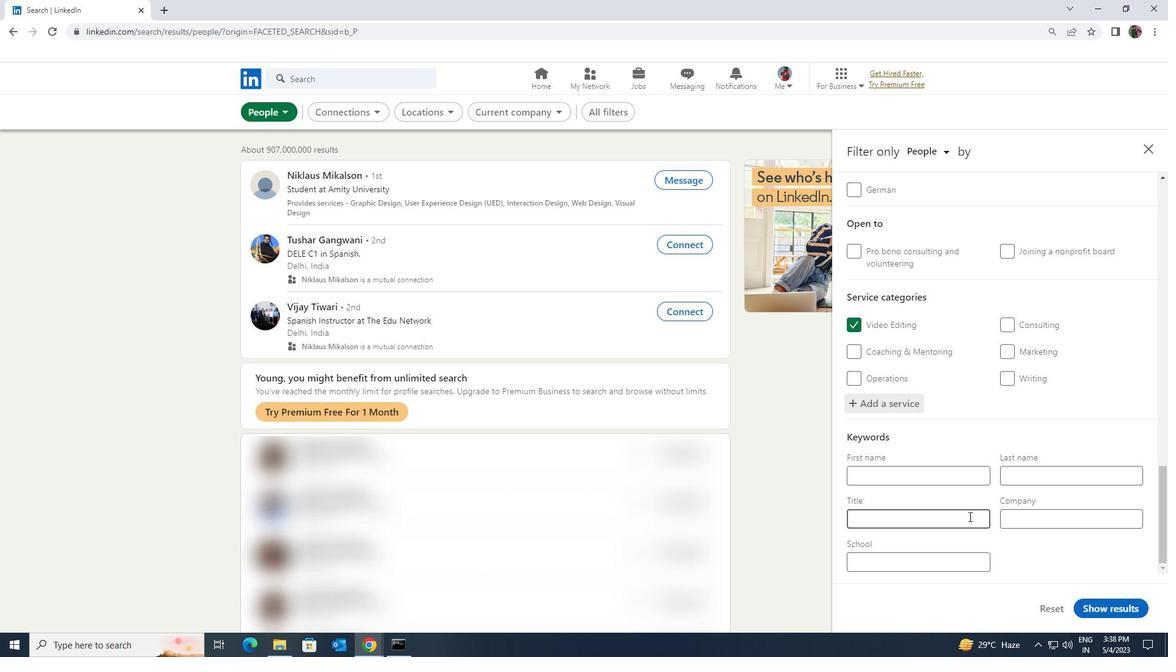 
Action: Mouse moved to (969, 516)
Screenshot: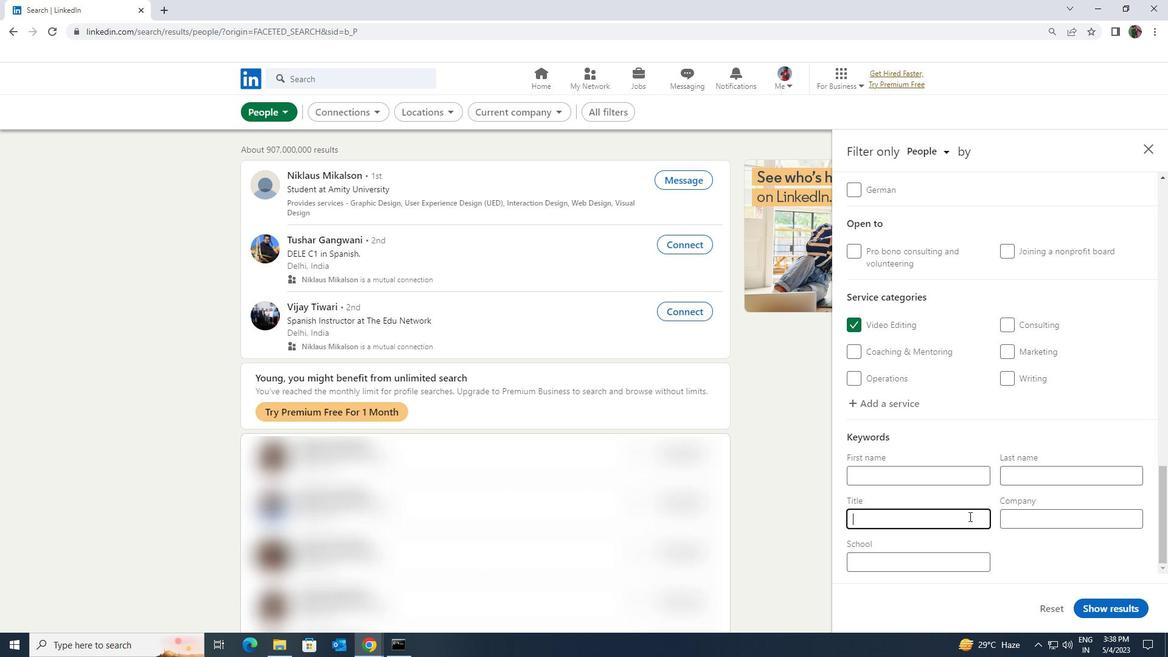 
Action: Key pressed <Key.shift><Key.shift><Key.shift><Key.shift><Key.shift><Key.shift><Key.shift><Key.shift>MARKETING<Key.space><Key.shift><Key.shift><Key.shift><Key.shift>CONSULA<Key.backspace>R\<Key.backspace><Key.backspace>TANT
Screenshot: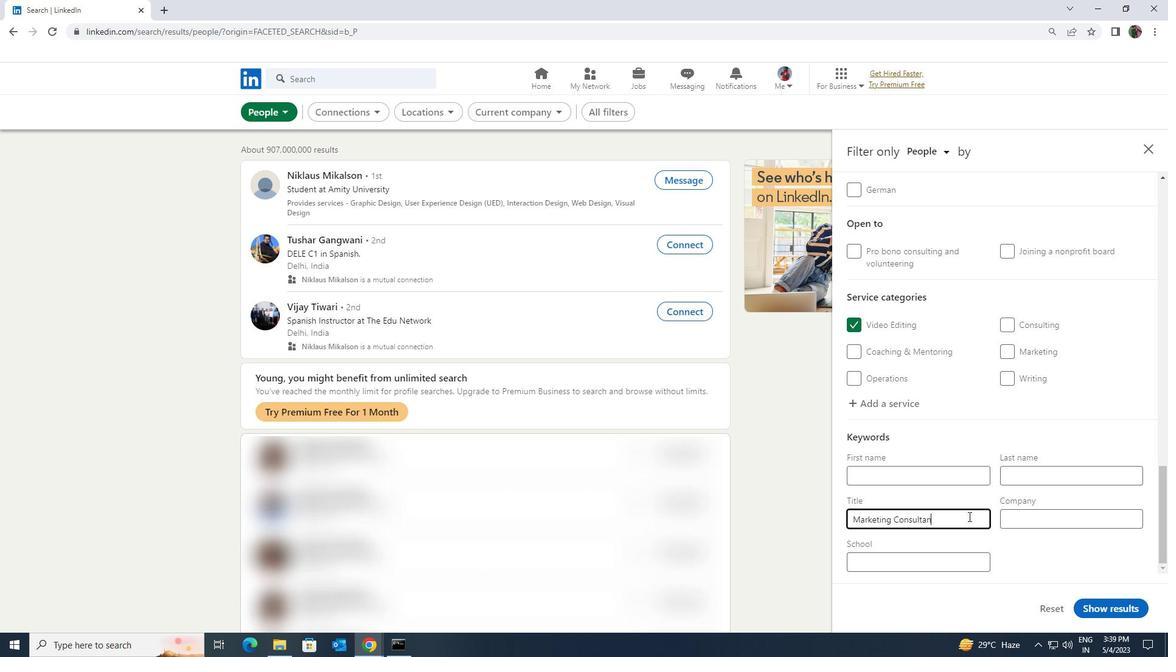 
Action: Mouse moved to (1089, 608)
Screenshot: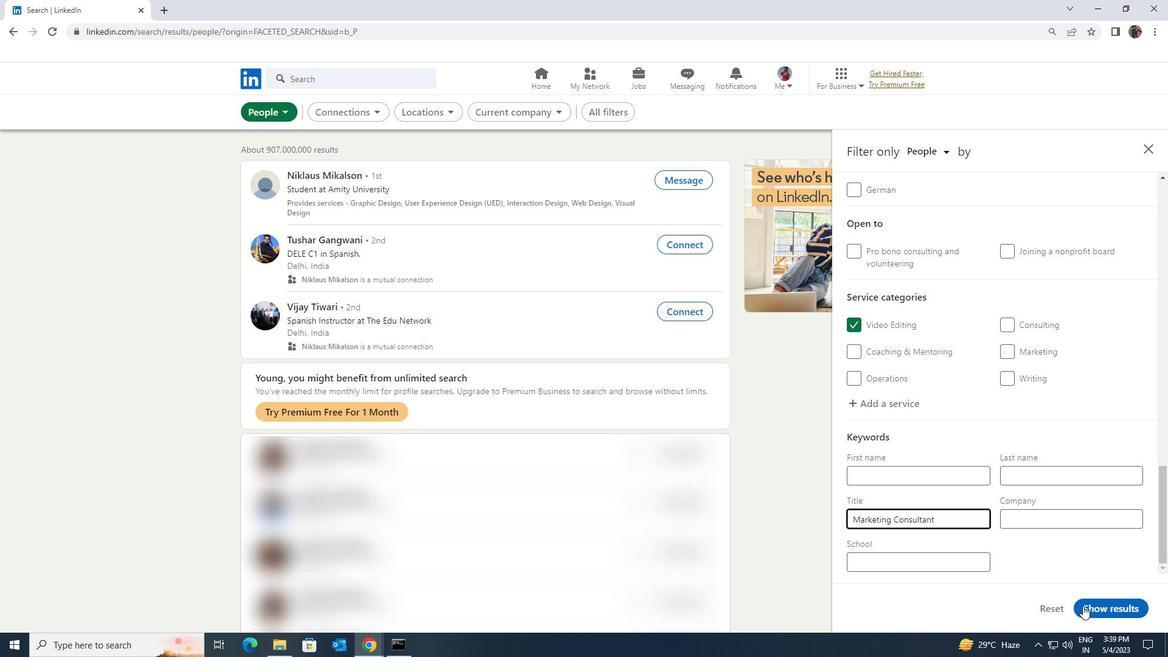 
Action: Mouse pressed left at (1089, 608)
Screenshot: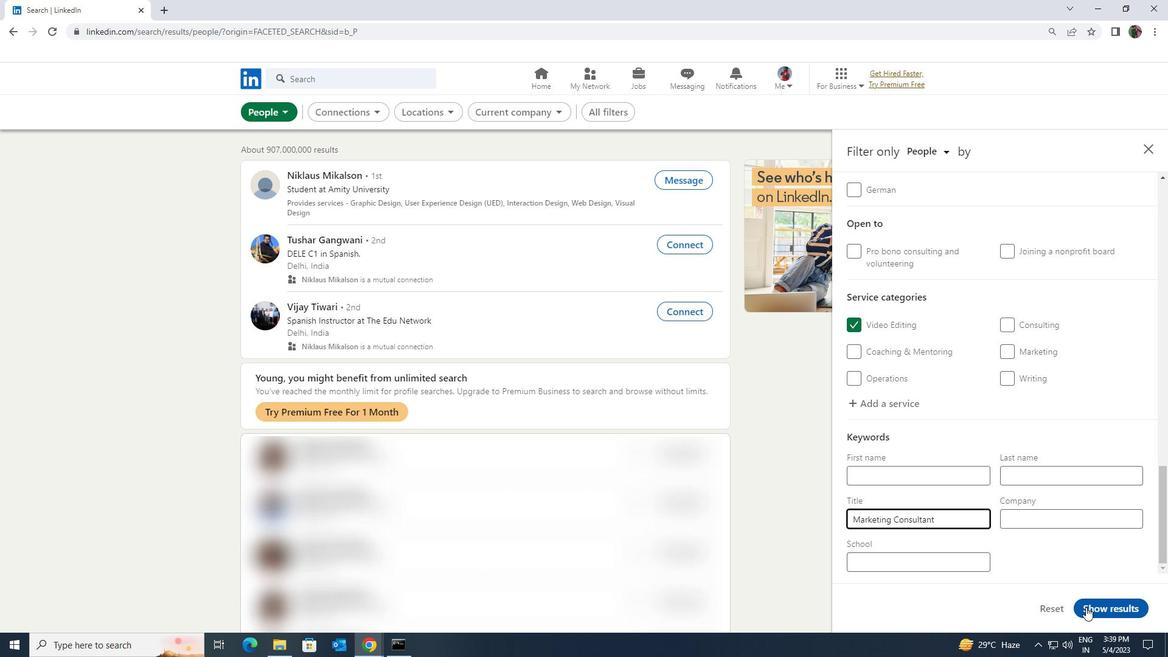 
